 Task: Look for Airbnb properties in Dori, Burkina Faso from 12th December, 2023 to 16th December, 2023 for 8 adults.8 bedrooms having 8 beds and 8 bathrooms. Property type can be hotel. Amenities needed are: wifi, air conditioning, TV, pool, gym, breakfast. Look for 3 properties as per requirement.
Action: Mouse moved to (508, 96)
Screenshot: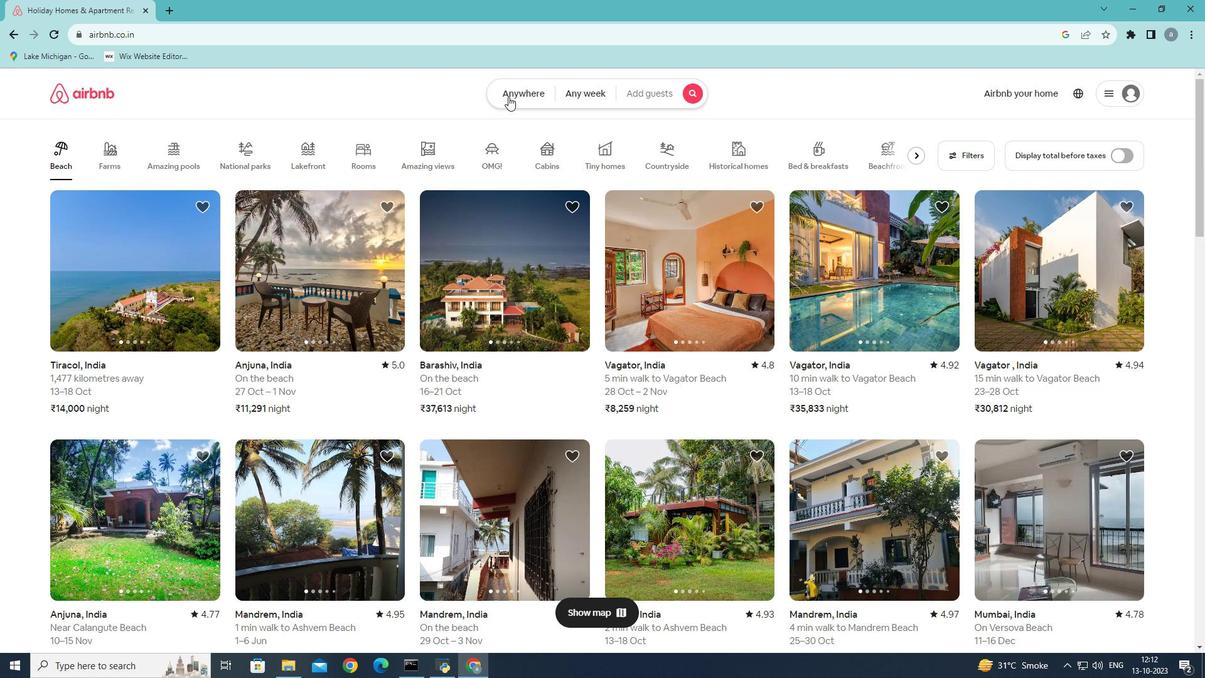 
Action: Mouse pressed left at (508, 96)
Screenshot: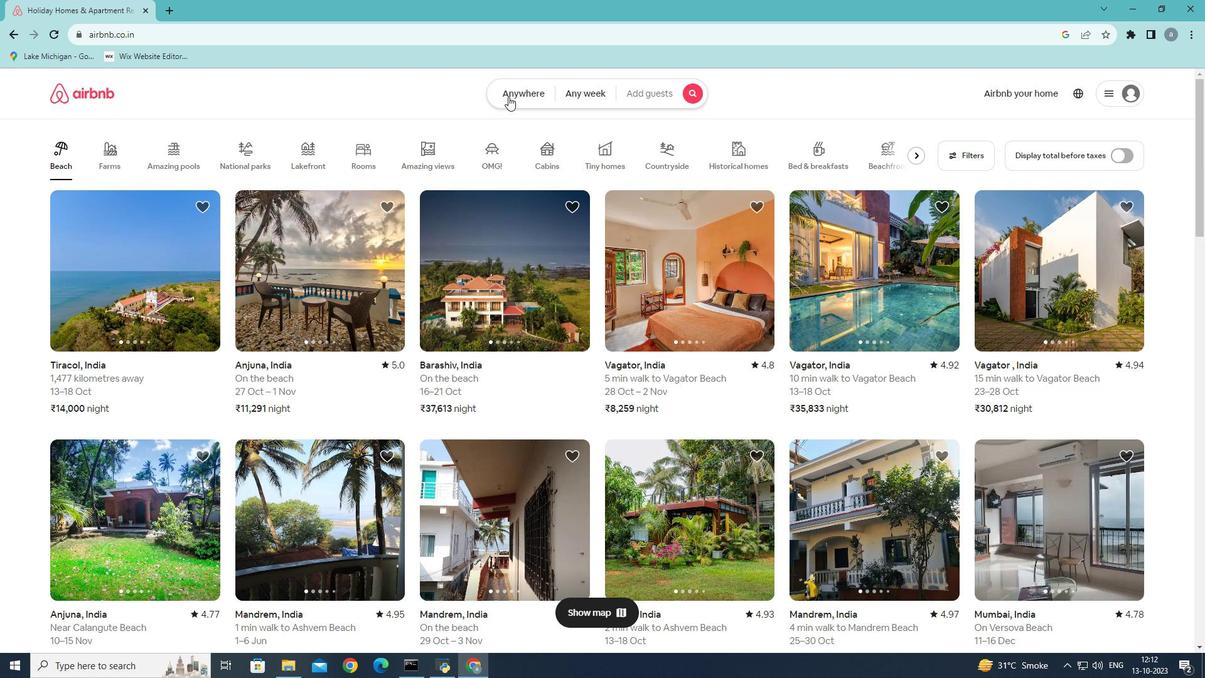 
Action: Mouse moved to (403, 139)
Screenshot: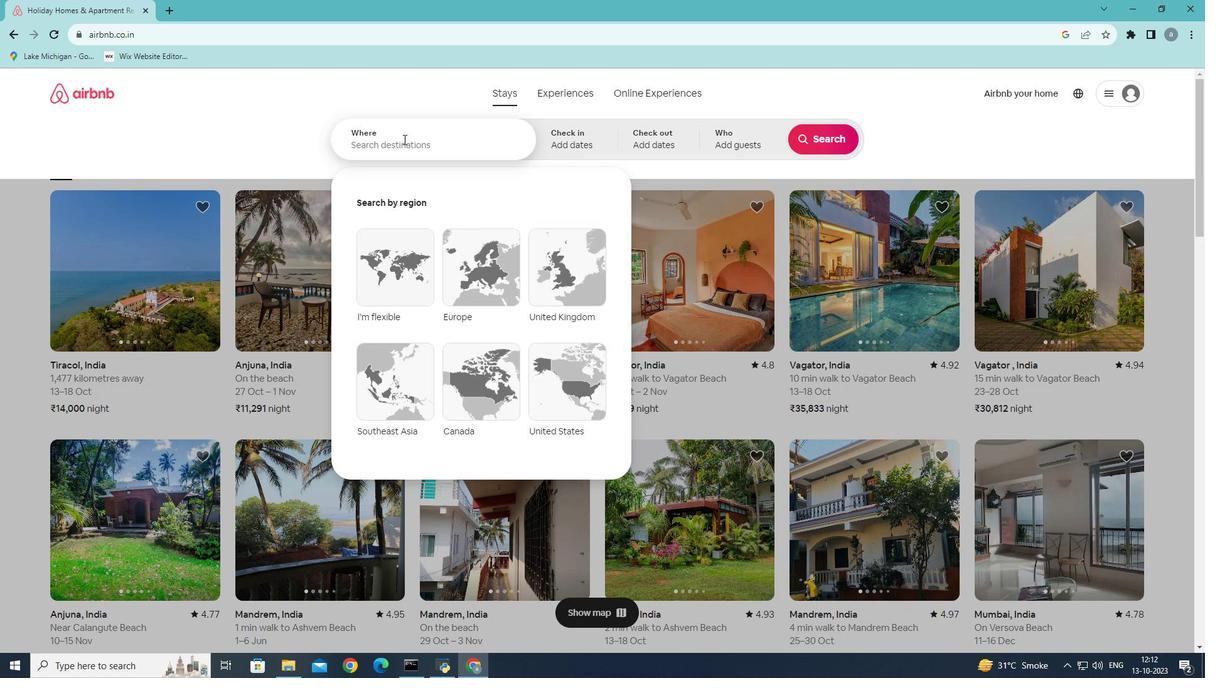 
Action: Mouse pressed left at (403, 139)
Screenshot: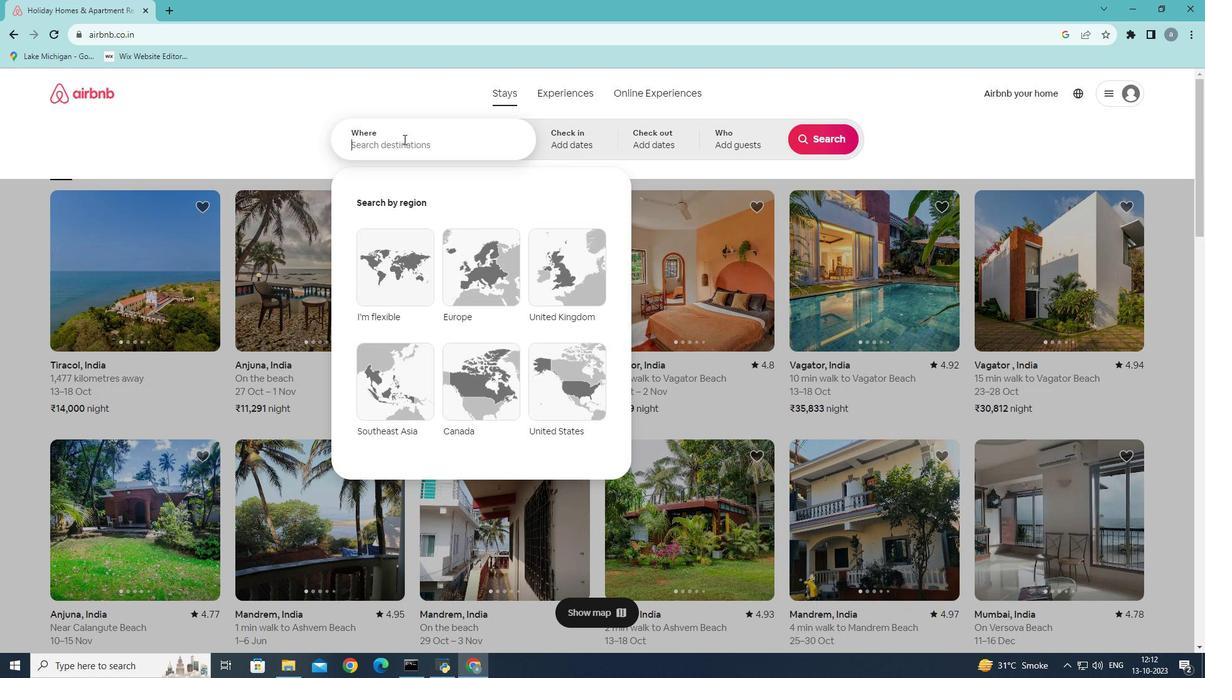 
Action: Mouse moved to (403, 140)
Screenshot: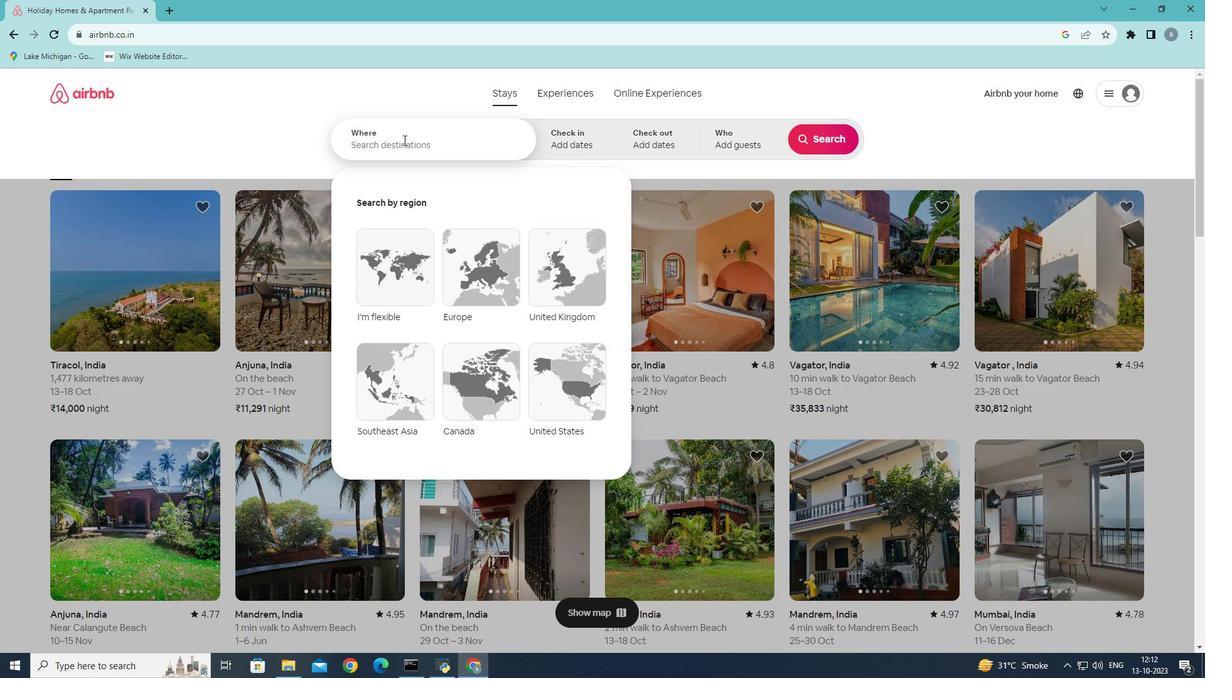 
Action: Key pressed <Key.shift>Dori,<Key.shift>Burkina<Key.space><Key.shift>faso
Screenshot: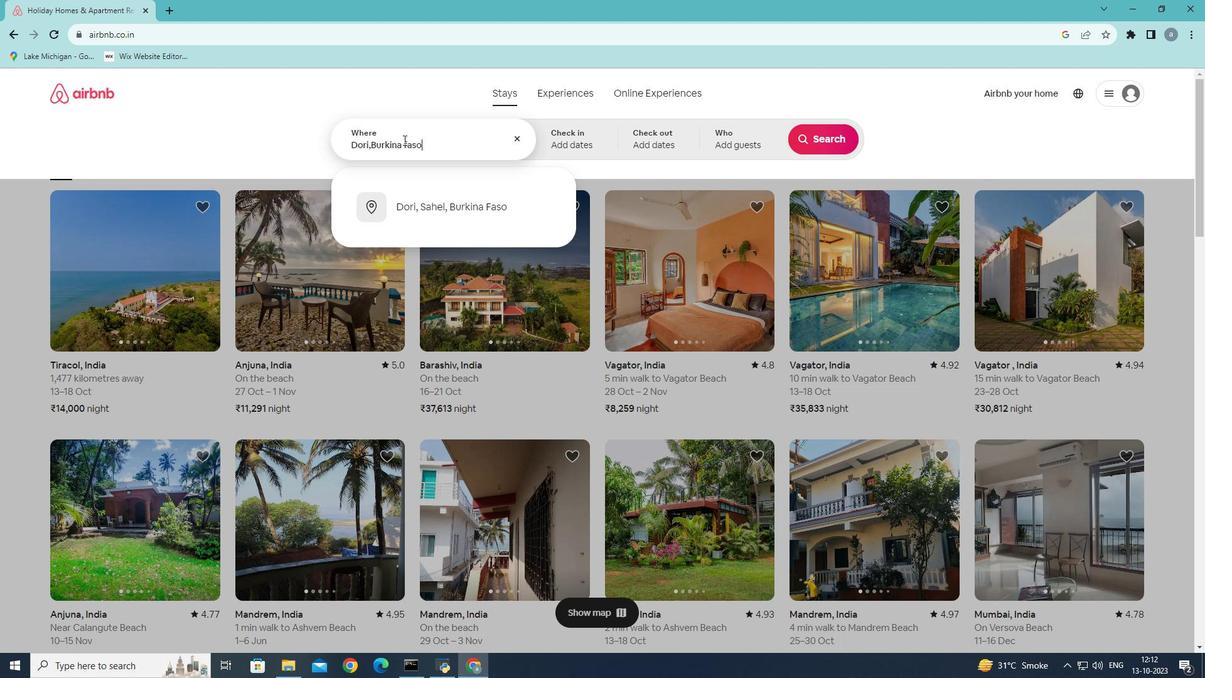 
Action: Mouse moved to (511, 213)
Screenshot: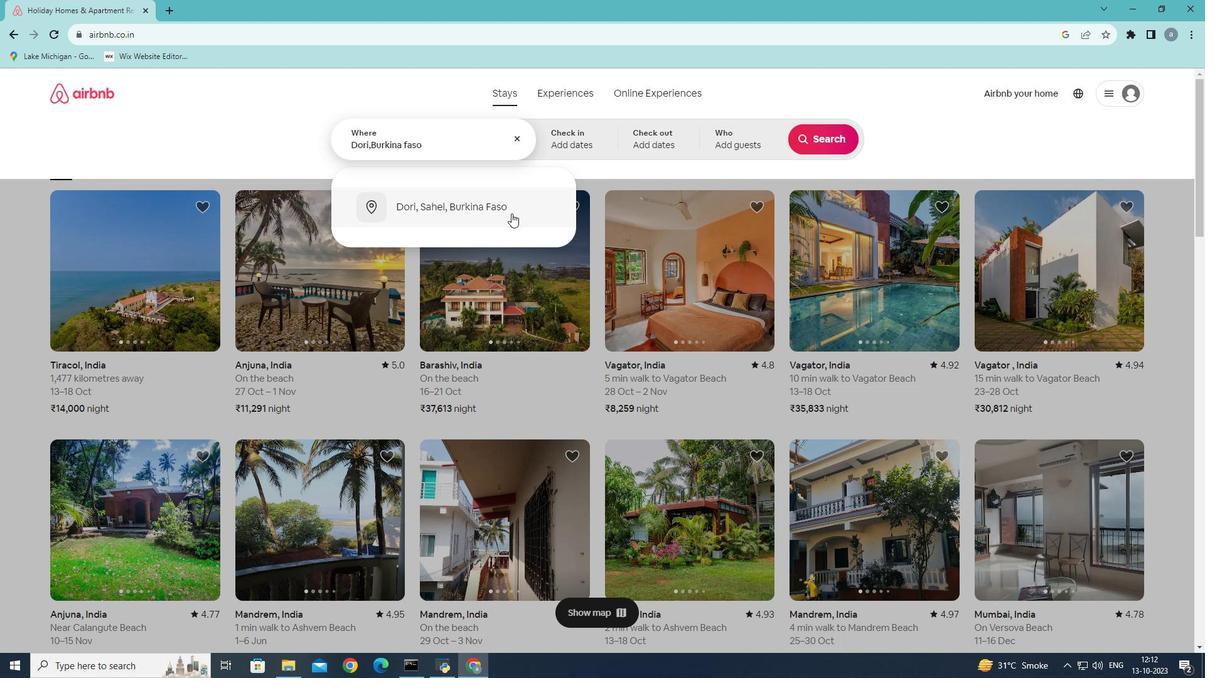 
Action: Mouse pressed left at (511, 213)
Screenshot: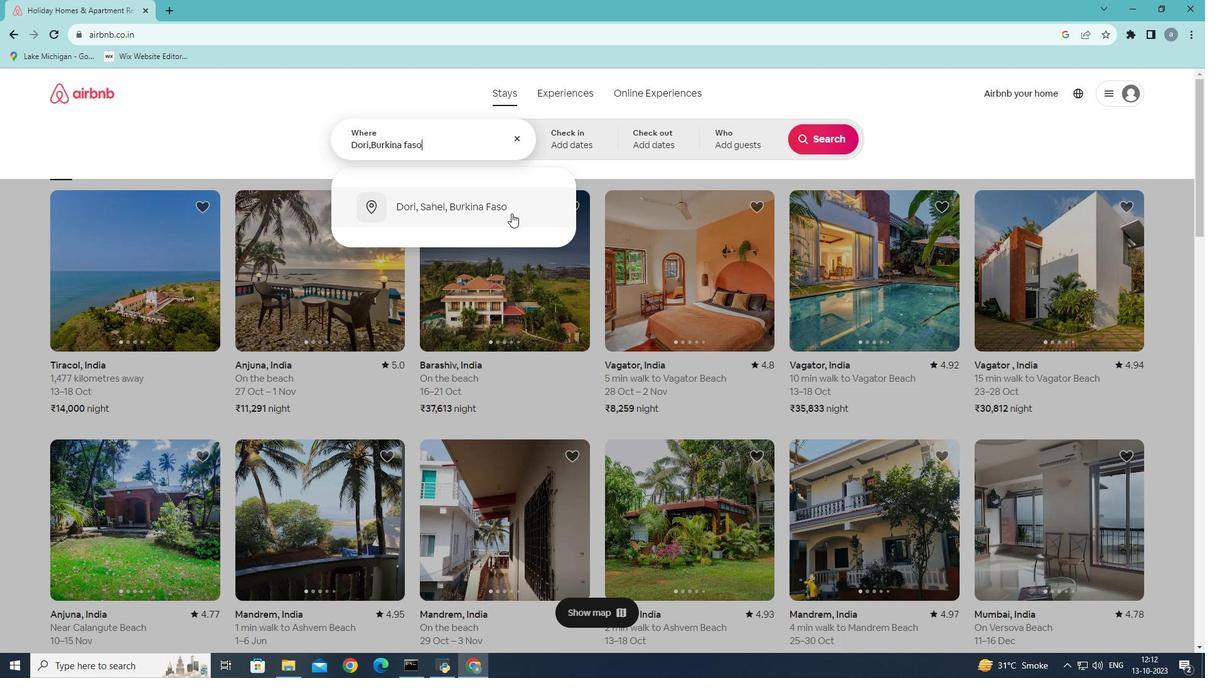 
Action: Mouse moved to (805, 239)
Screenshot: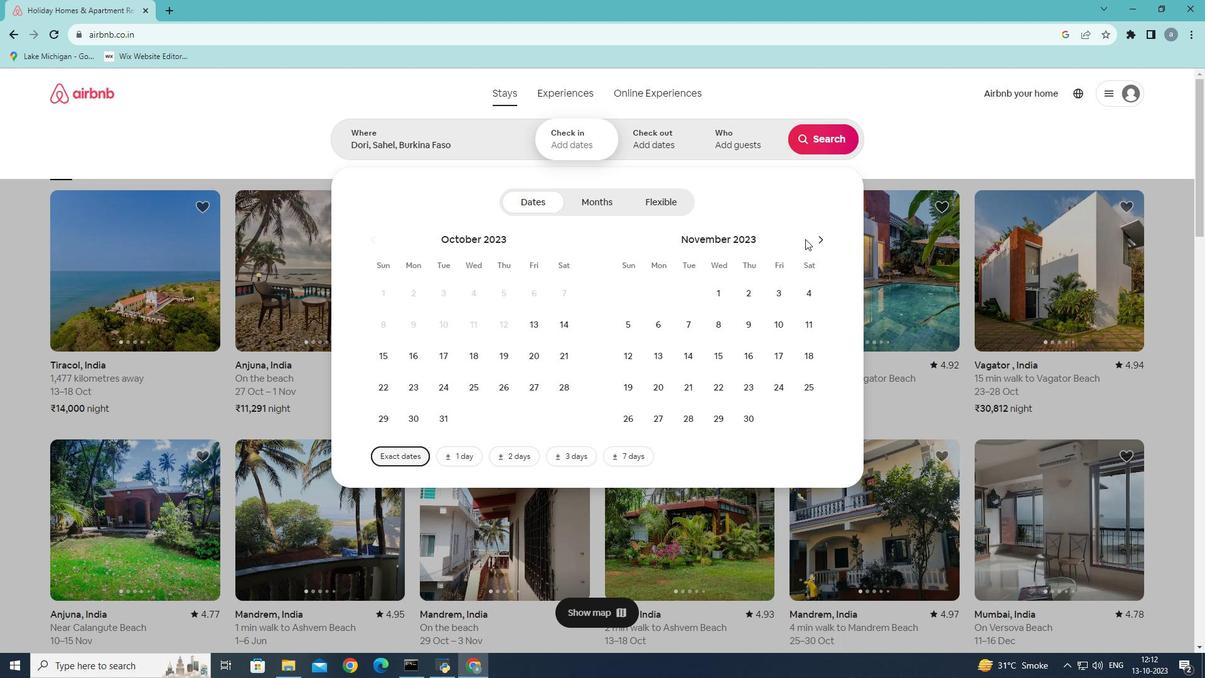 
Action: Mouse pressed left at (805, 239)
Screenshot: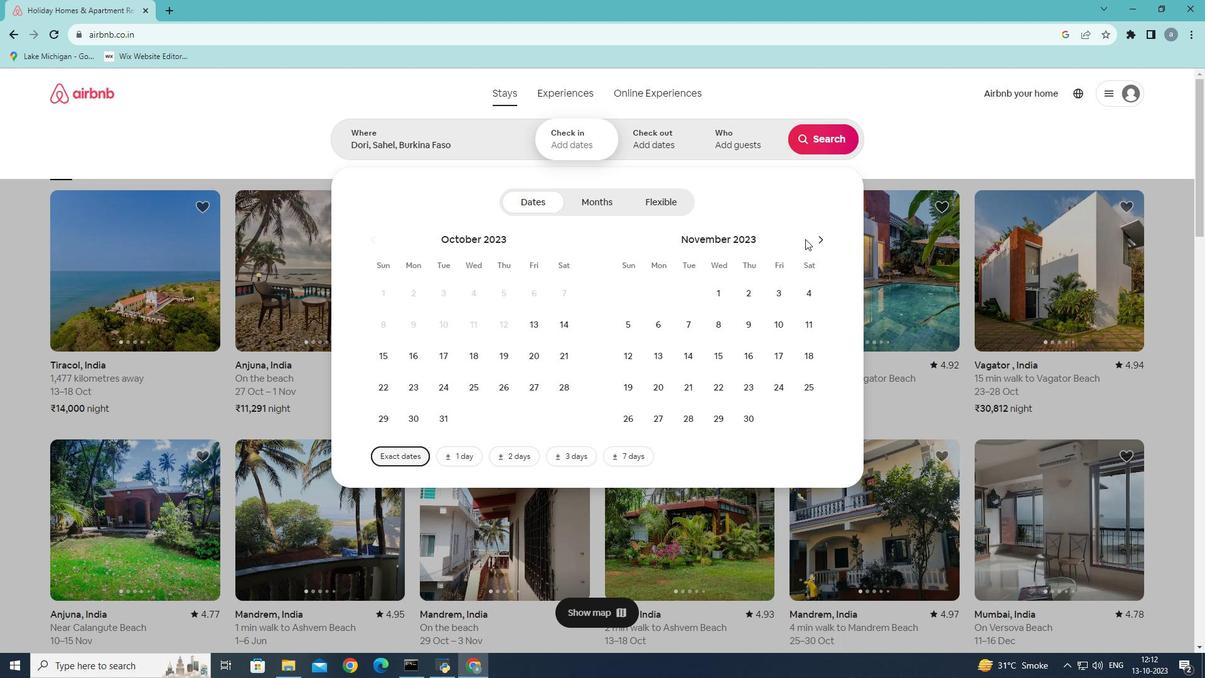 
Action: Mouse moved to (824, 243)
Screenshot: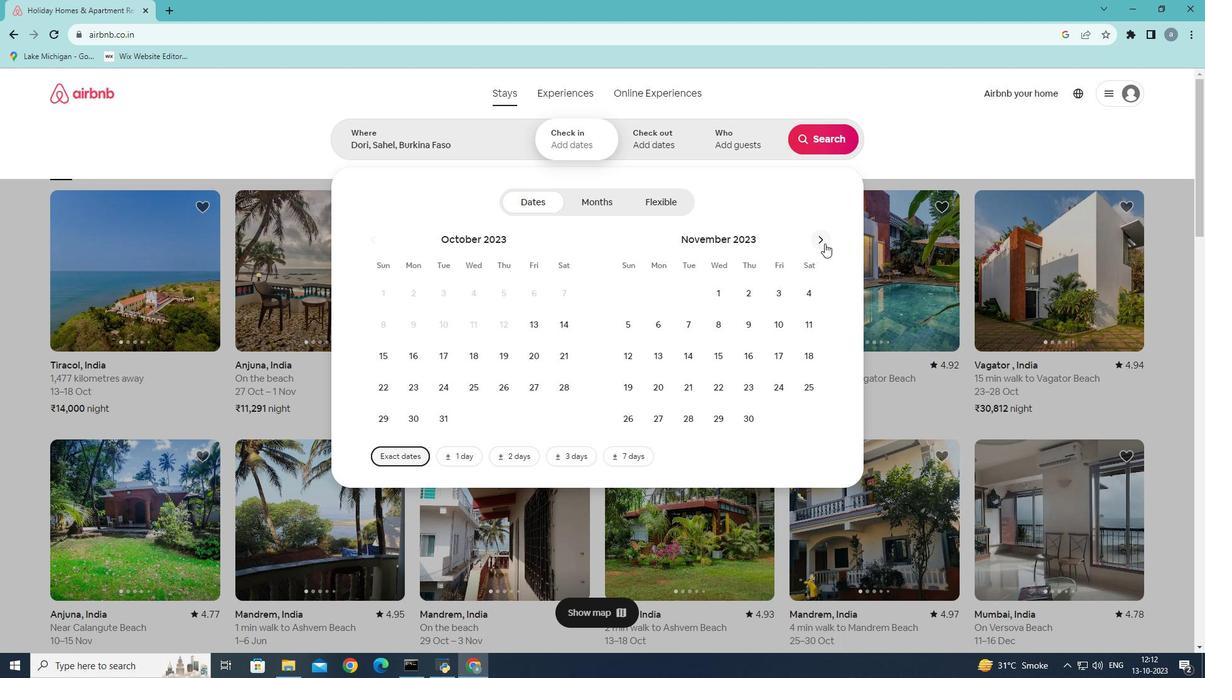 
Action: Mouse pressed left at (824, 243)
Screenshot: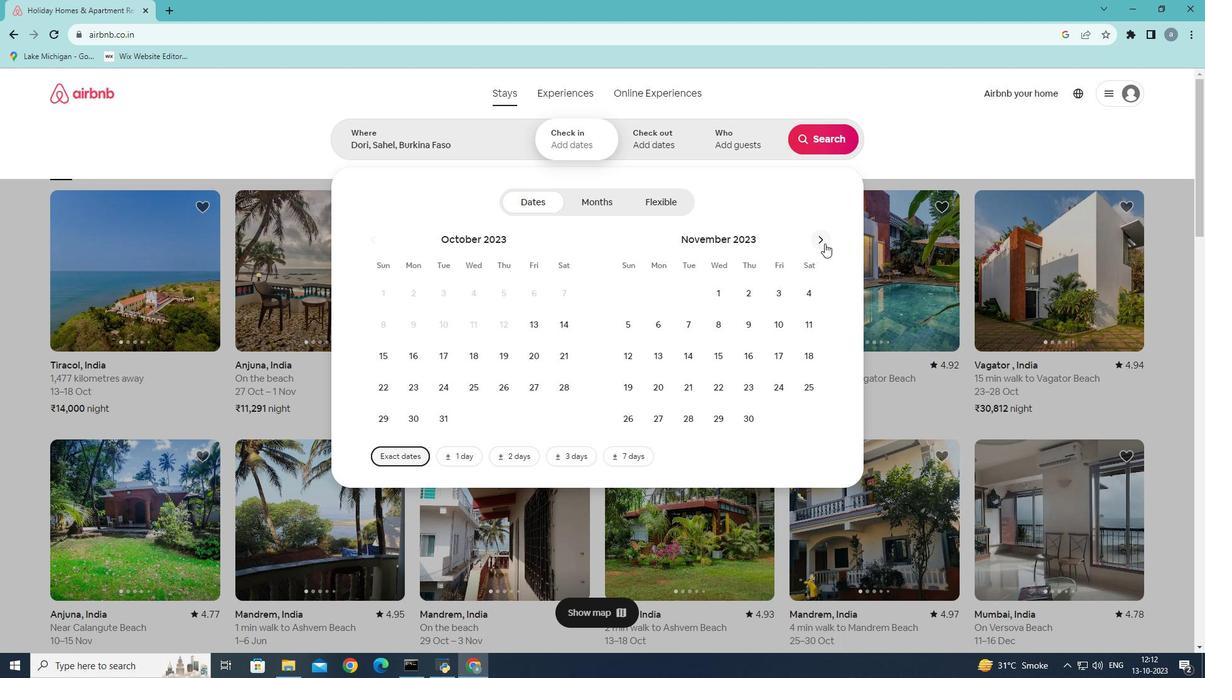 
Action: Mouse moved to (693, 355)
Screenshot: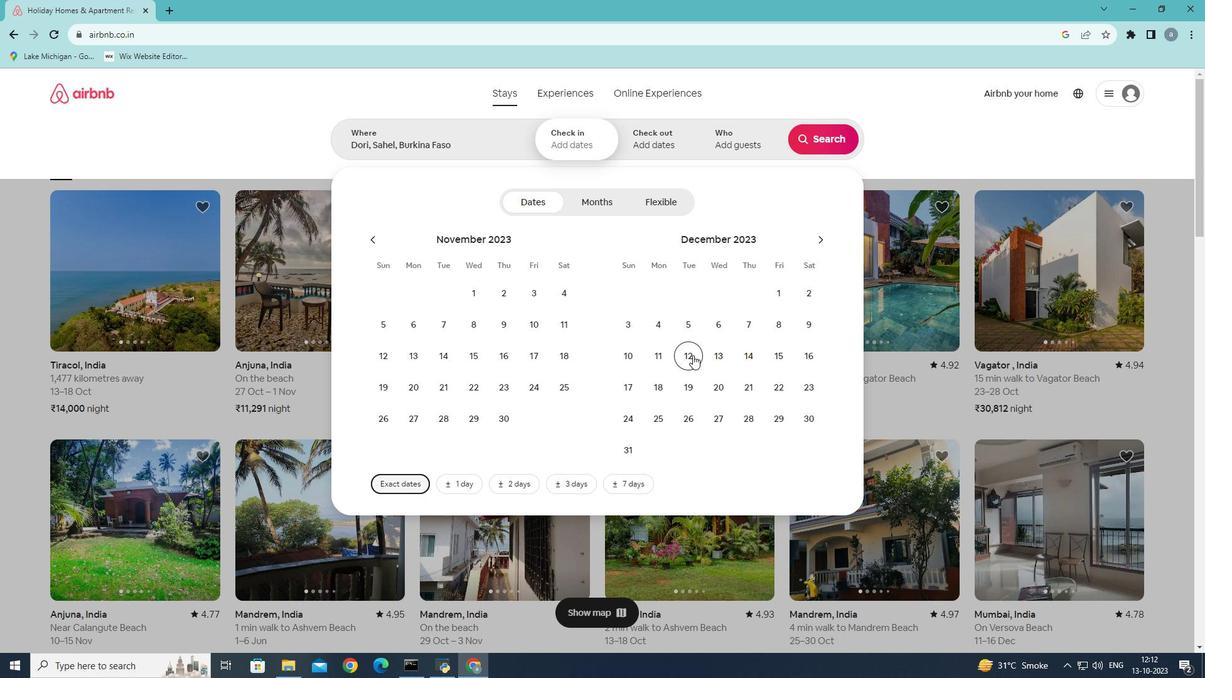 
Action: Mouse pressed left at (693, 355)
Screenshot: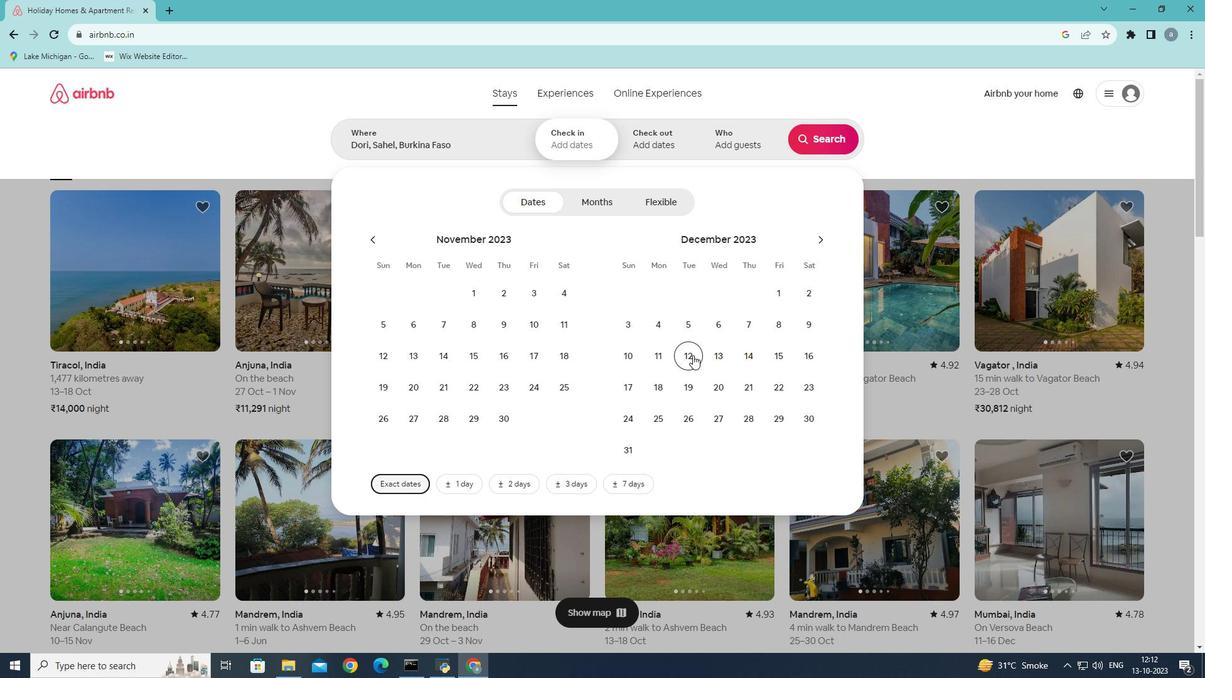 
Action: Mouse moved to (813, 357)
Screenshot: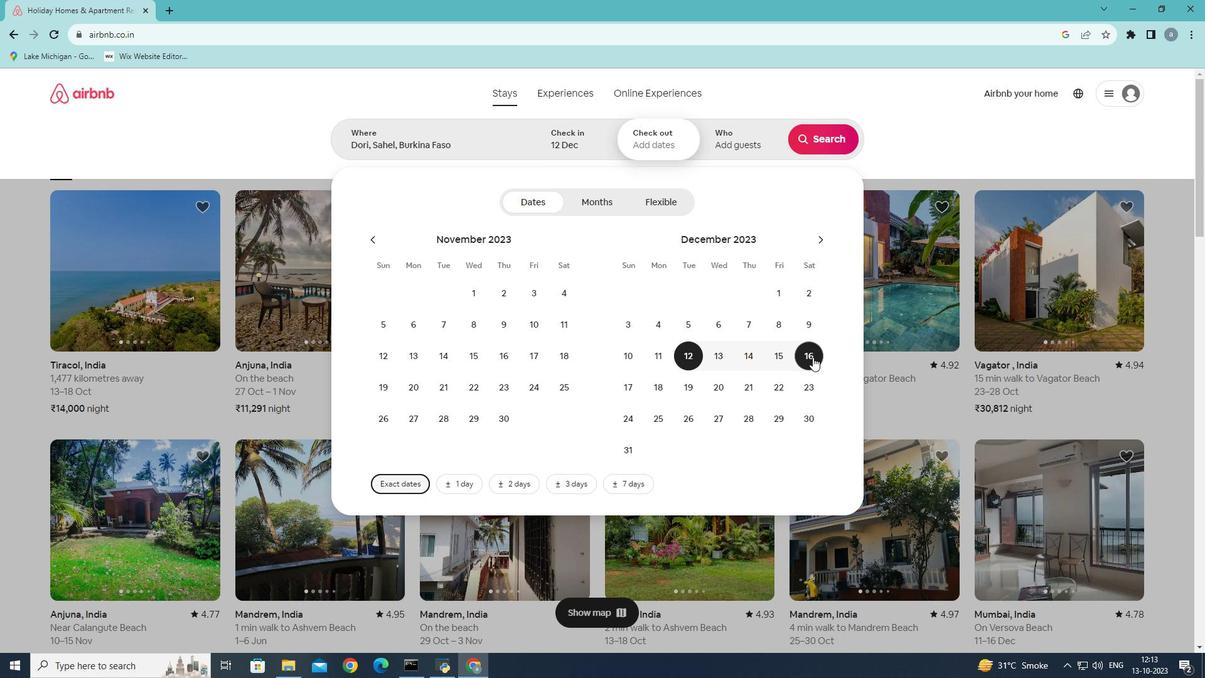 
Action: Mouse pressed left at (813, 357)
Screenshot: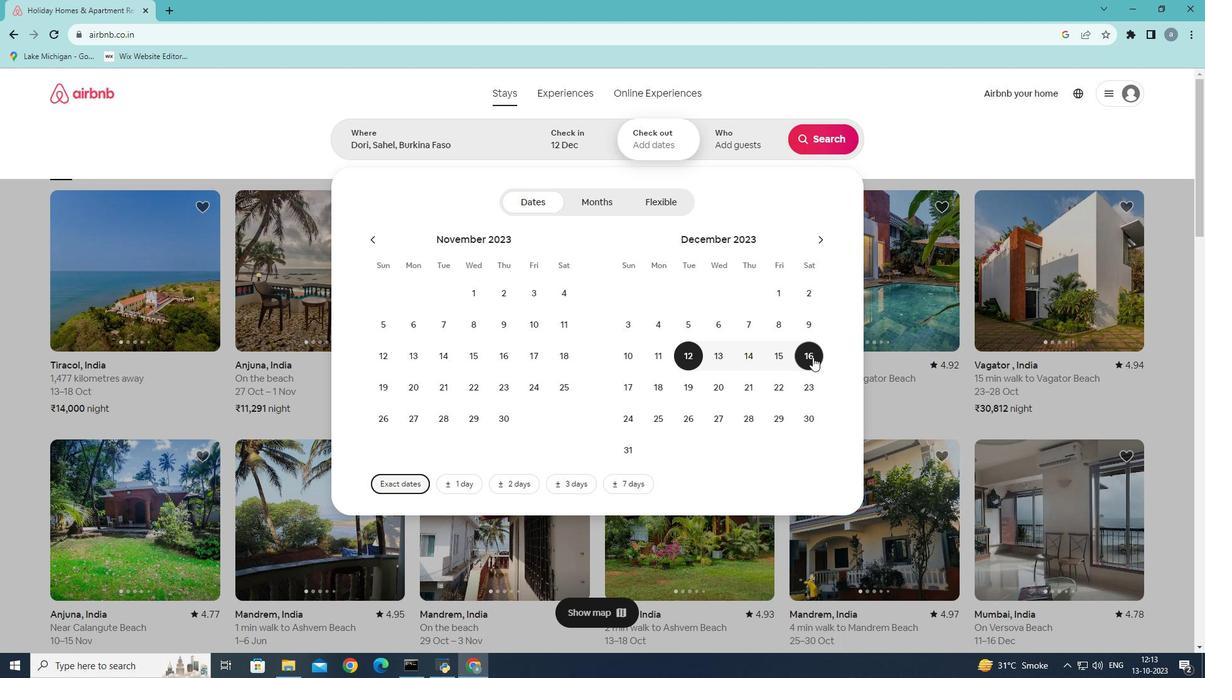 
Action: Mouse moved to (747, 146)
Screenshot: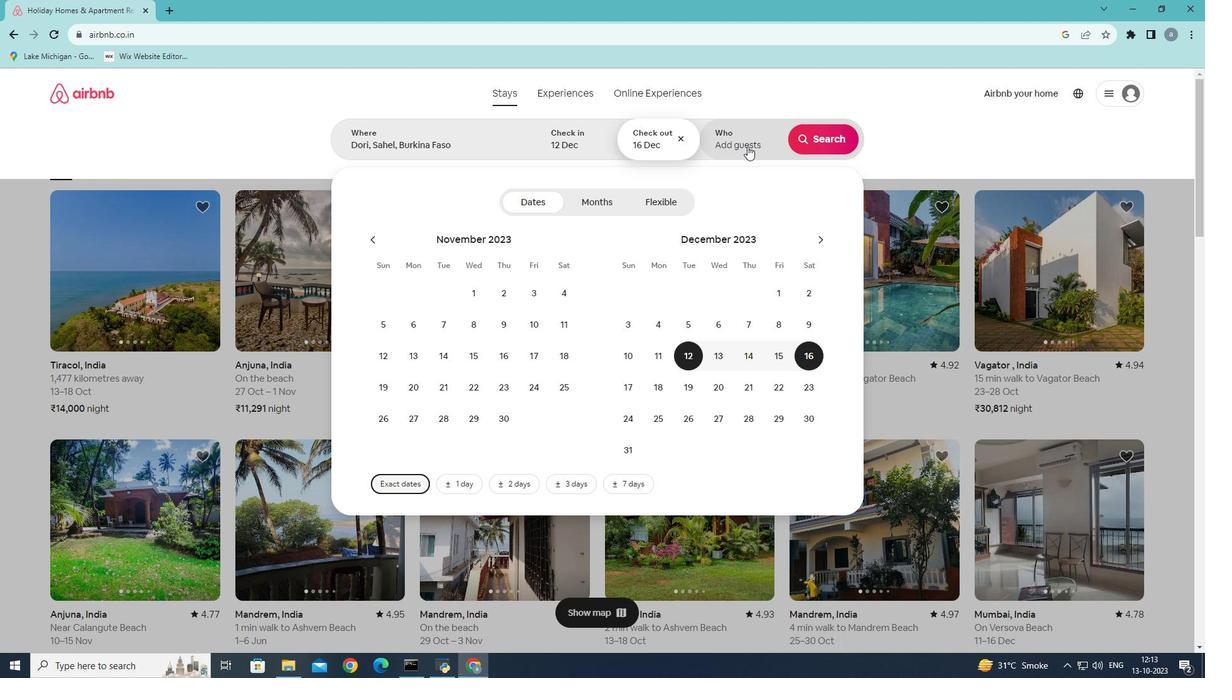 
Action: Mouse pressed left at (747, 146)
Screenshot: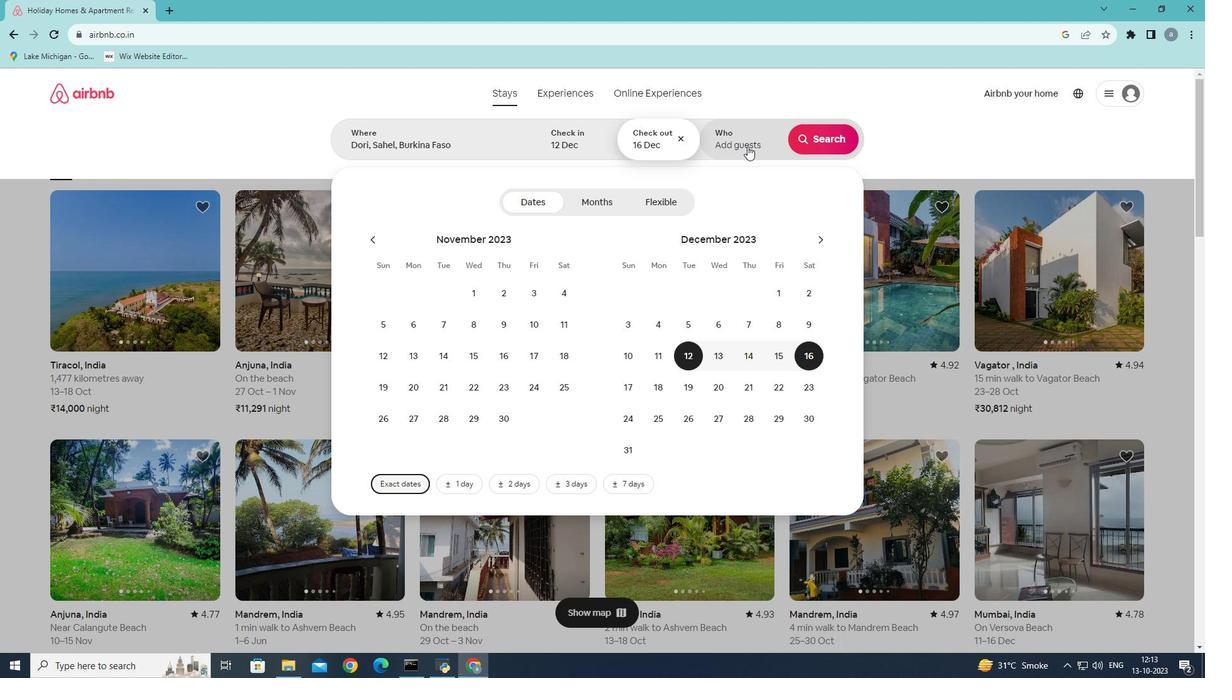 
Action: Mouse moved to (826, 205)
Screenshot: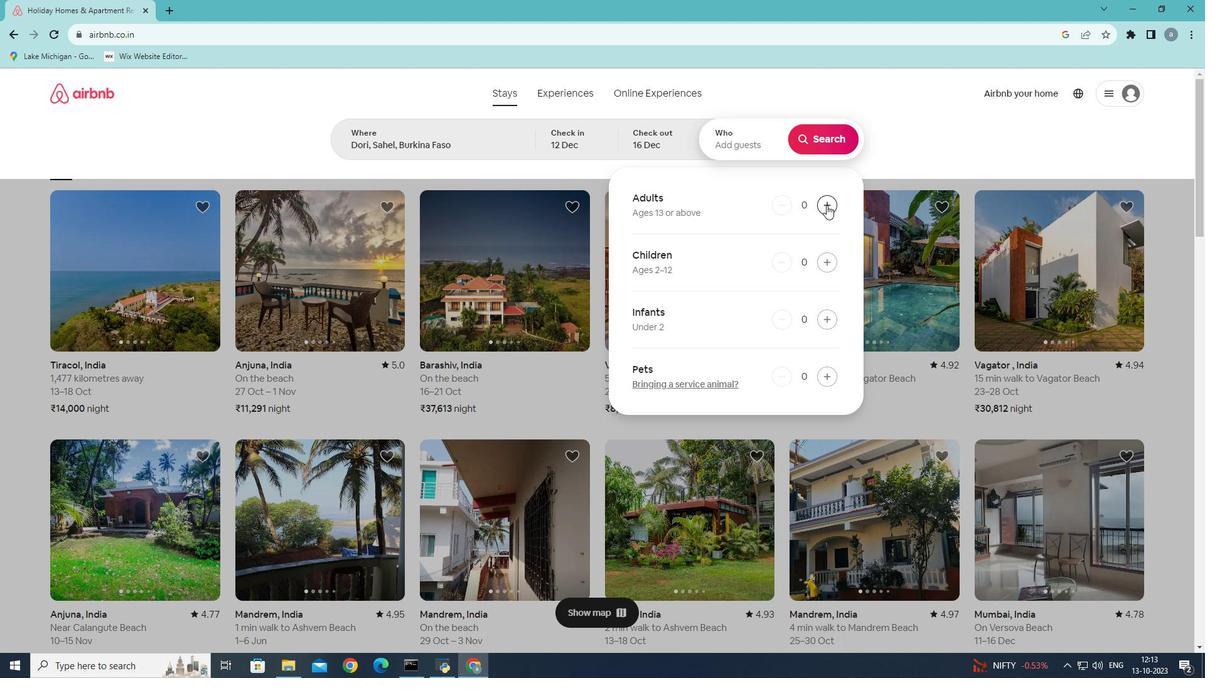 
Action: Mouse pressed left at (826, 205)
Screenshot: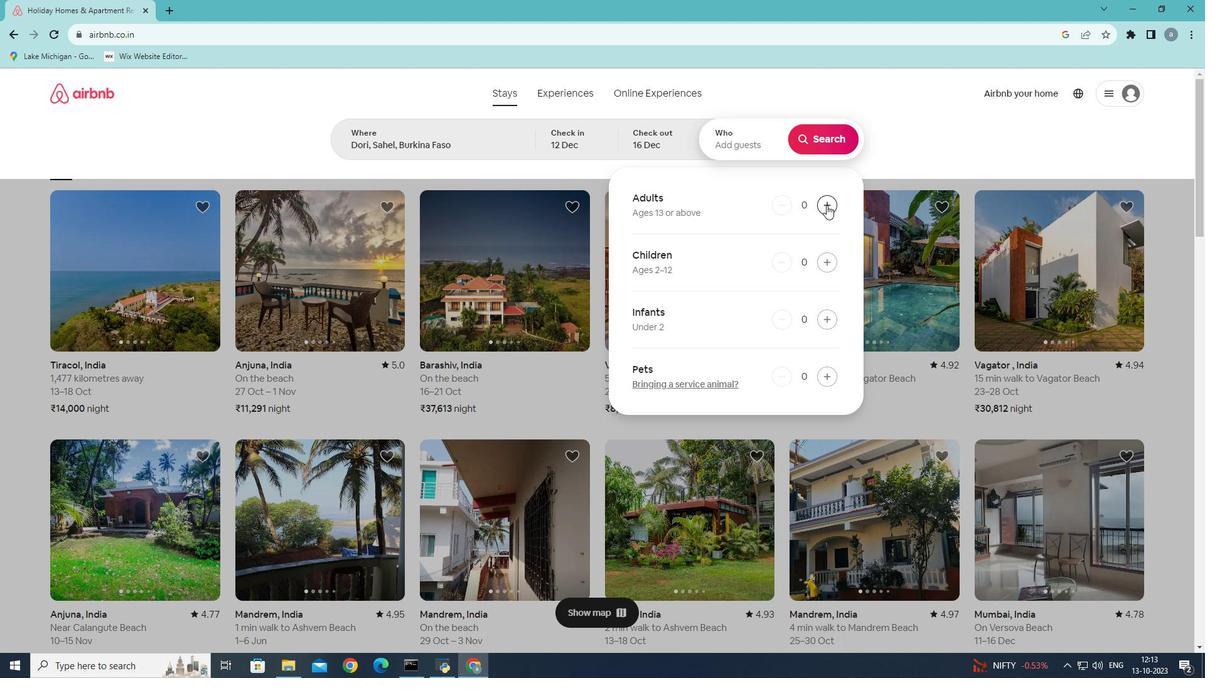 
Action: Mouse pressed left at (826, 205)
Screenshot: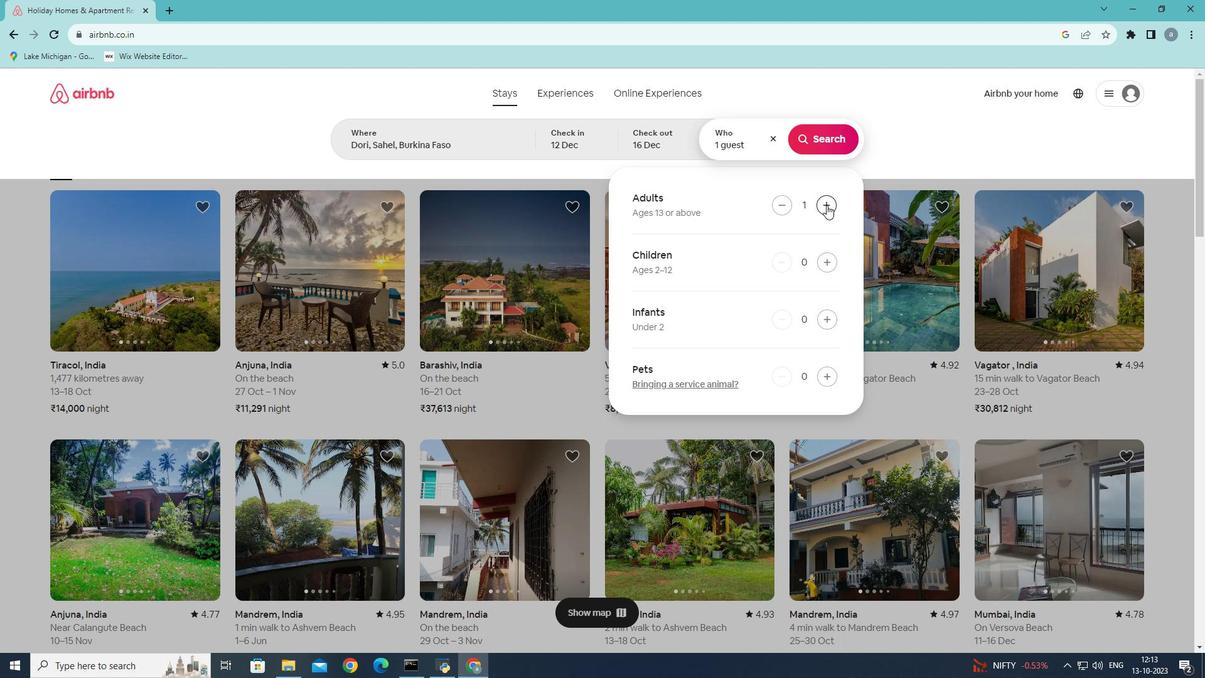 
Action: Mouse pressed left at (826, 205)
Screenshot: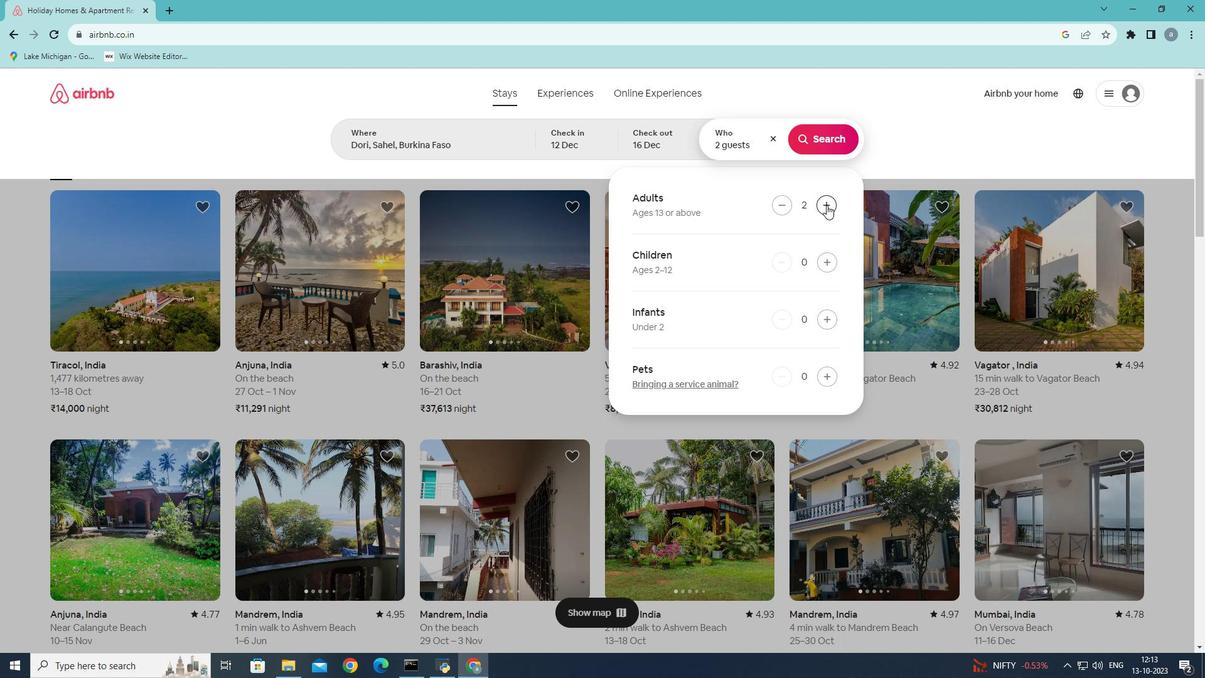 
Action: Mouse pressed left at (826, 205)
Screenshot: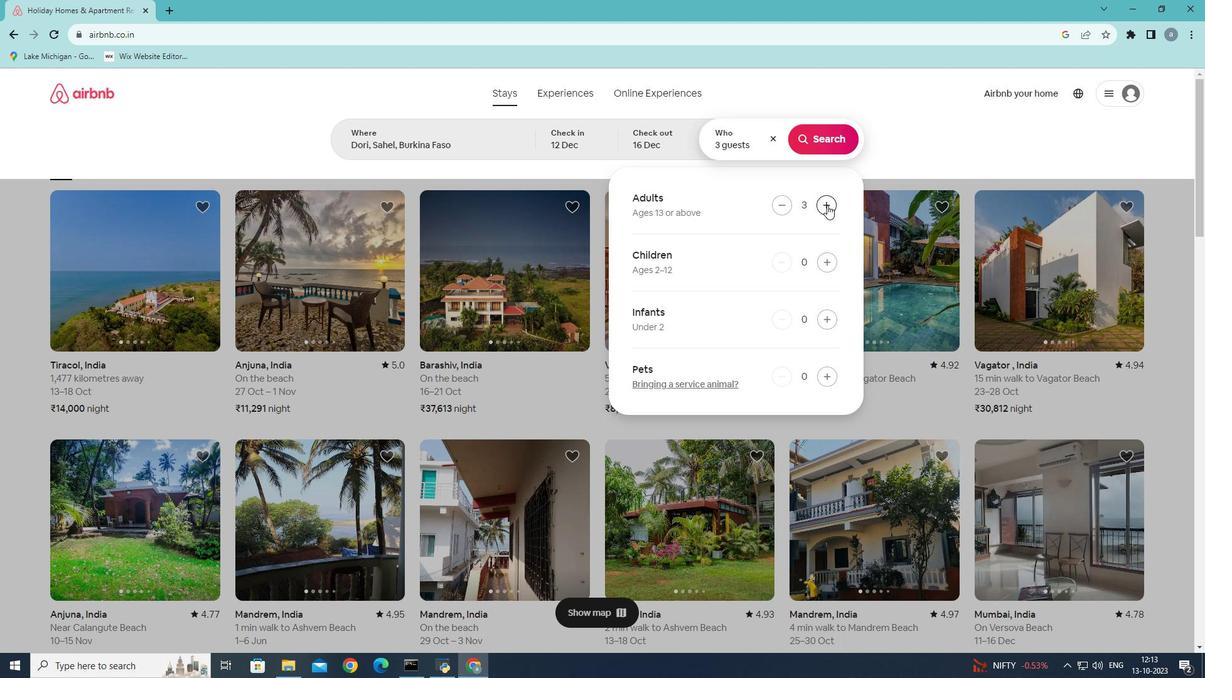
Action: Mouse moved to (827, 205)
Screenshot: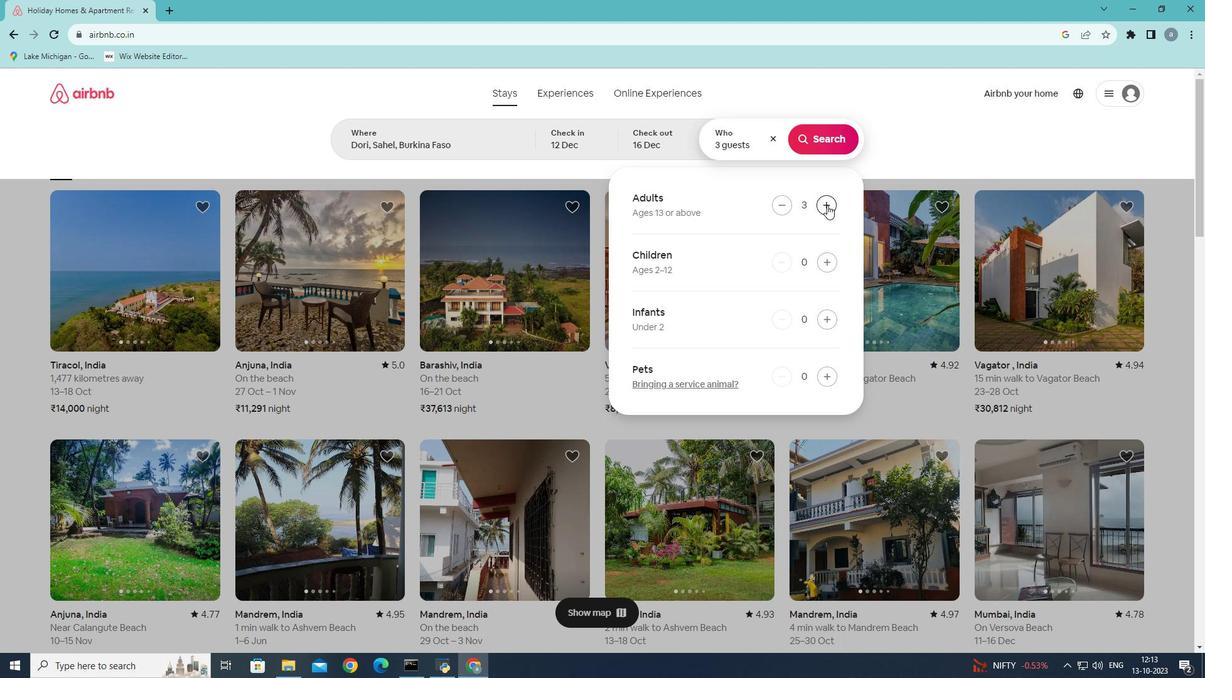 
Action: Mouse pressed left at (827, 205)
Screenshot: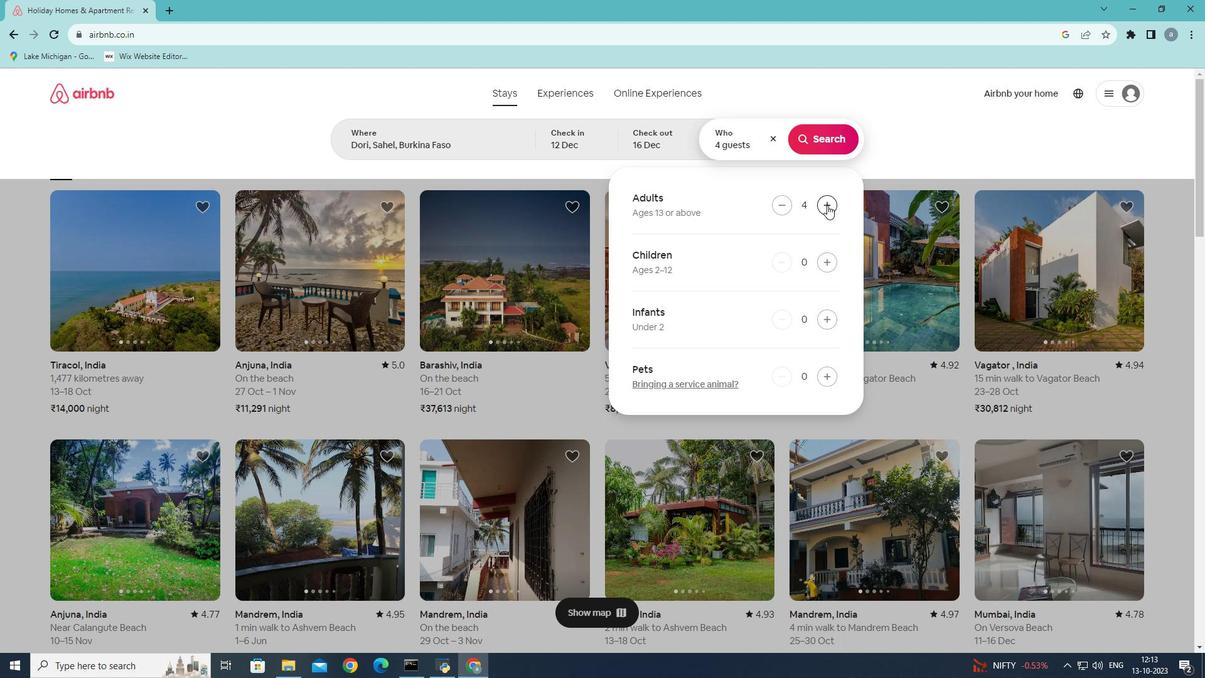 
Action: Mouse pressed left at (827, 205)
Screenshot: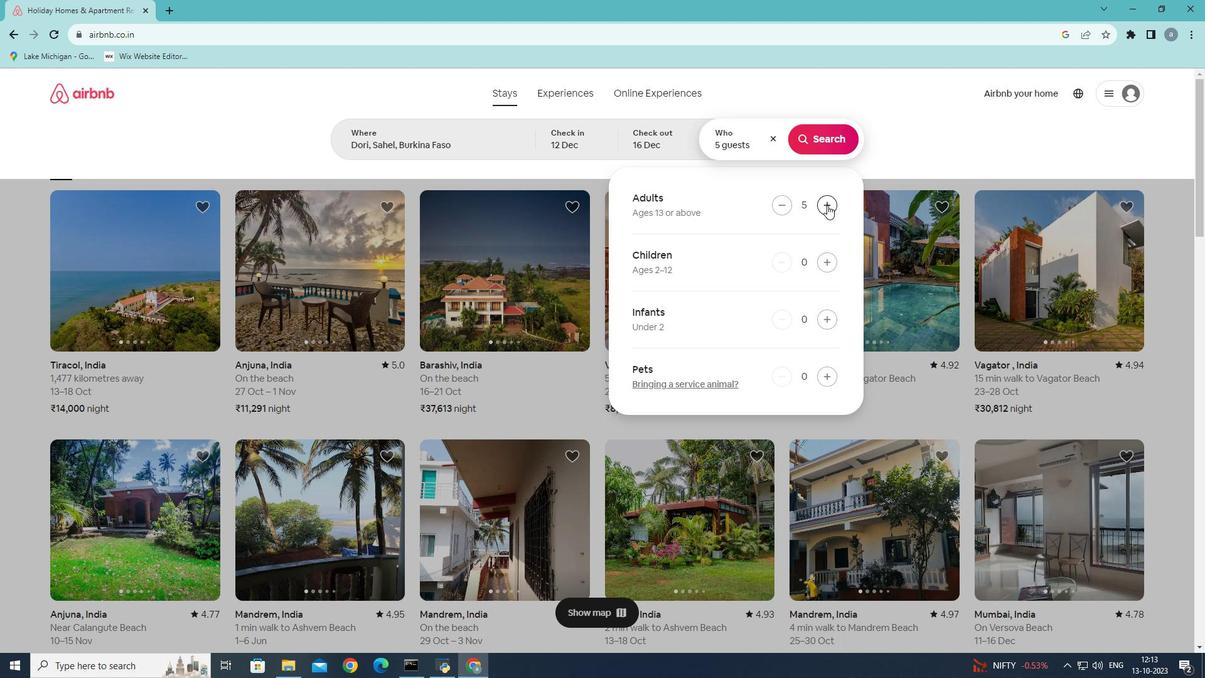 
Action: Mouse pressed left at (827, 205)
Screenshot: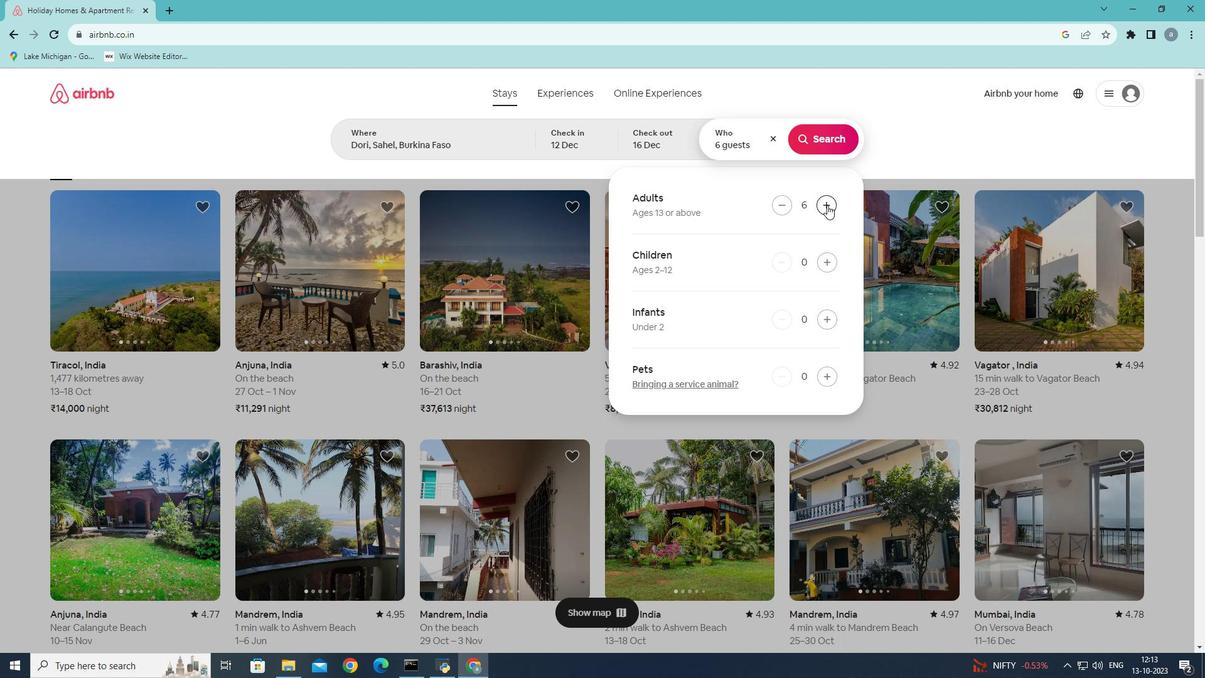 
Action: Mouse pressed left at (827, 205)
Screenshot: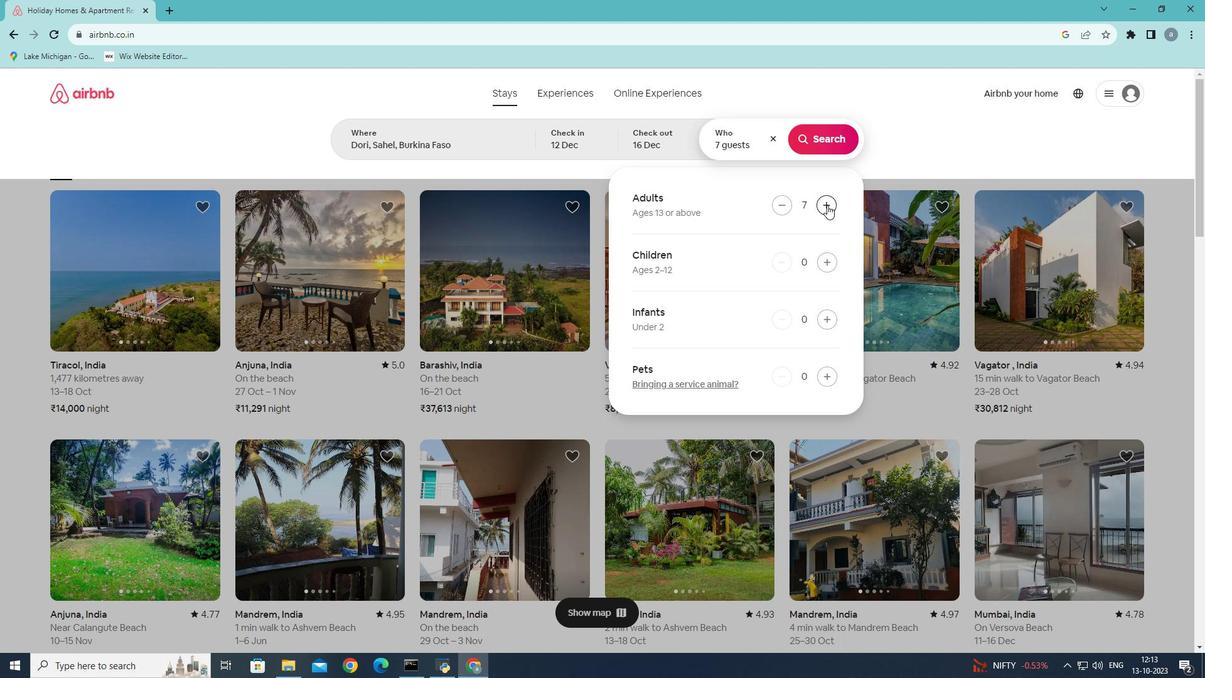 
Action: Mouse moved to (831, 140)
Screenshot: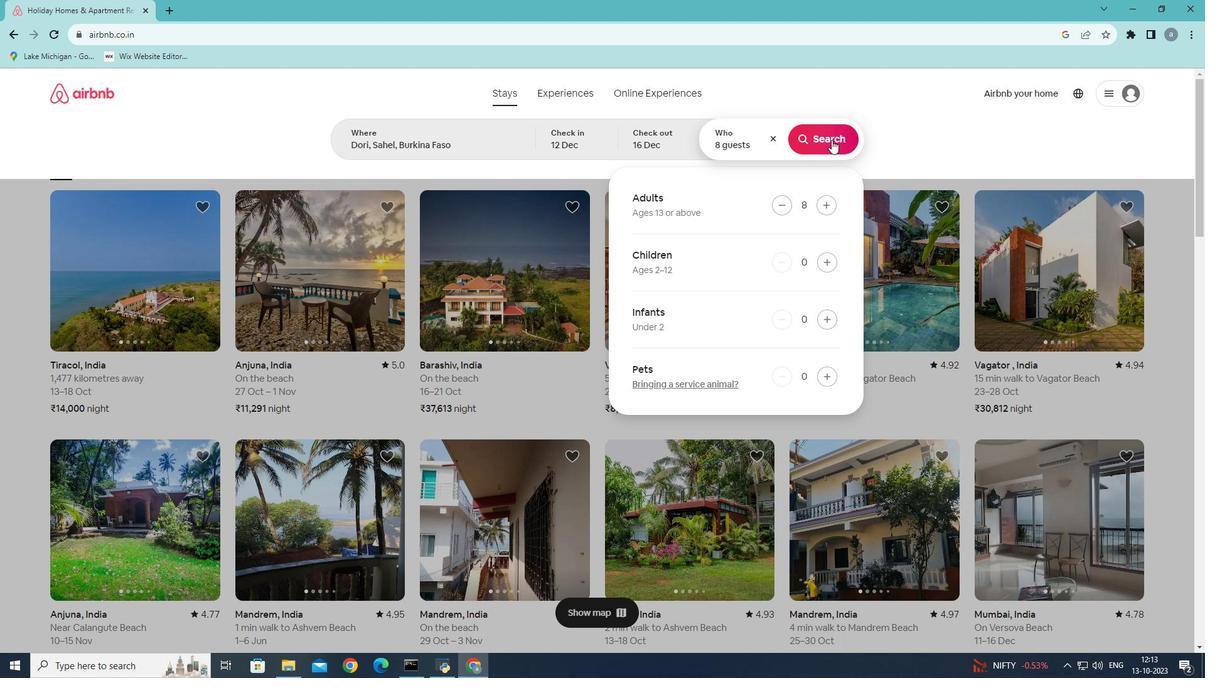 
Action: Mouse pressed left at (831, 140)
Screenshot: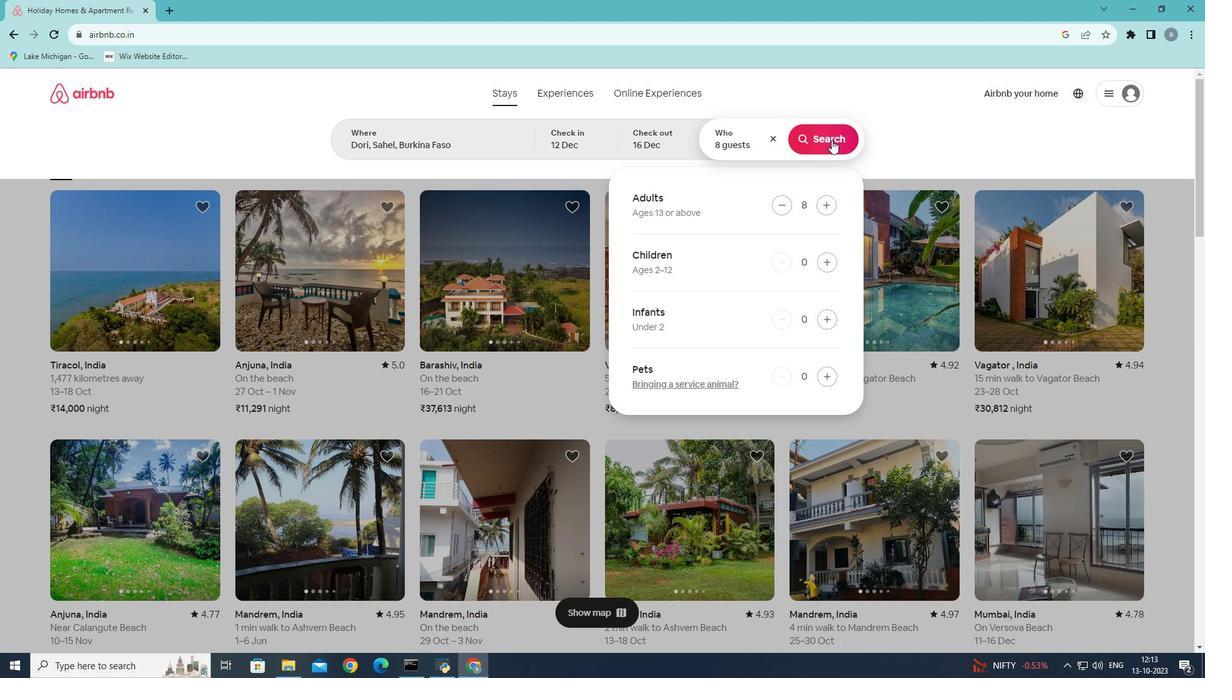 
Action: Mouse moved to (1002, 143)
Screenshot: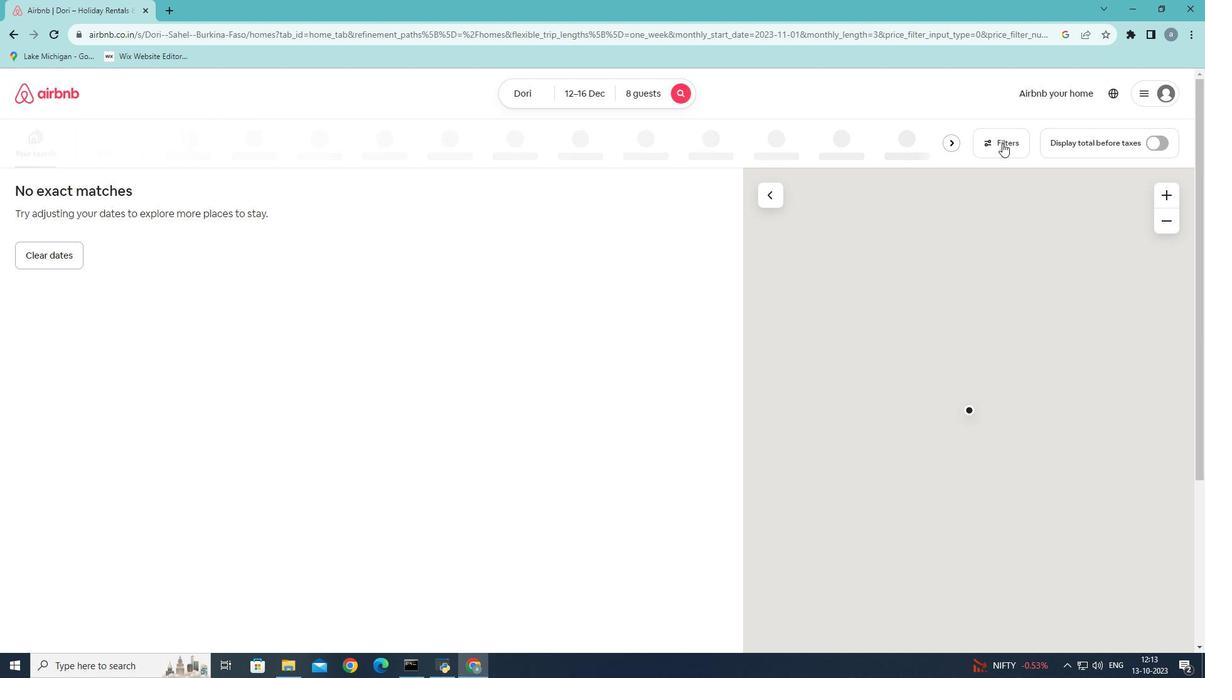 
Action: Mouse pressed left at (1002, 143)
Screenshot: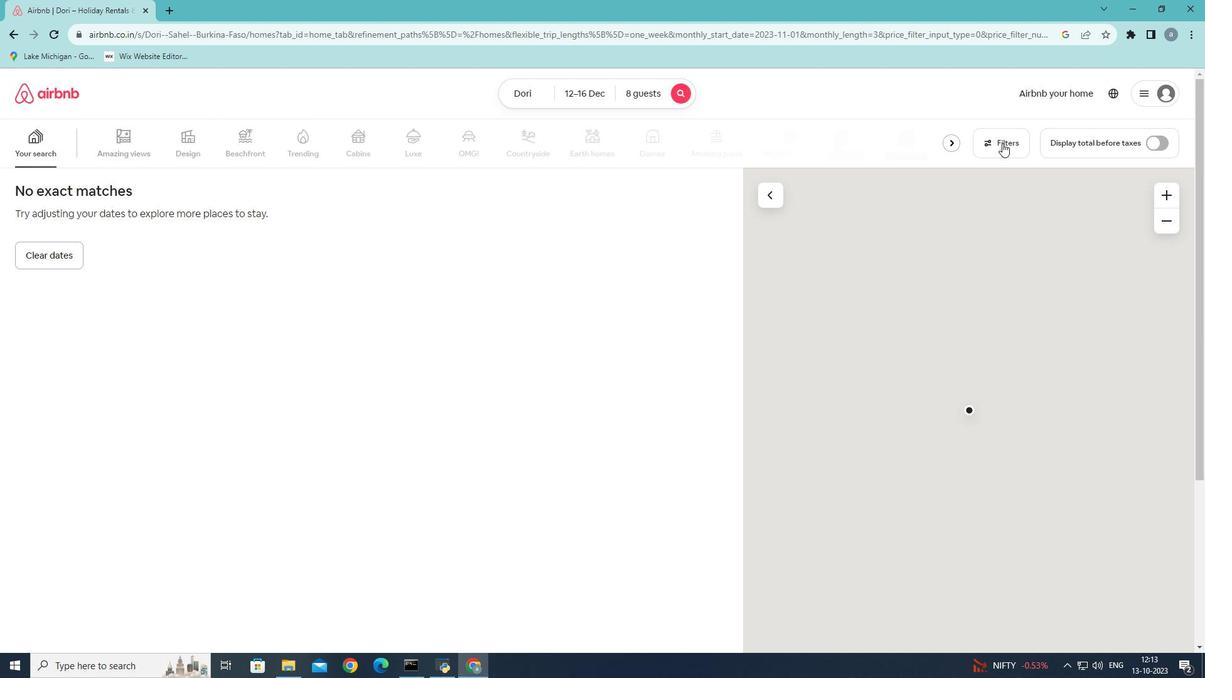 
Action: Mouse moved to (552, 369)
Screenshot: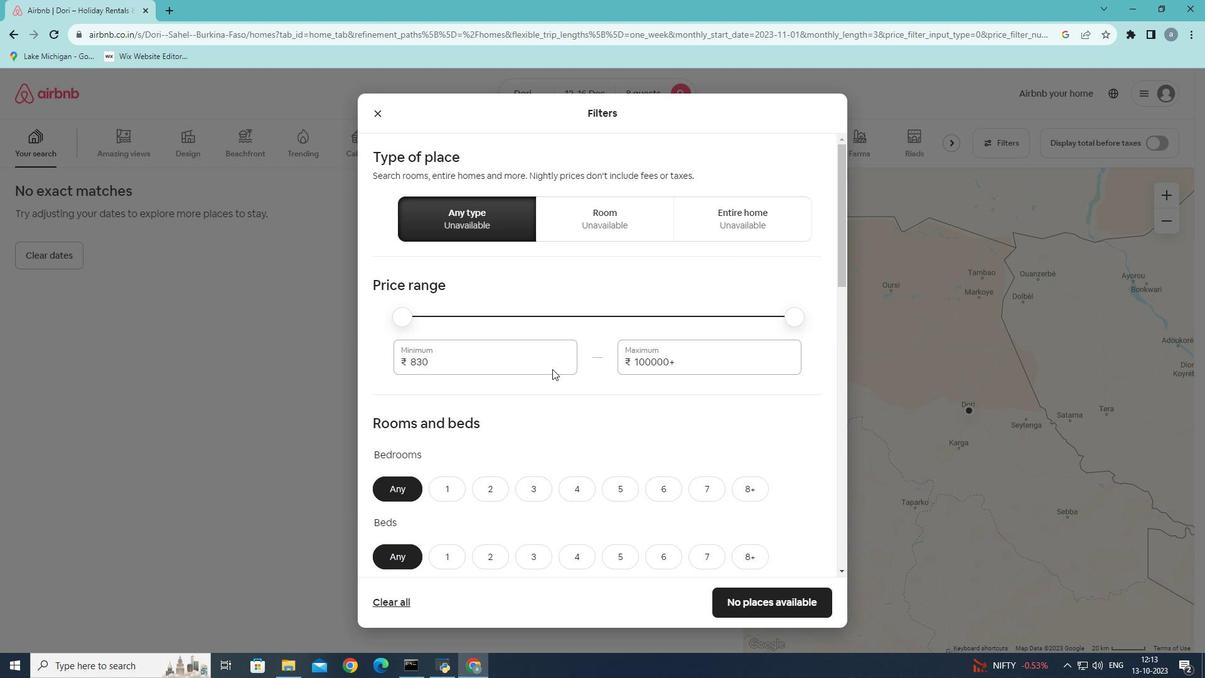 
Action: Mouse scrolled (552, 368) with delta (0, 0)
Screenshot: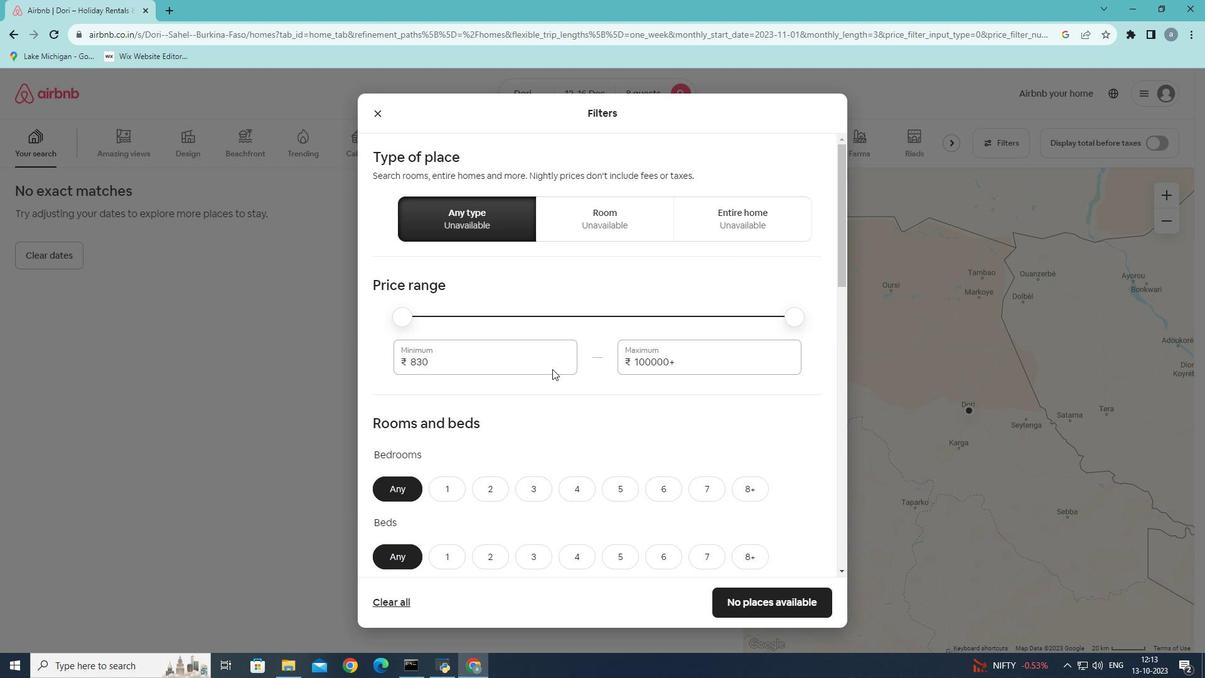 
Action: Mouse scrolled (552, 368) with delta (0, 0)
Screenshot: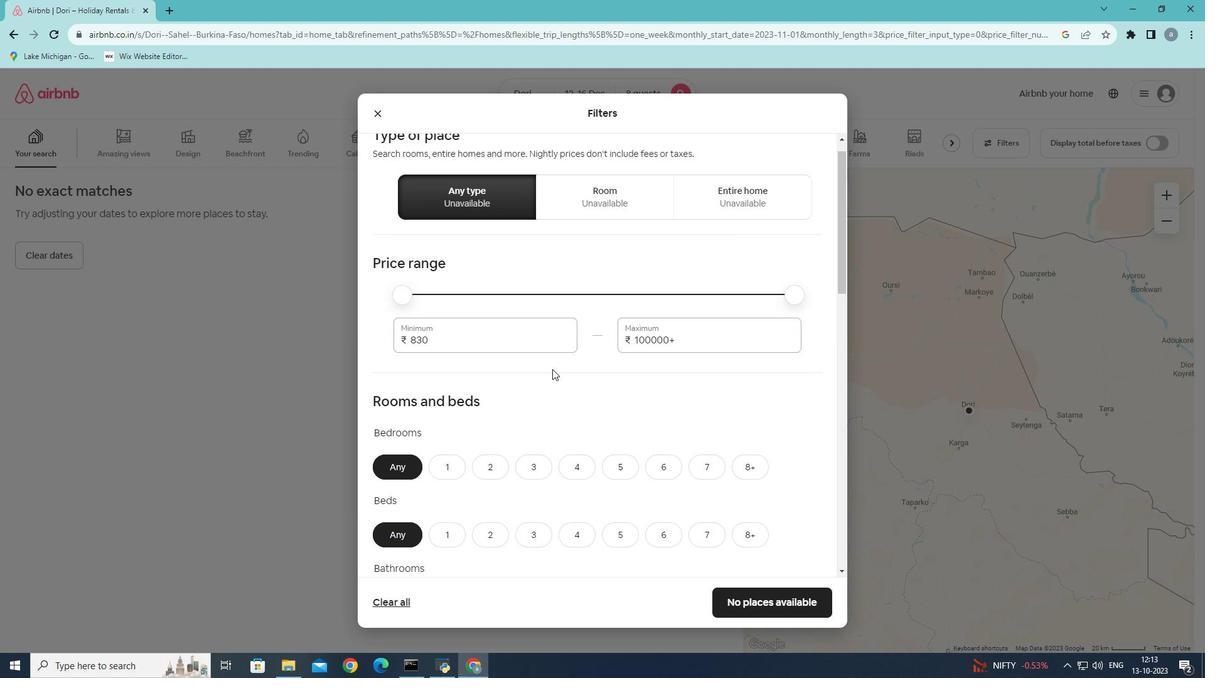 
Action: Mouse moved to (552, 369)
Screenshot: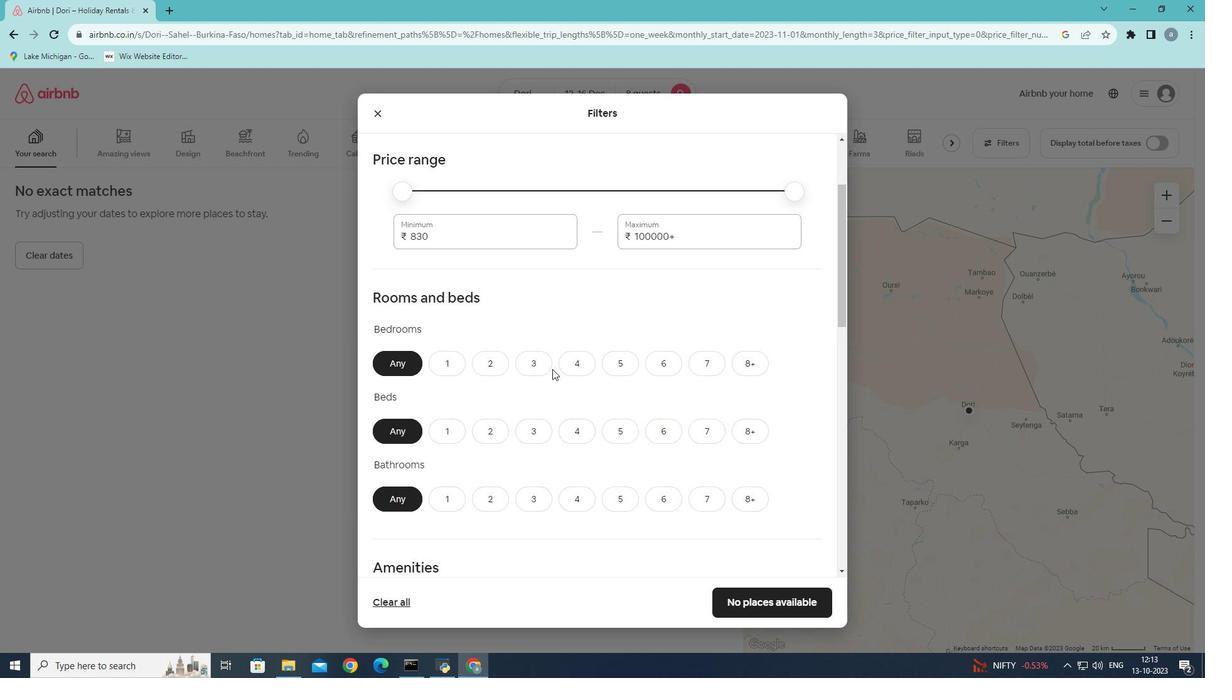 
Action: Mouse scrolled (552, 368) with delta (0, 0)
Screenshot: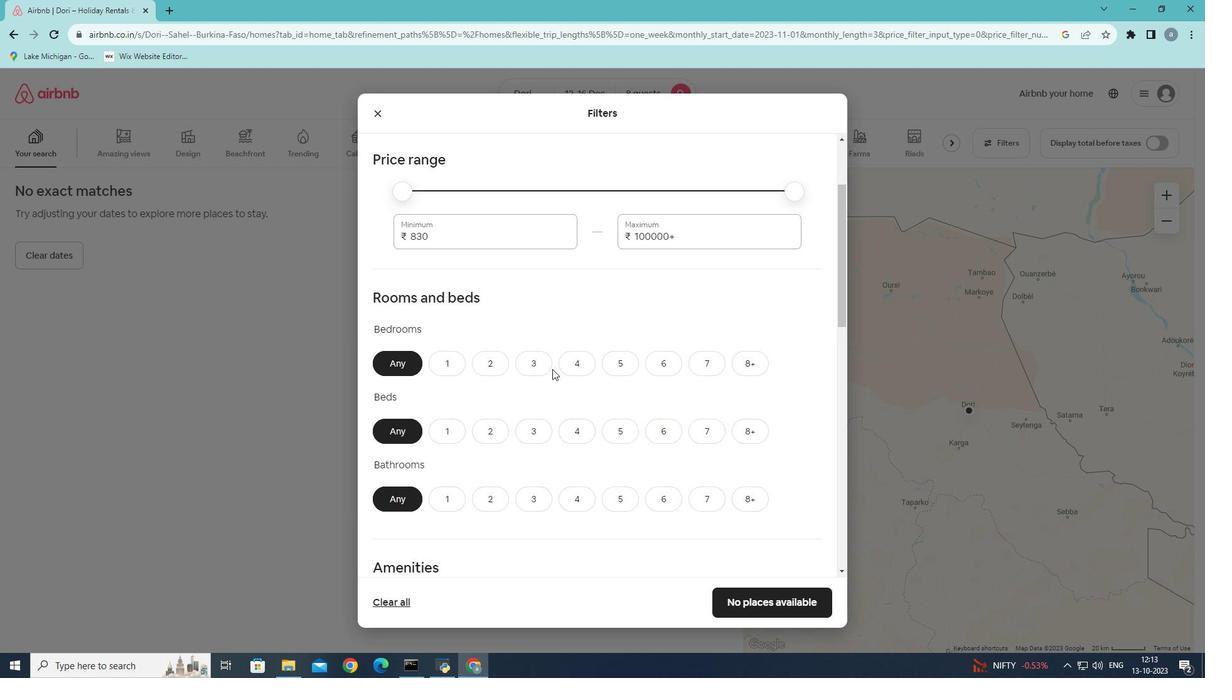 
Action: Mouse scrolled (552, 368) with delta (0, 0)
Screenshot: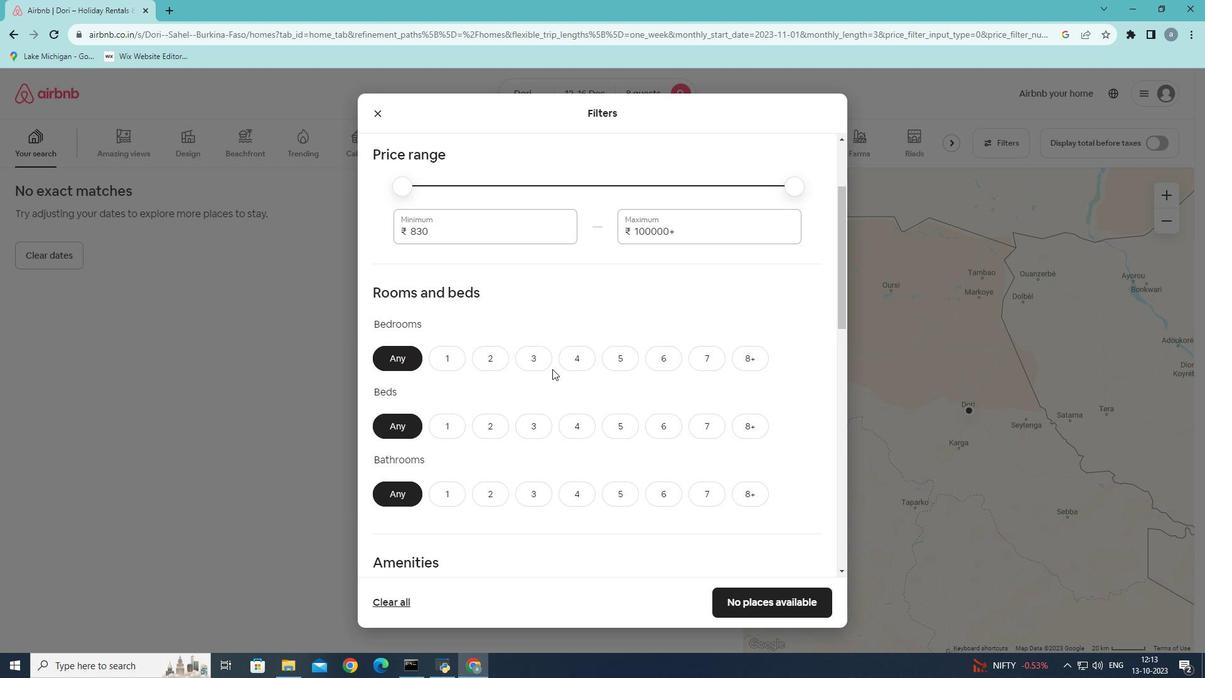 
Action: Mouse moved to (755, 235)
Screenshot: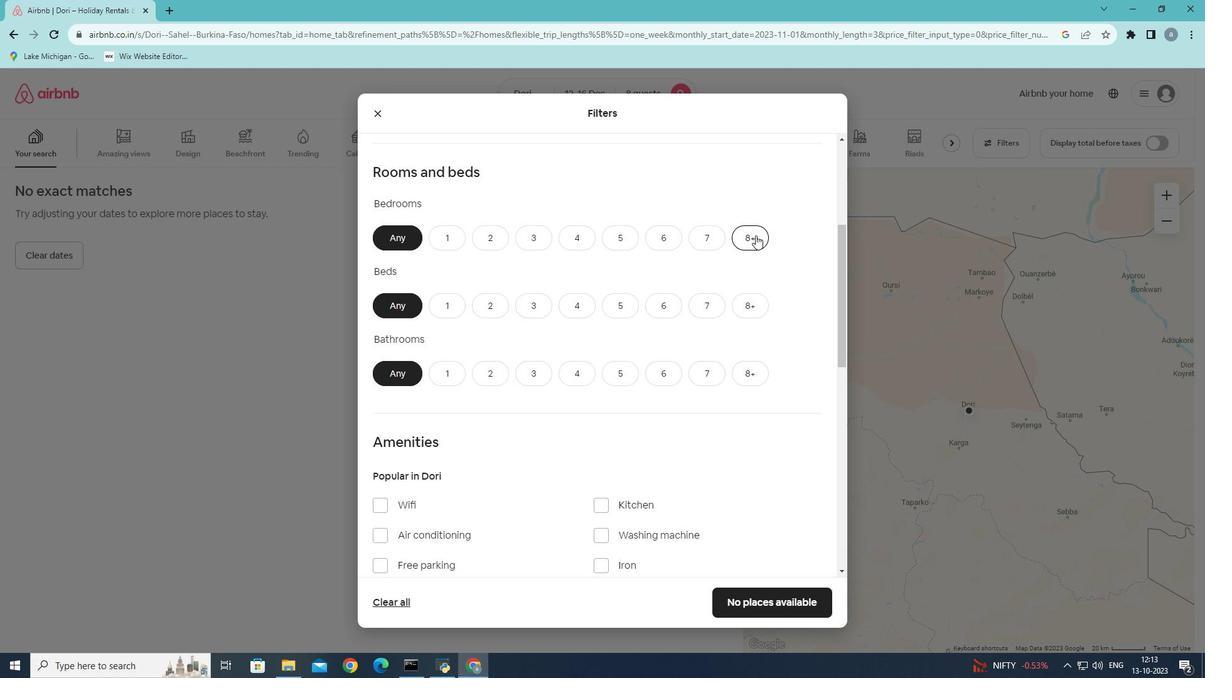
Action: Mouse pressed left at (755, 235)
Screenshot: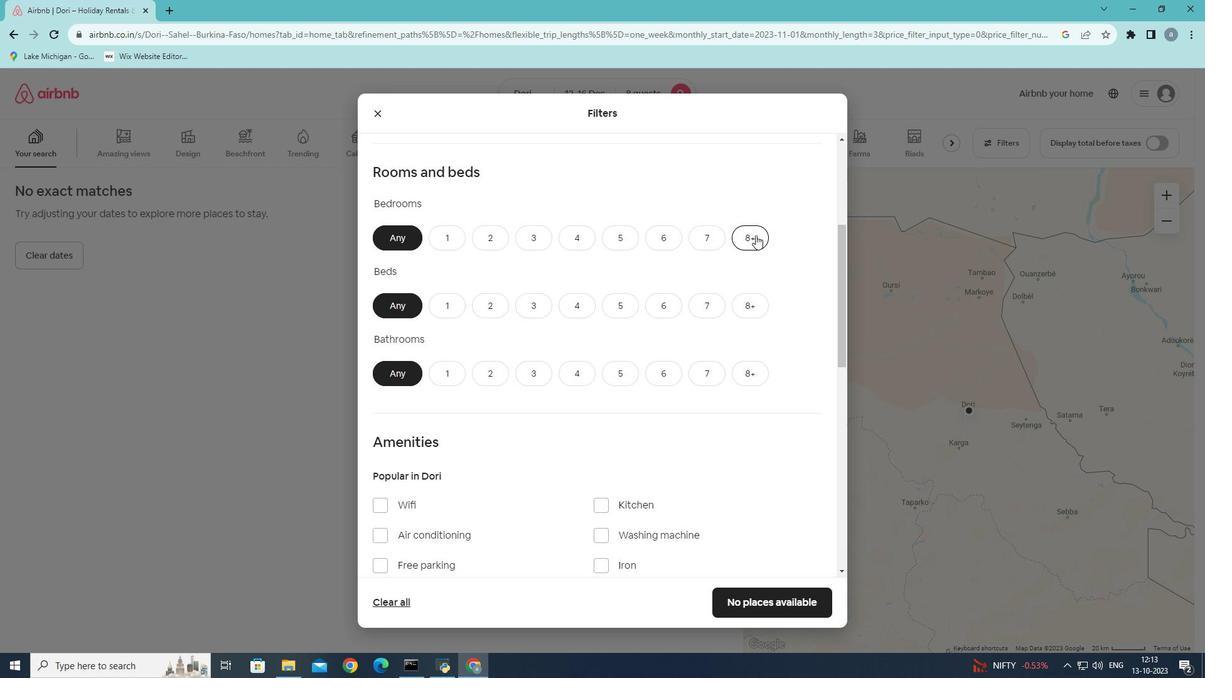
Action: Mouse moved to (750, 310)
Screenshot: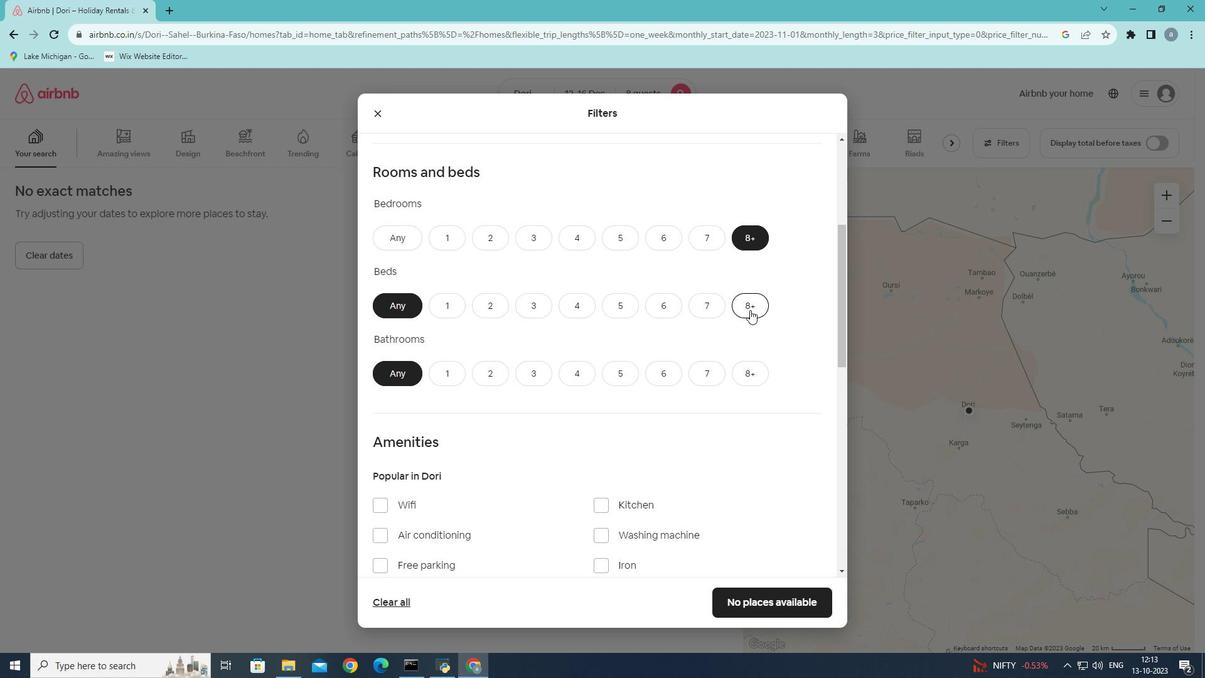 
Action: Mouse pressed left at (750, 310)
Screenshot: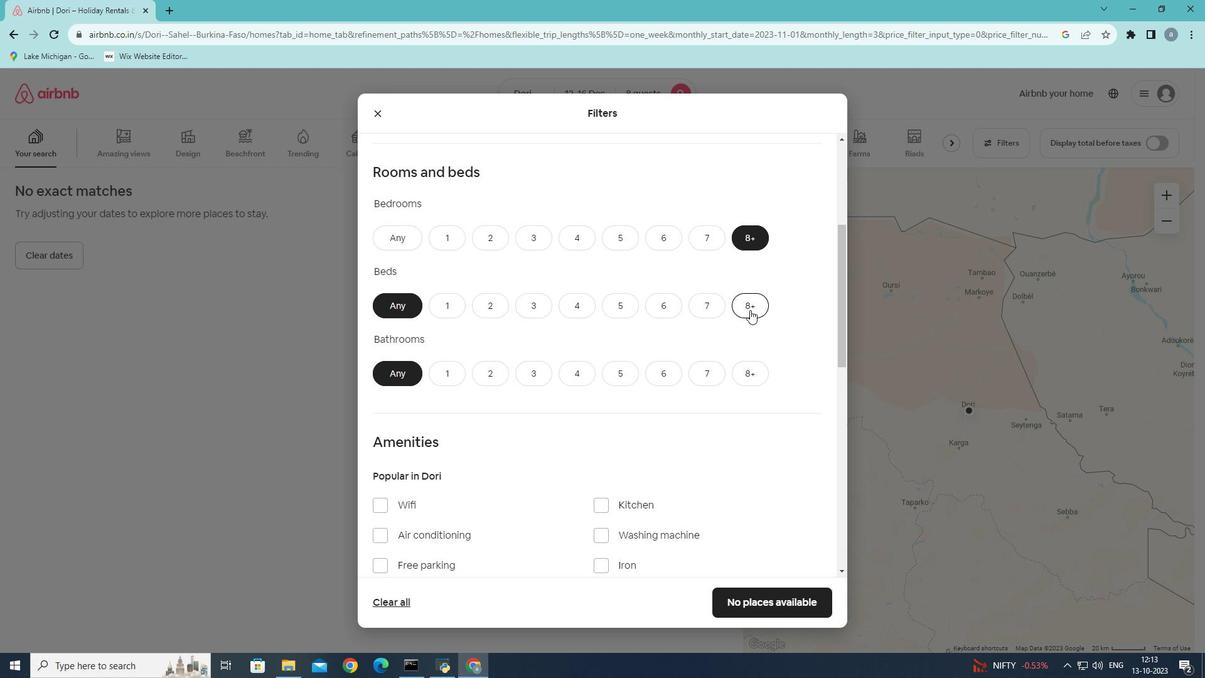 
Action: Mouse moved to (752, 366)
Screenshot: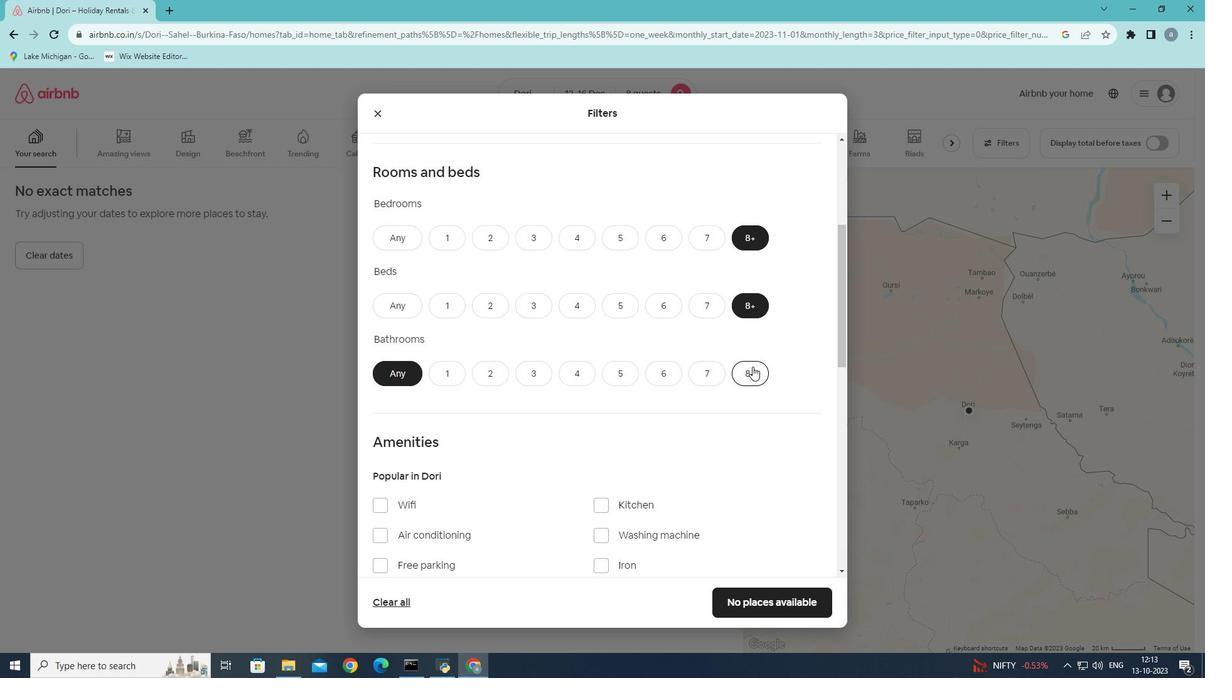 
Action: Mouse pressed left at (752, 366)
Screenshot: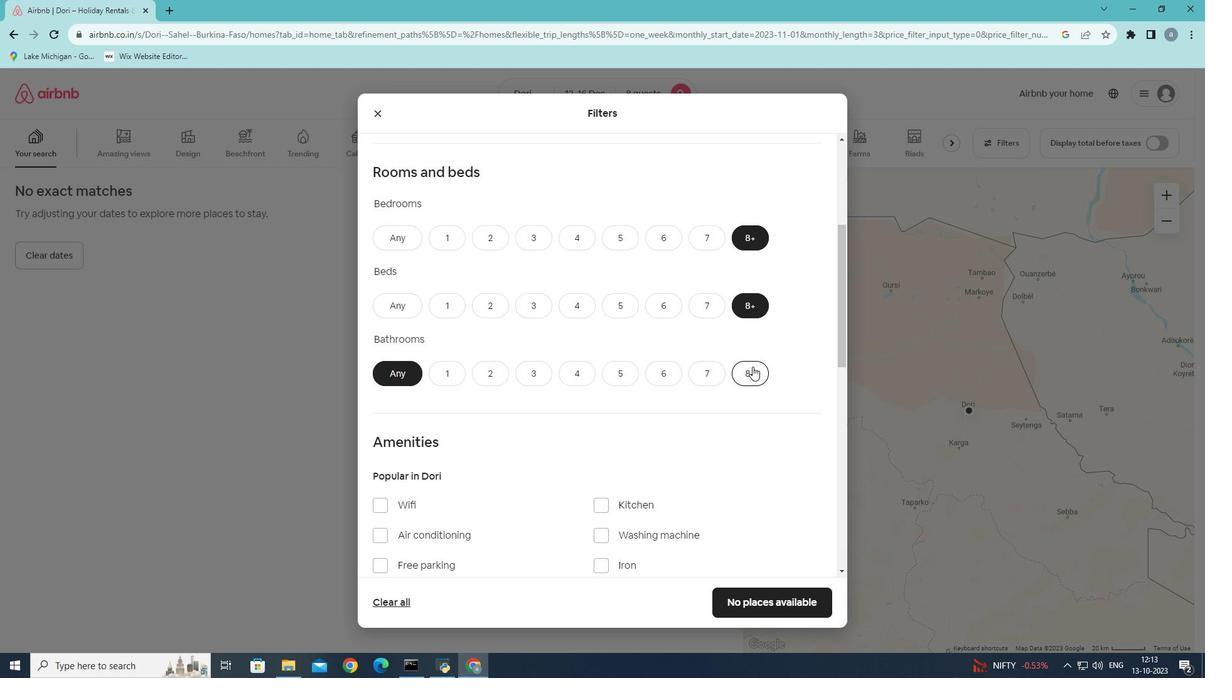 
Action: Mouse moved to (764, 259)
Screenshot: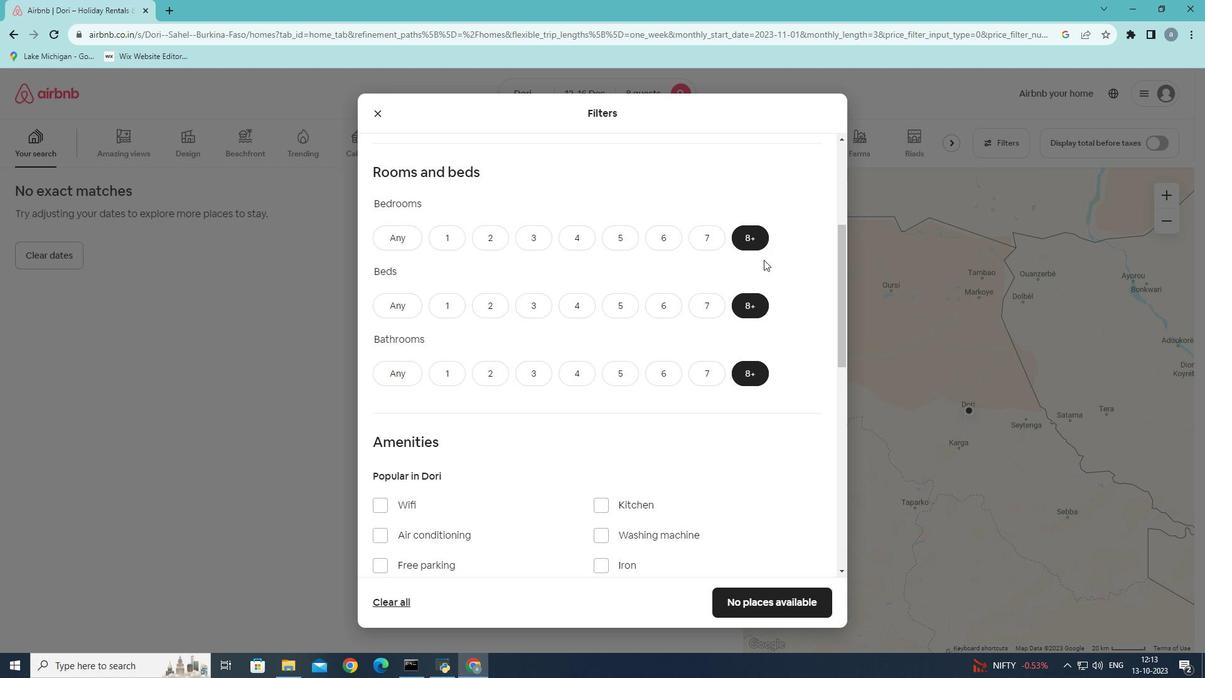 
Action: Mouse scrolled (764, 259) with delta (0, 0)
Screenshot: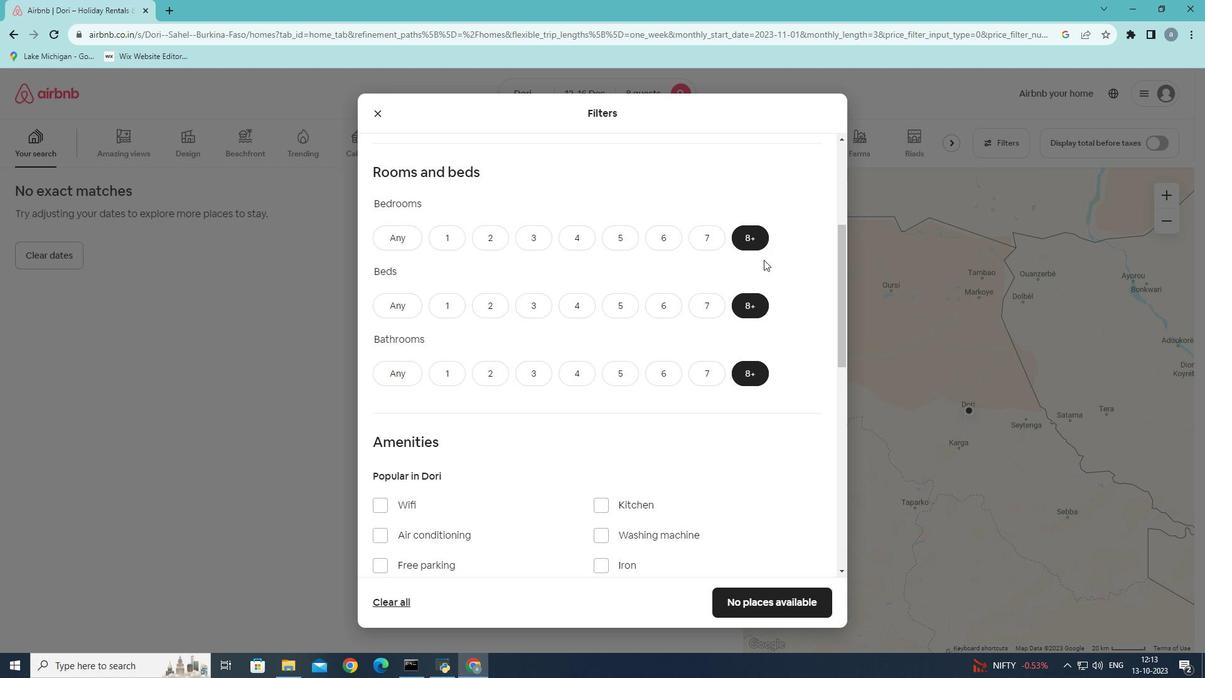 
Action: Mouse moved to (764, 261)
Screenshot: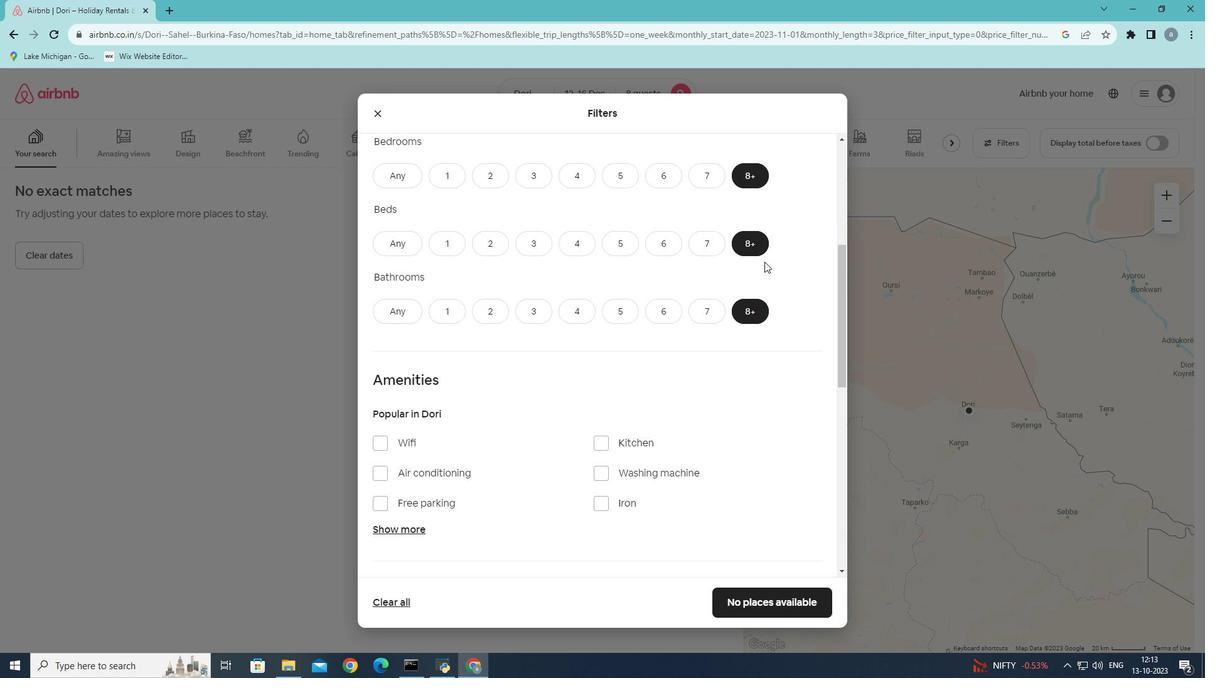 
Action: Mouse scrolled (764, 261) with delta (0, 0)
Screenshot: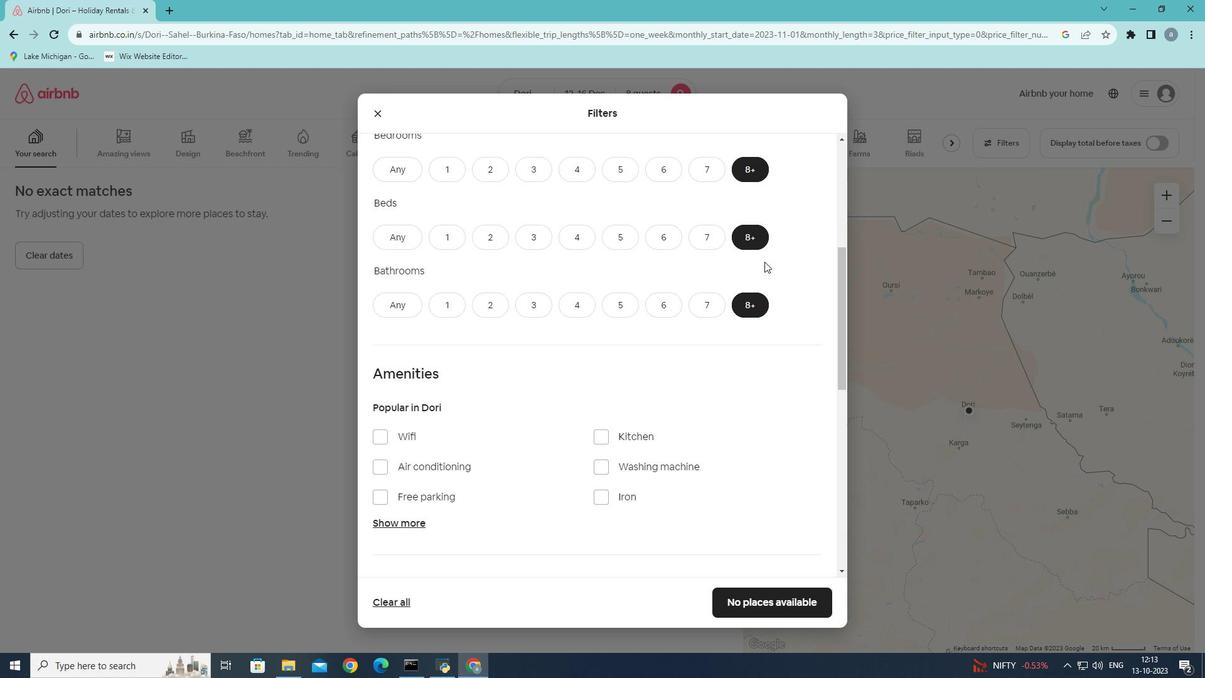 
Action: Mouse moved to (765, 263)
Screenshot: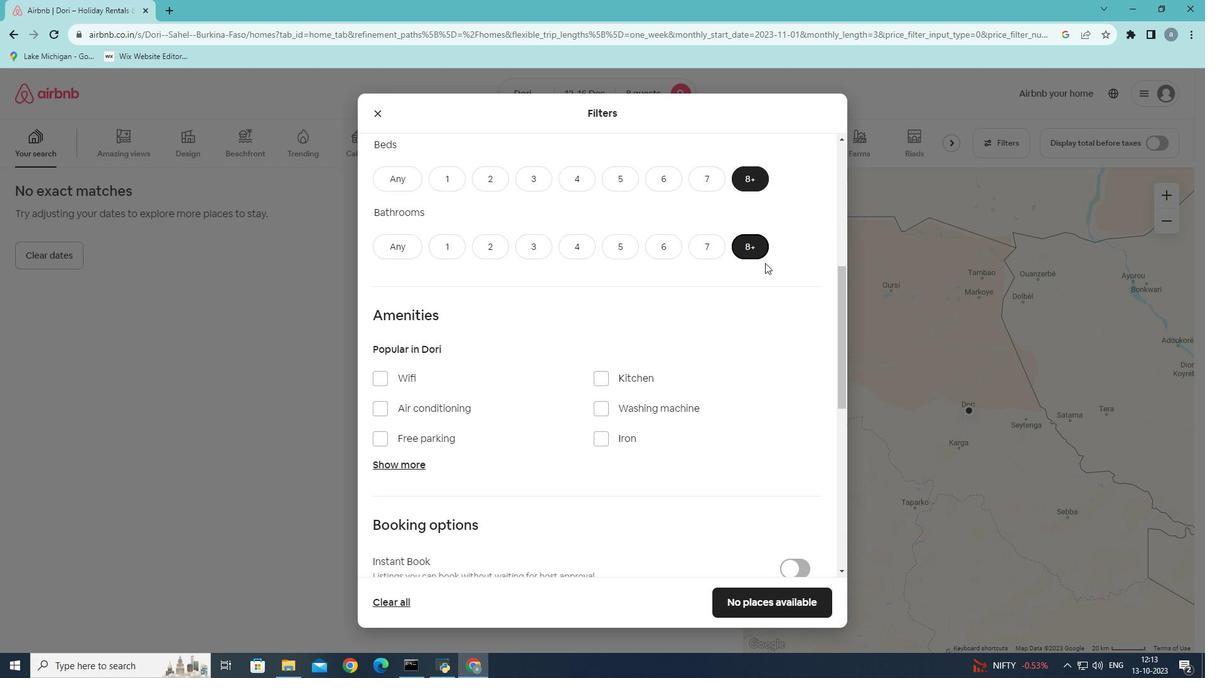 
Action: Mouse scrolled (765, 262) with delta (0, 0)
Screenshot: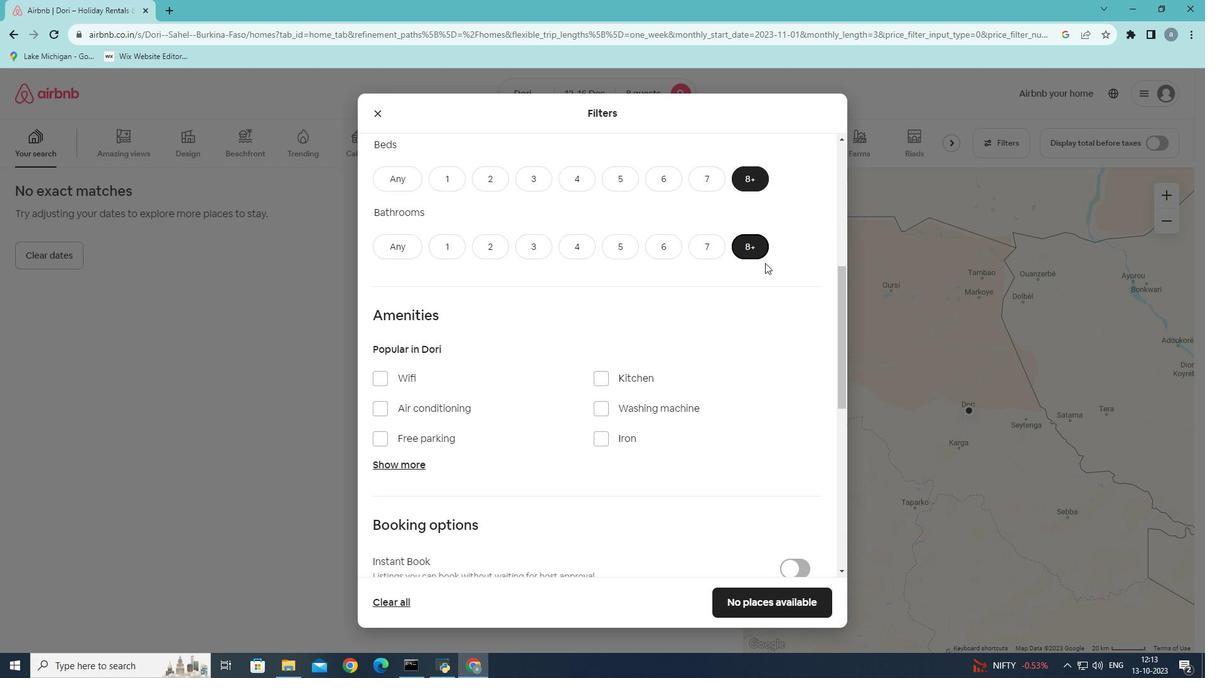 
Action: Mouse scrolled (765, 262) with delta (0, 0)
Screenshot: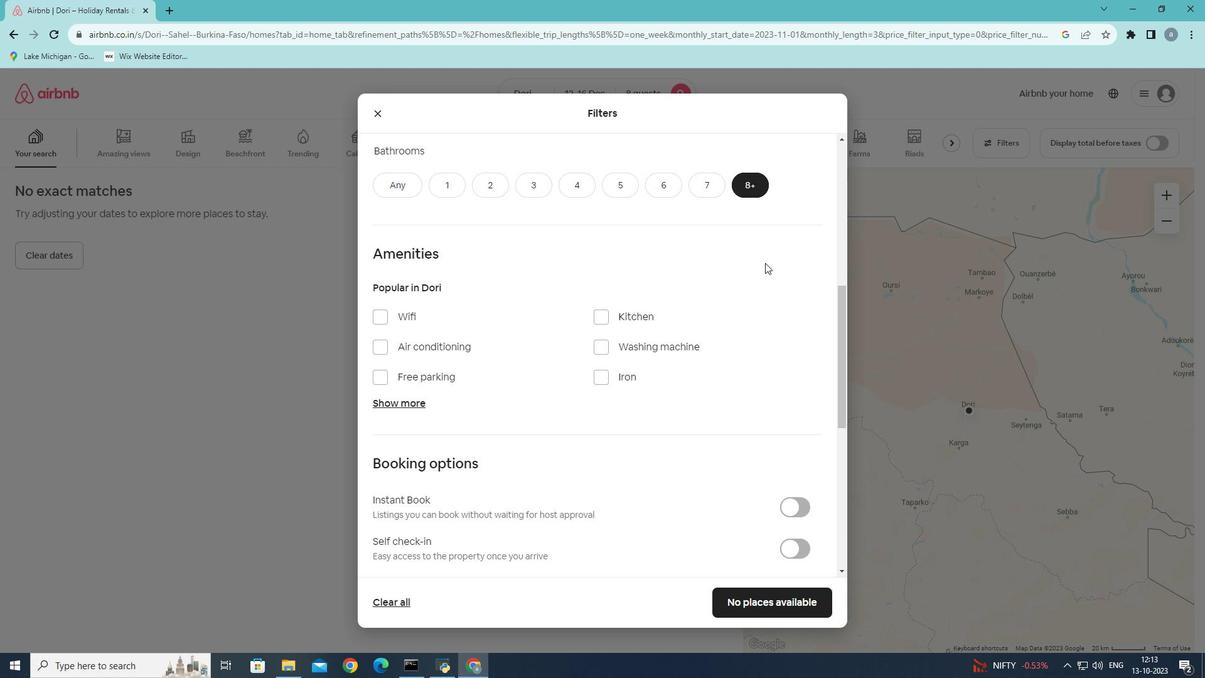 
Action: Mouse scrolled (765, 262) with delta (0, 0)
Screenshot: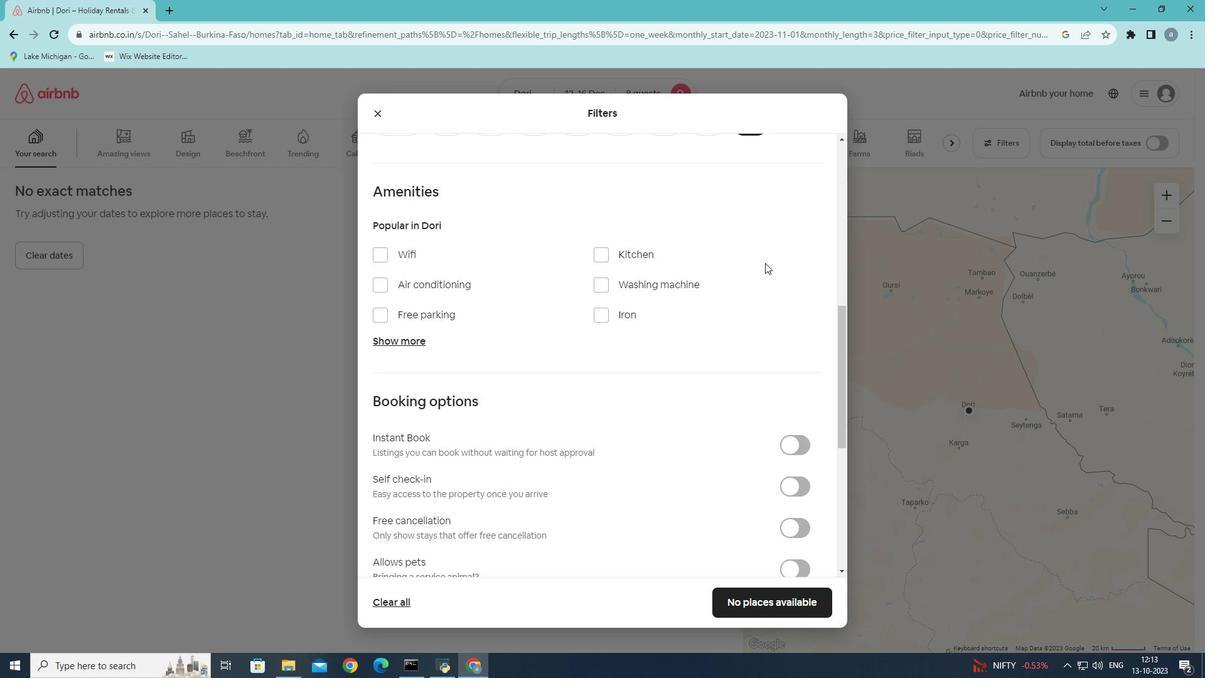 
Action: Mouse moved to (752, 291)
Screenshot: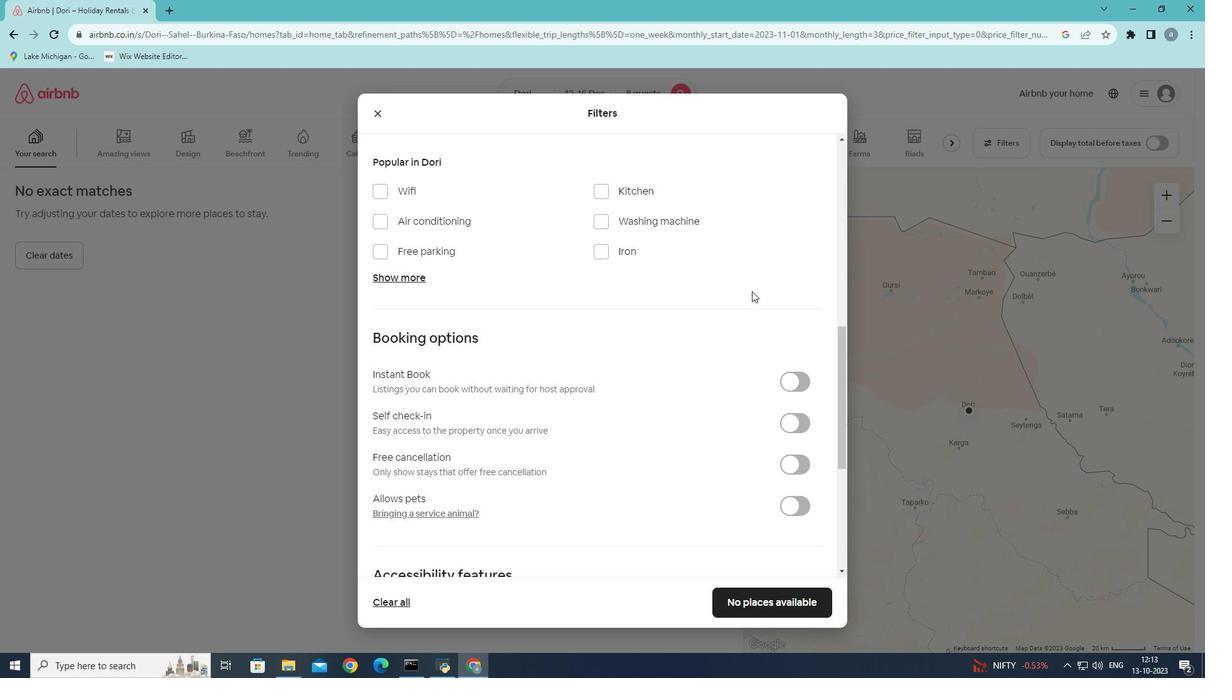 
Action: Mouse scrolled (752, 290) with delta (0, 0)
Screenshot: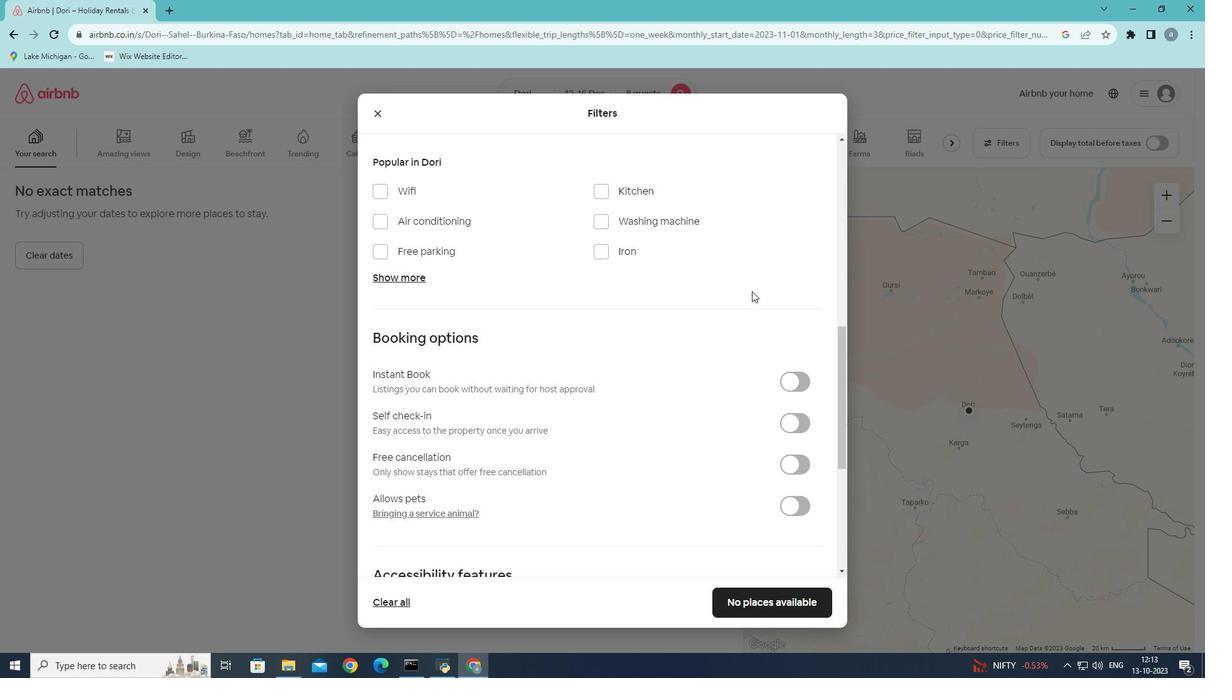 
Action: Mouse scrolled (752, 290) with delta (0, 0)
Screenshot: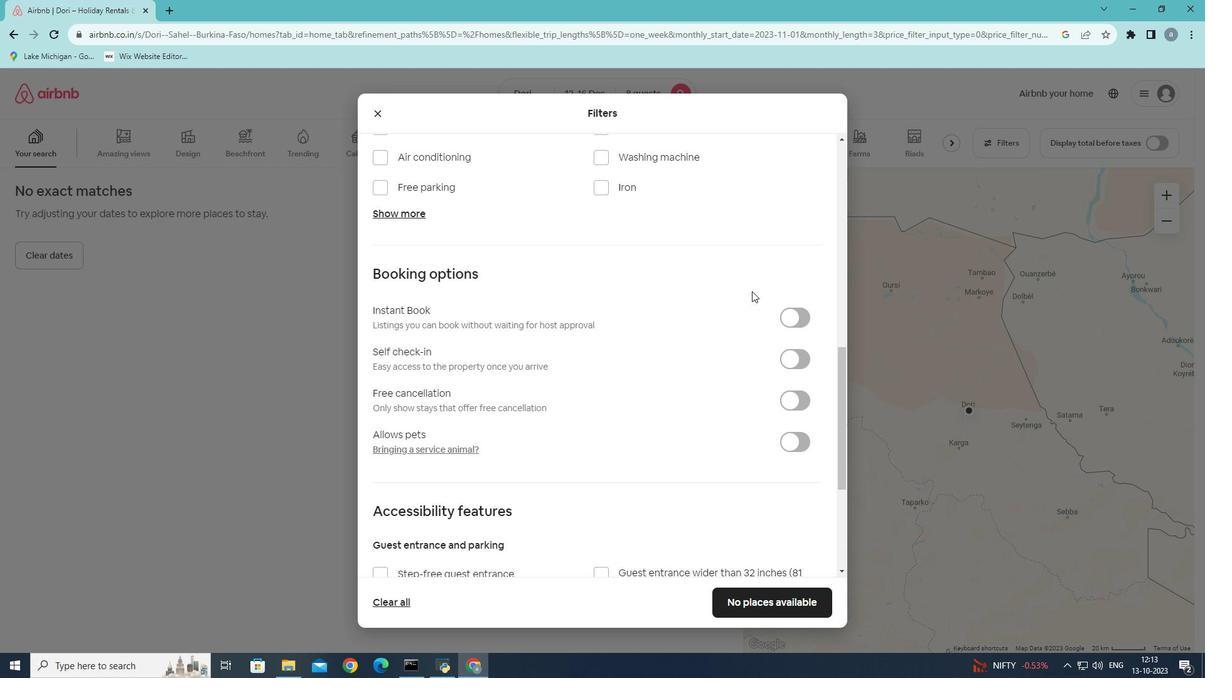 
Action: Mouse moved to (729, 309)
Screenshot: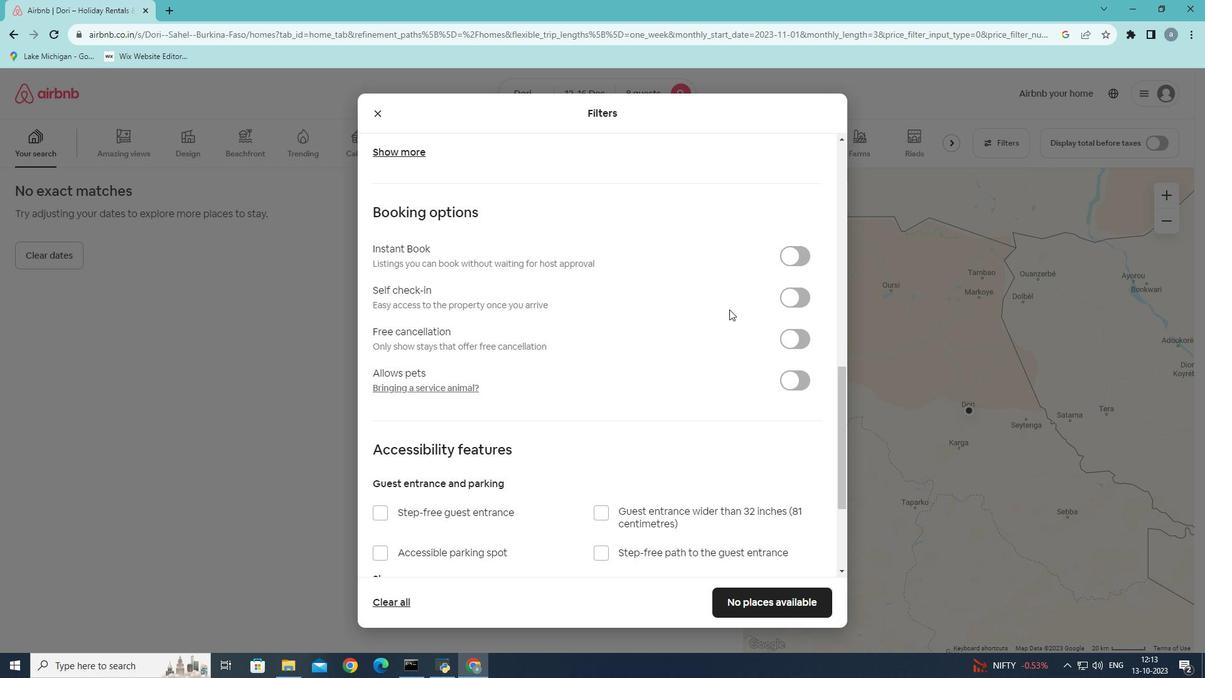 
Action: Mouse scrolled (729, 310) with delta (0, 0)
Screenshot: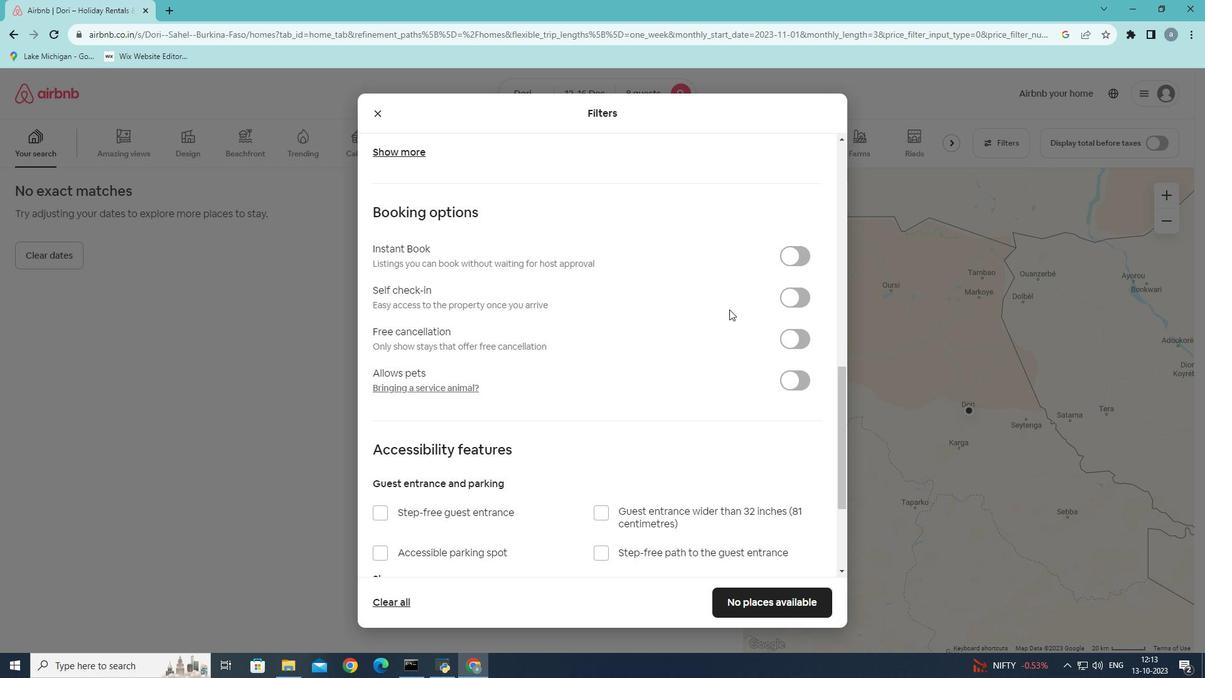 
Action: Mouse scrolled (729, 310) with delta (0, 0)
Screenshot: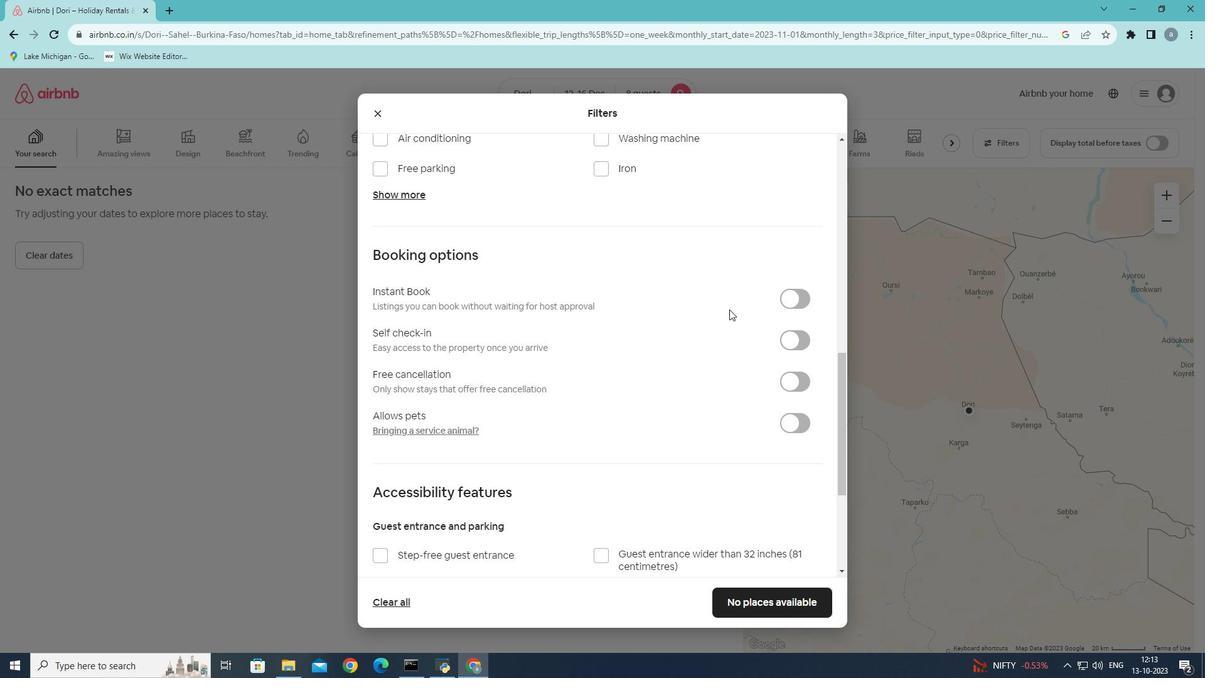 
Action: Mouse scrolled (729, 310) with delta (0, 0)
Screenshot: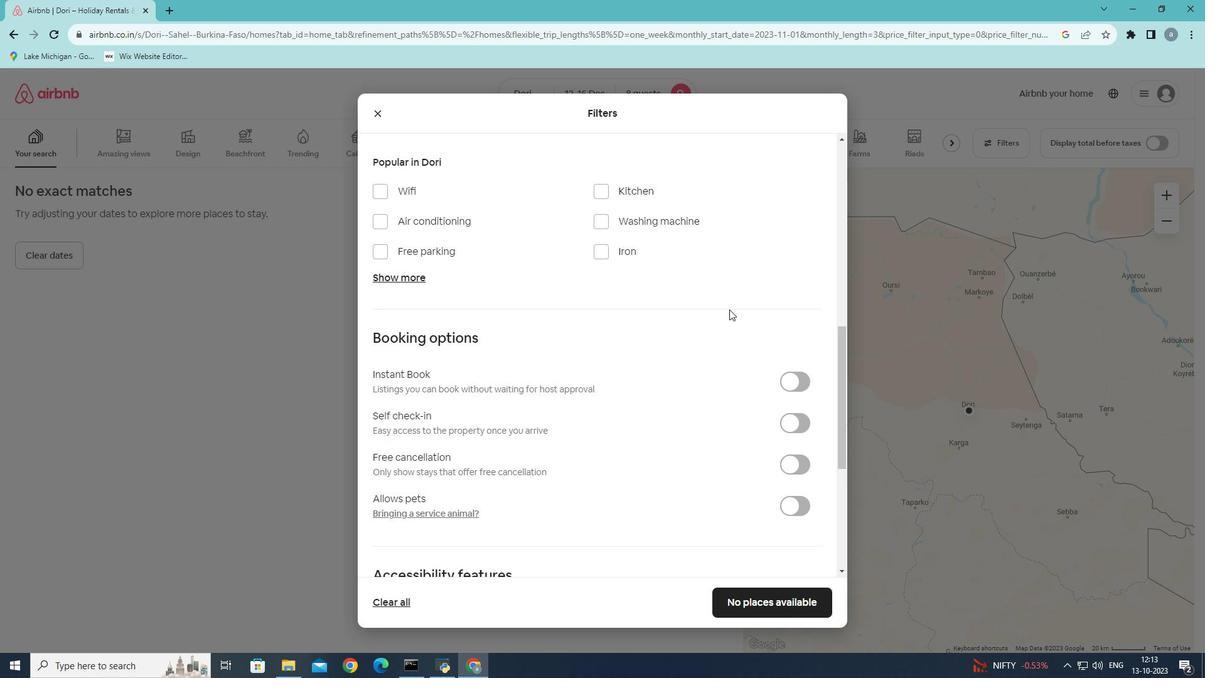 
Action: Mouse scrolled (729, 310) with delta (0, 0)
Screenshot: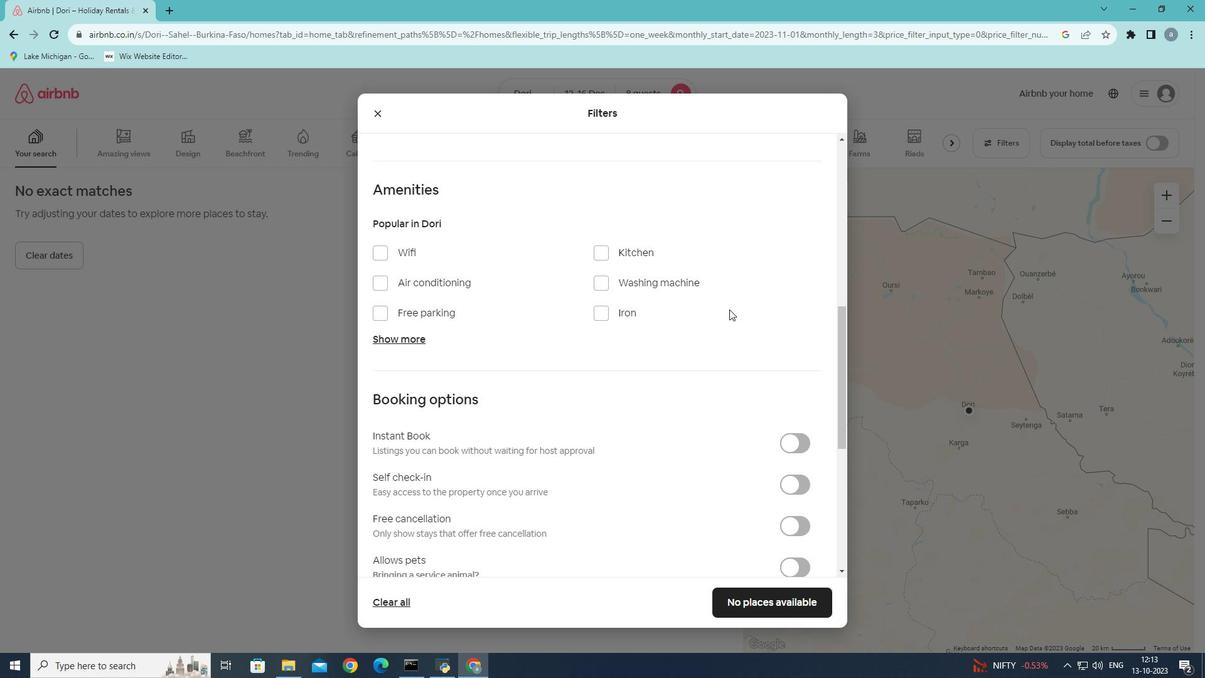 
Action: Mouse scrolled (729, 308) with delta (0, 0)
Screenshot: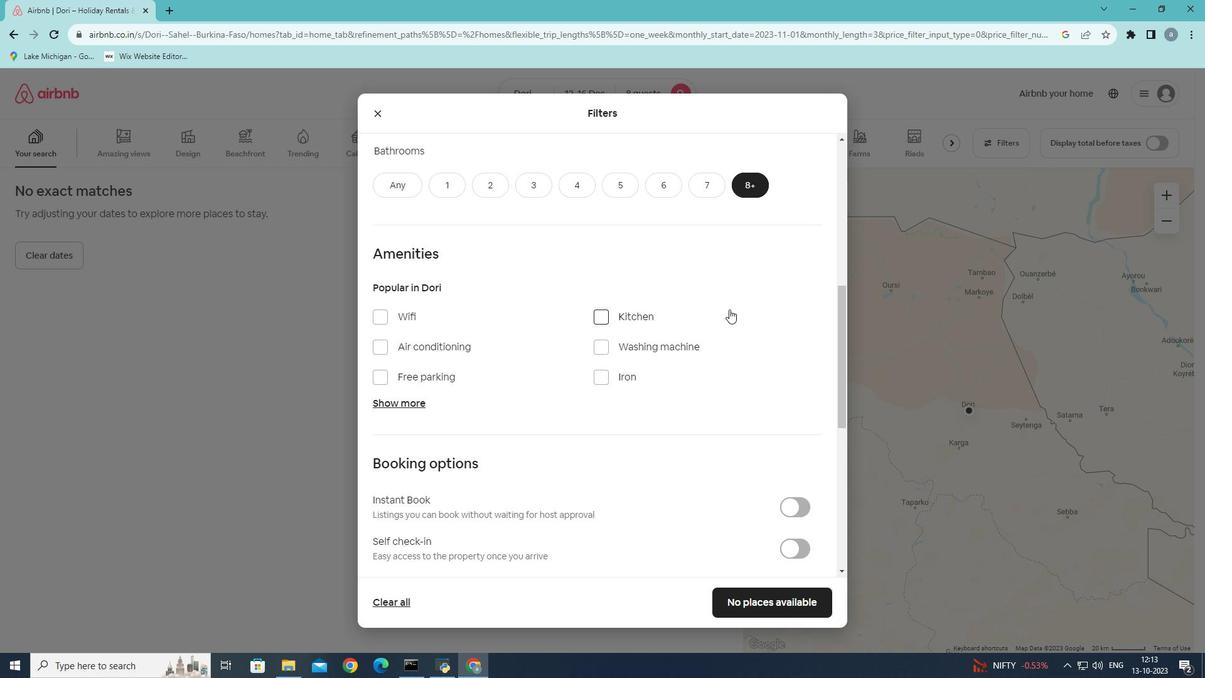 
Action: Mouse scrolled (729, 308) with delta (0, 0)
Screenshot: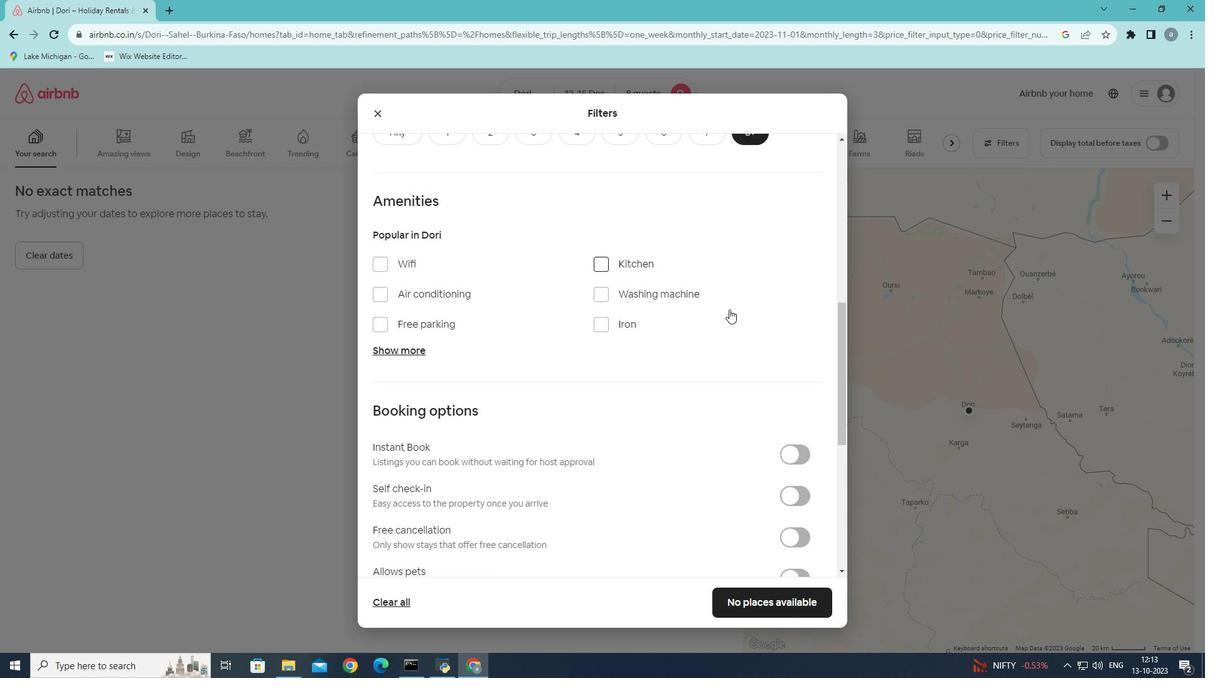 
Action: Mouse scrolled (729, 308) with delta (0, 0)
Screenshot: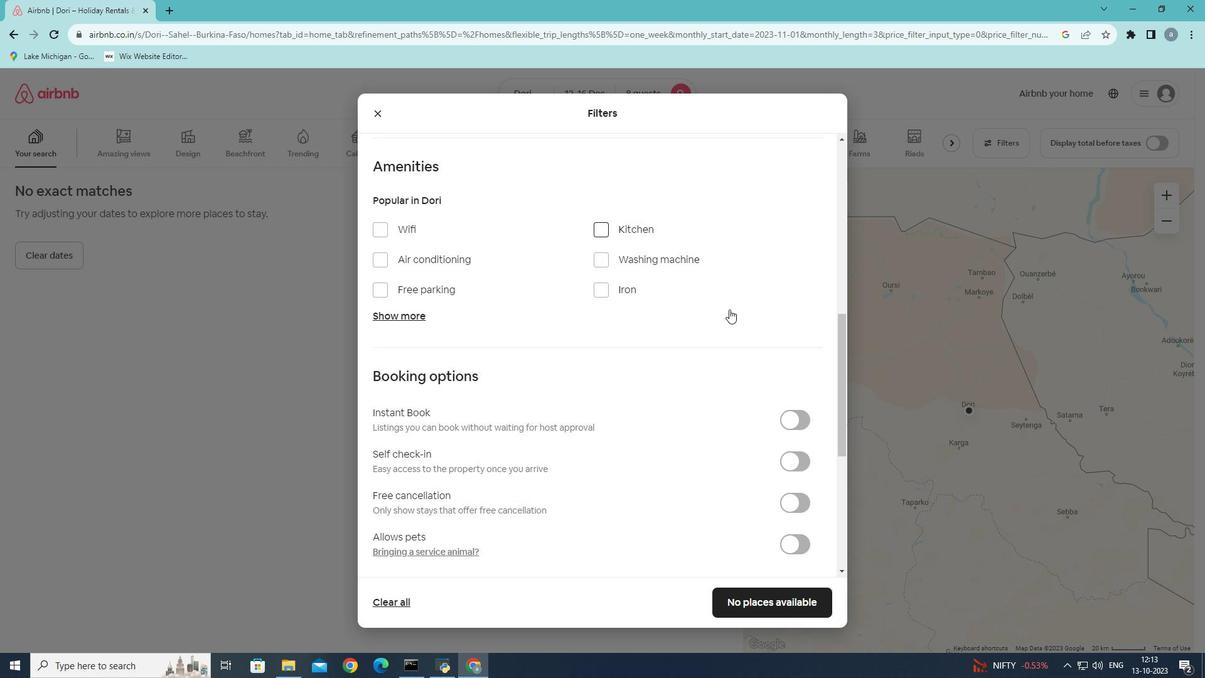 
Action: Mouse moved to (728, 333)
Screenshot: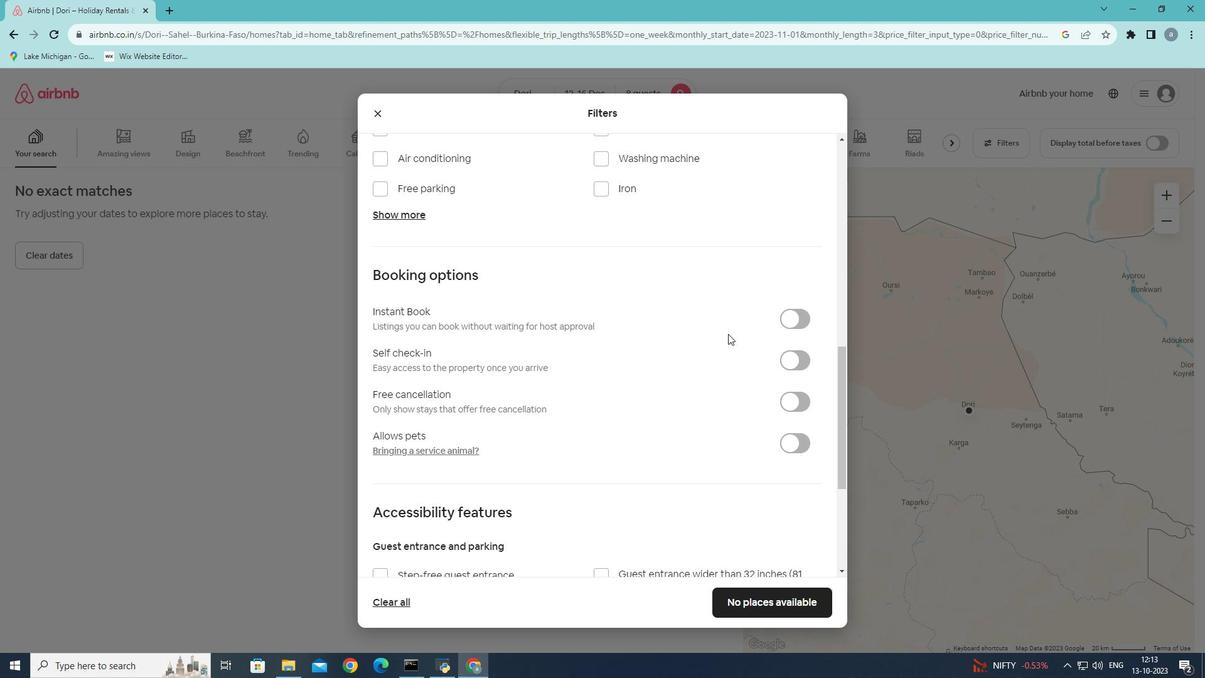 
Action: Mouse scrolled (728, 333) with delta (0, 0)
Screenshot: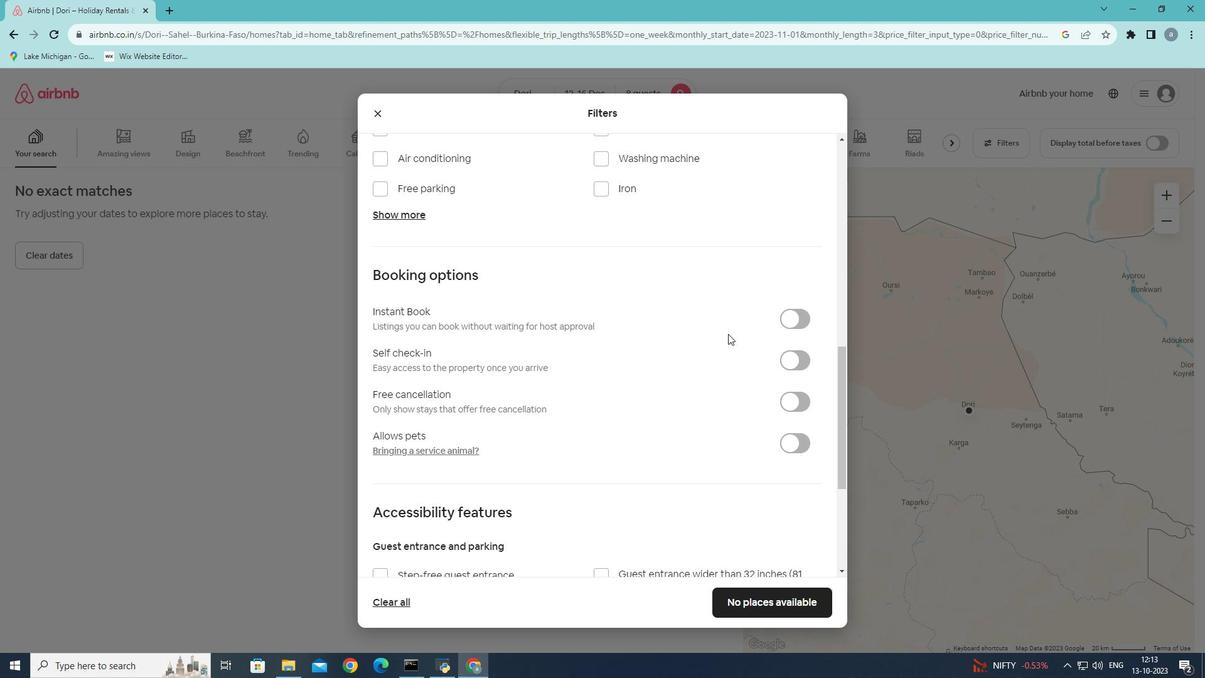 
Action: Mouse scrolled (728, 333) with delta (0, 0)
Screenshot: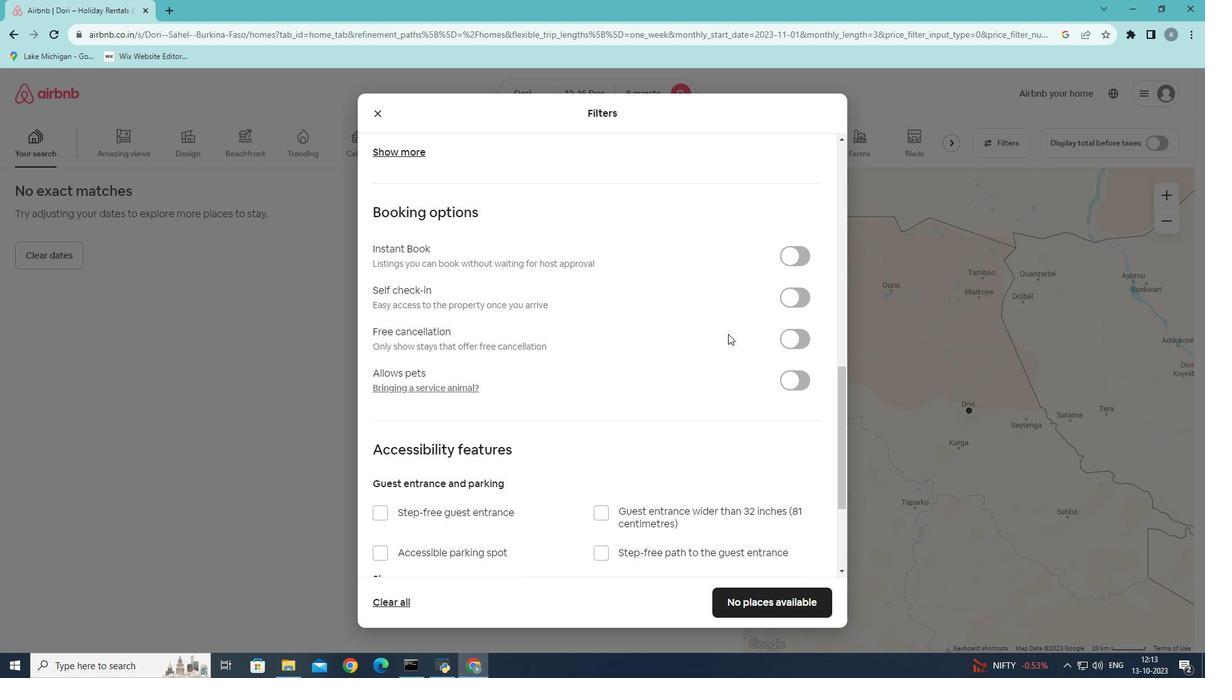 
Action: Mouse moved to (785, 291)
Screenshot: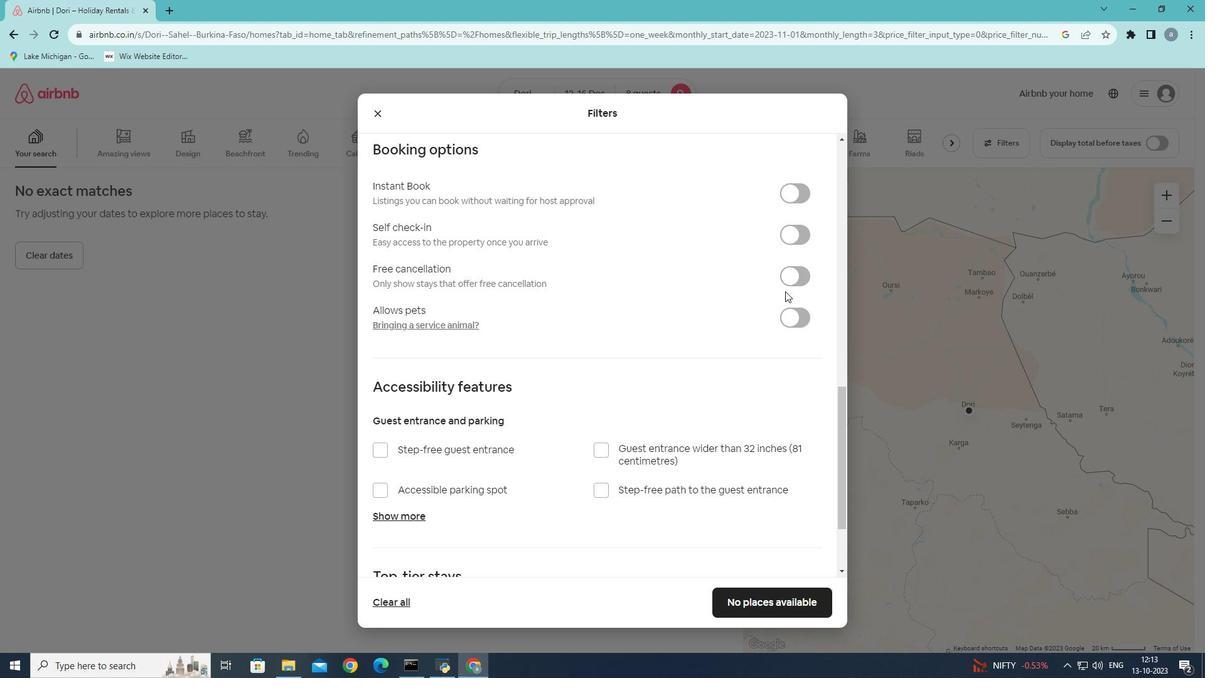 
Action: Mouse scrolled (785, 290) with delta (0, 0)
Screenshot: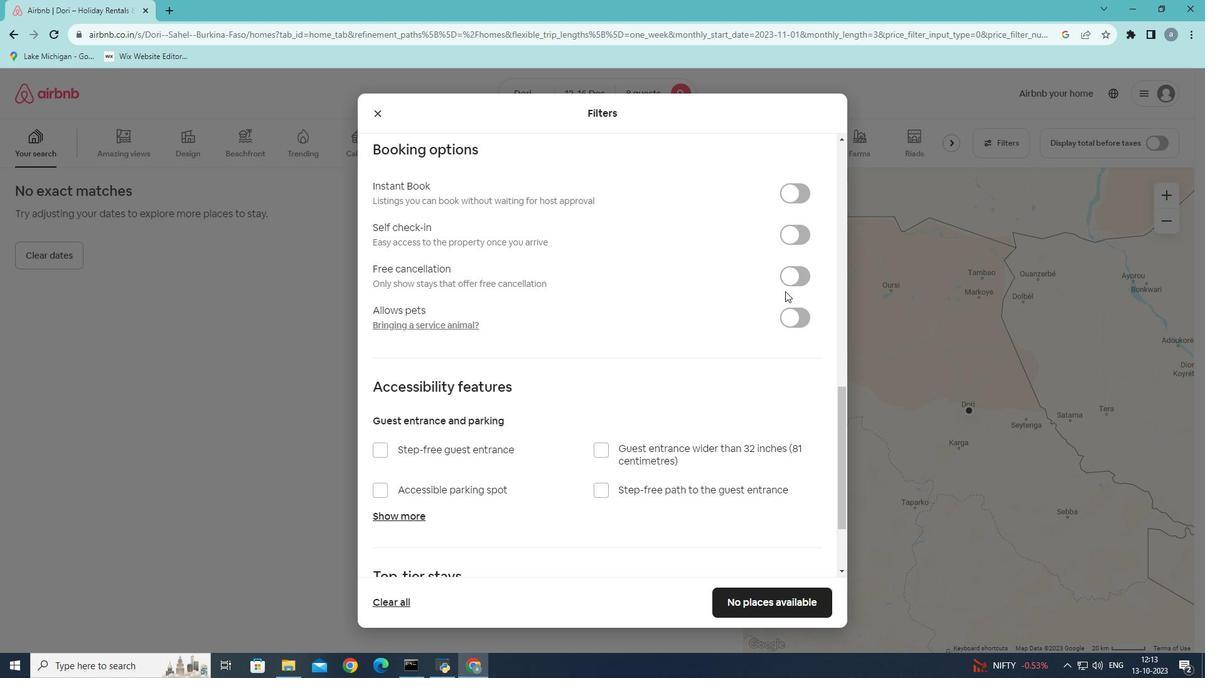 
Action: Mouse scrolled (785, 290) with delta (0, 0)
Screenshot: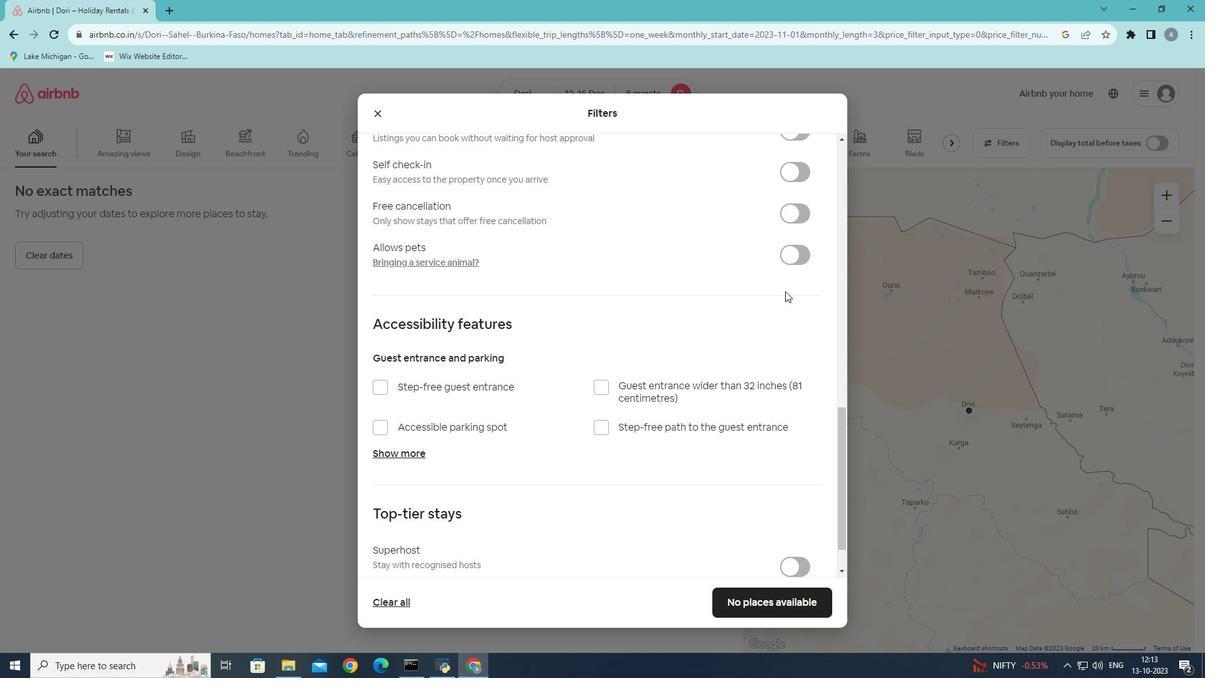 
Action: Mouse scrolled (785, 290) with delta (0, 0)
Screenshot: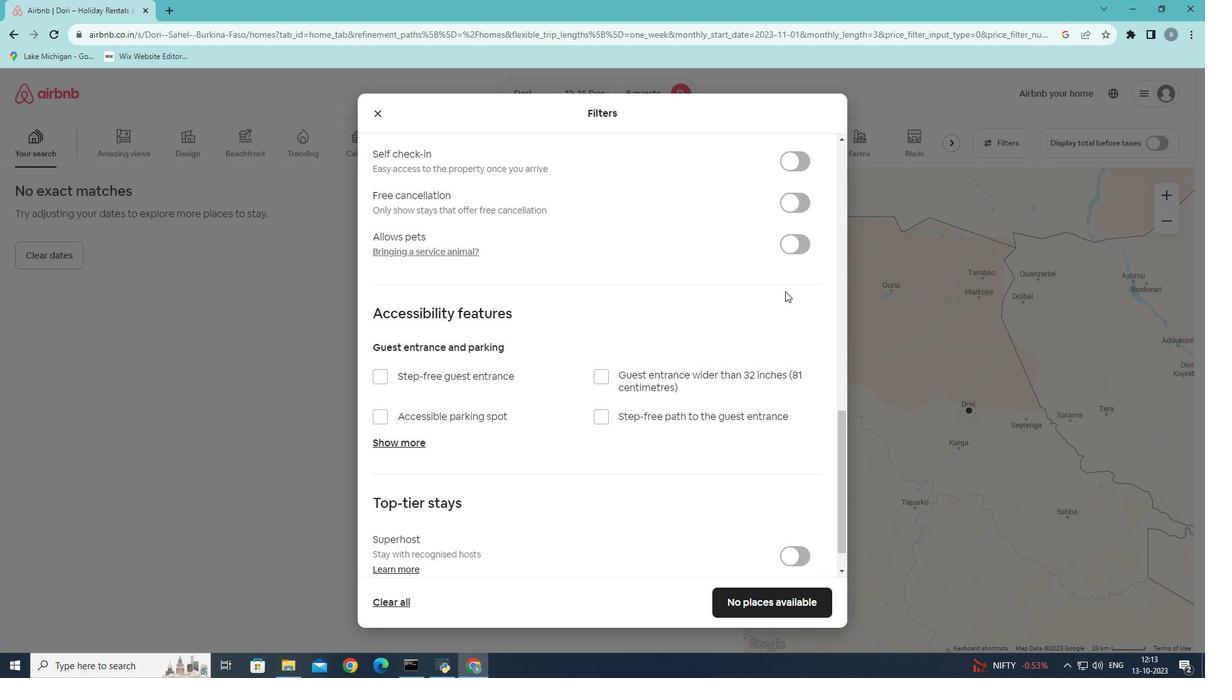 
Action: Mouse moved to (688, 321)
Screenshot: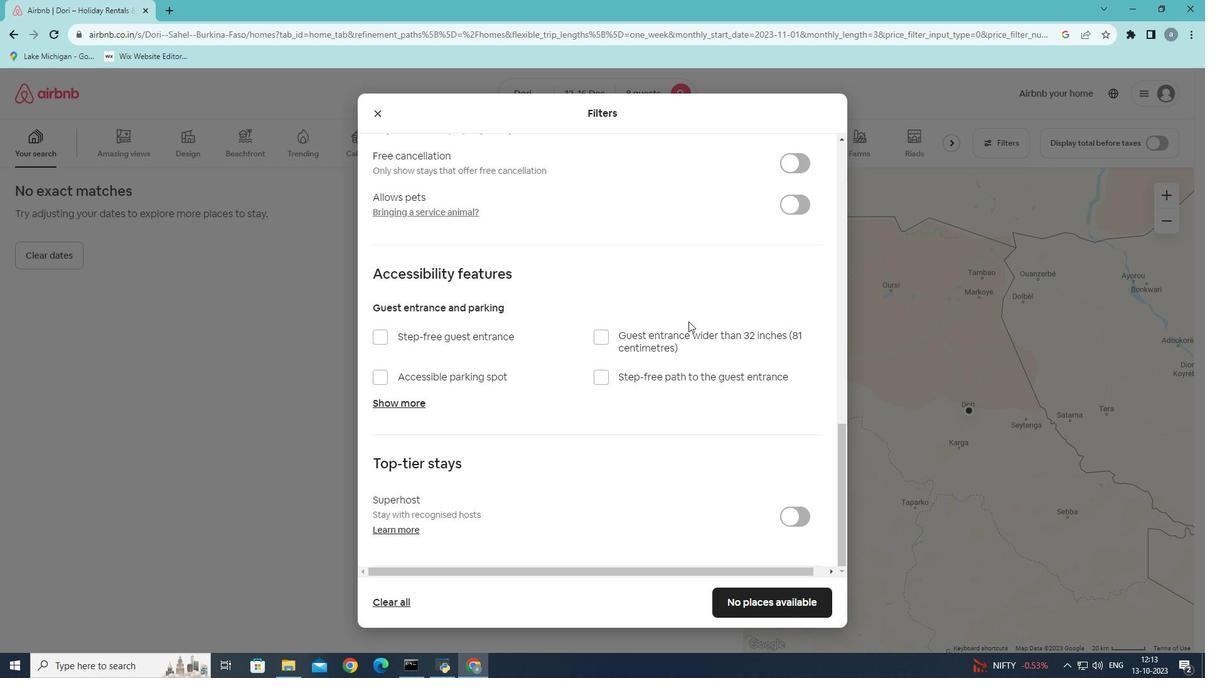 
Action: Mouse scrolled (688, 322) with delta (0, 0)
Screenshot: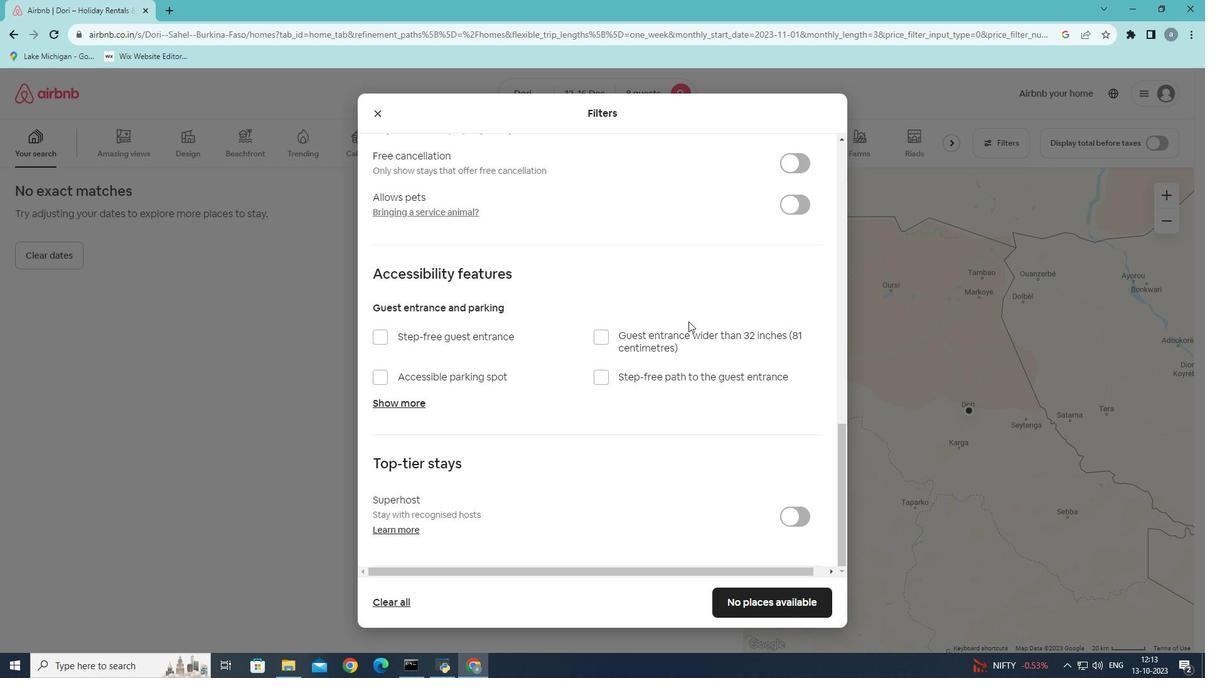 
Action: Mouse scrolled (688, 322) with delta (0, 0)
Screenshot: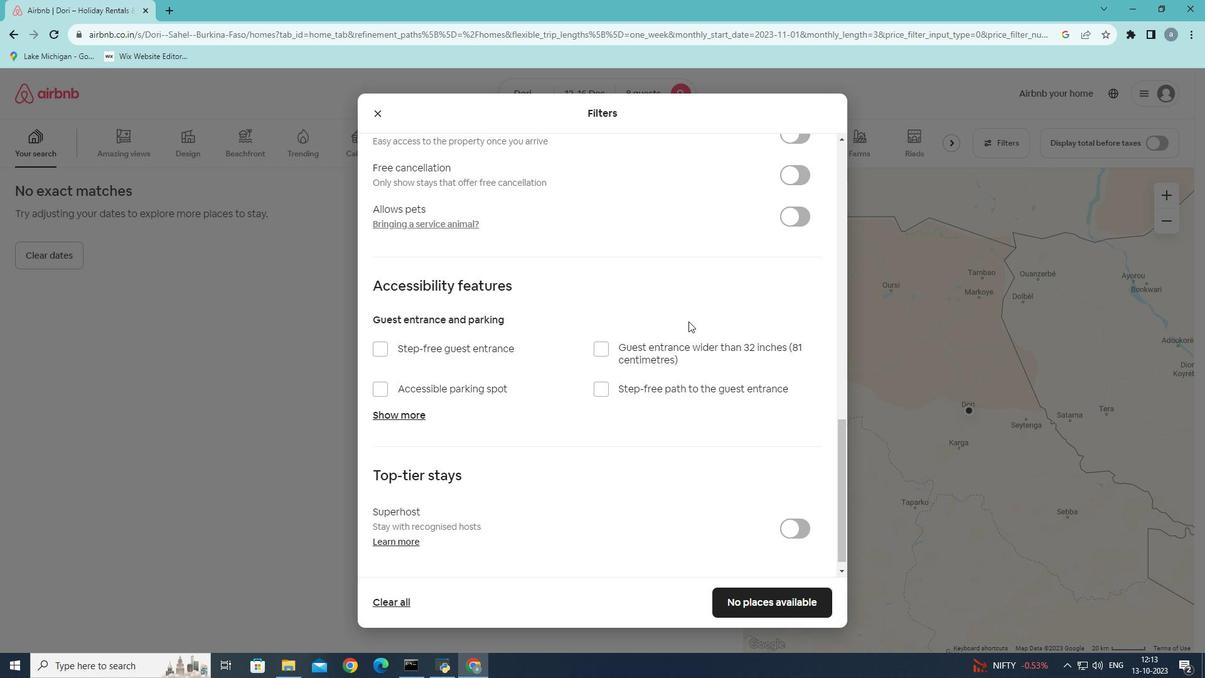 
Action: Mouse scrolled (688, 322) with delta (0, 0)
Screenshot: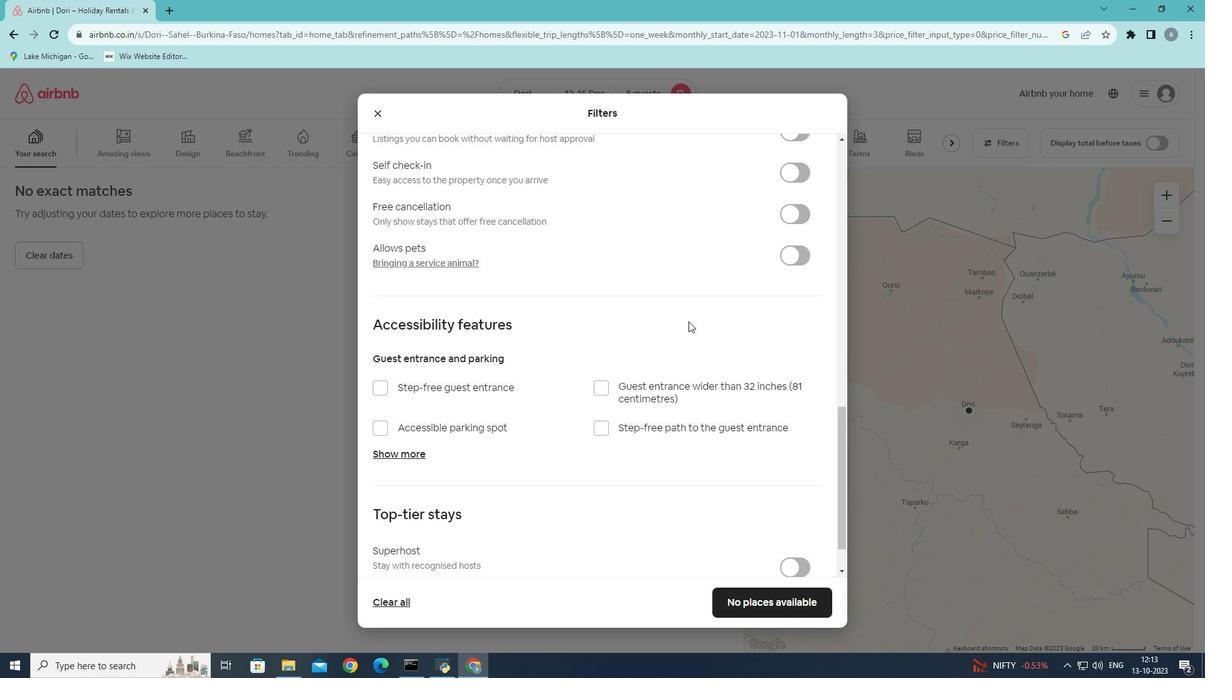
Action: Mouse scrolled (688, 322) with delta (0, 0)
Screenshot: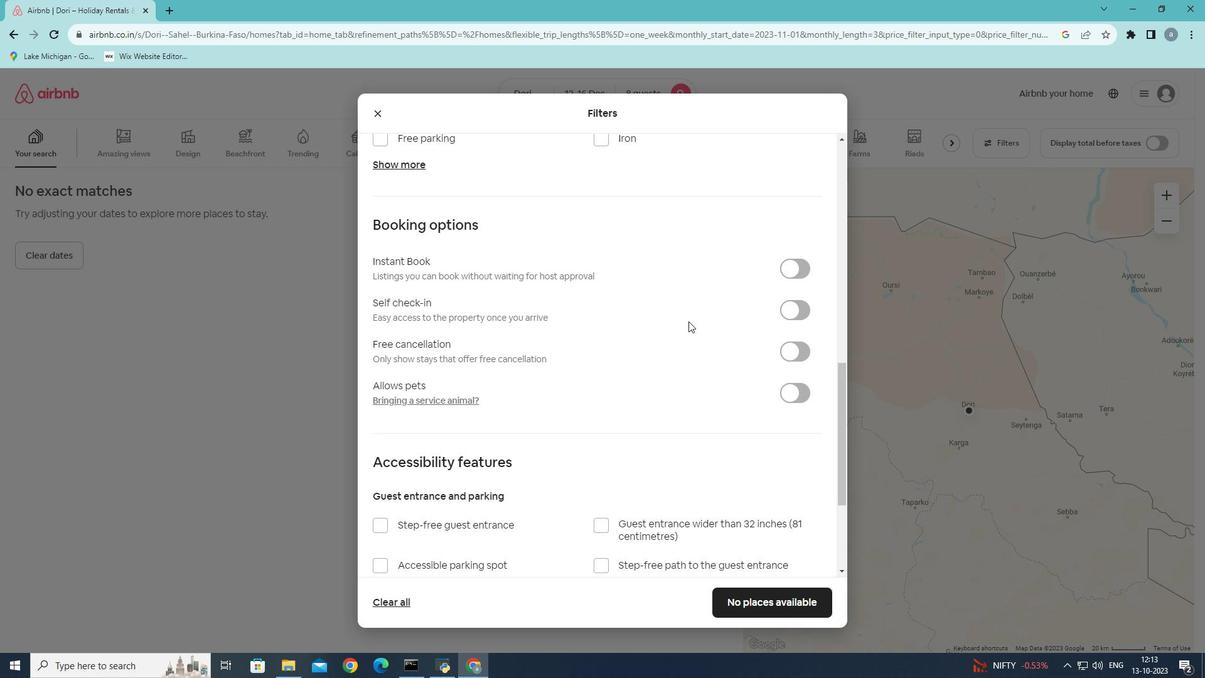 
Action: Mouse scrolled (688, 322) with delta (0, 0)
Screenshot: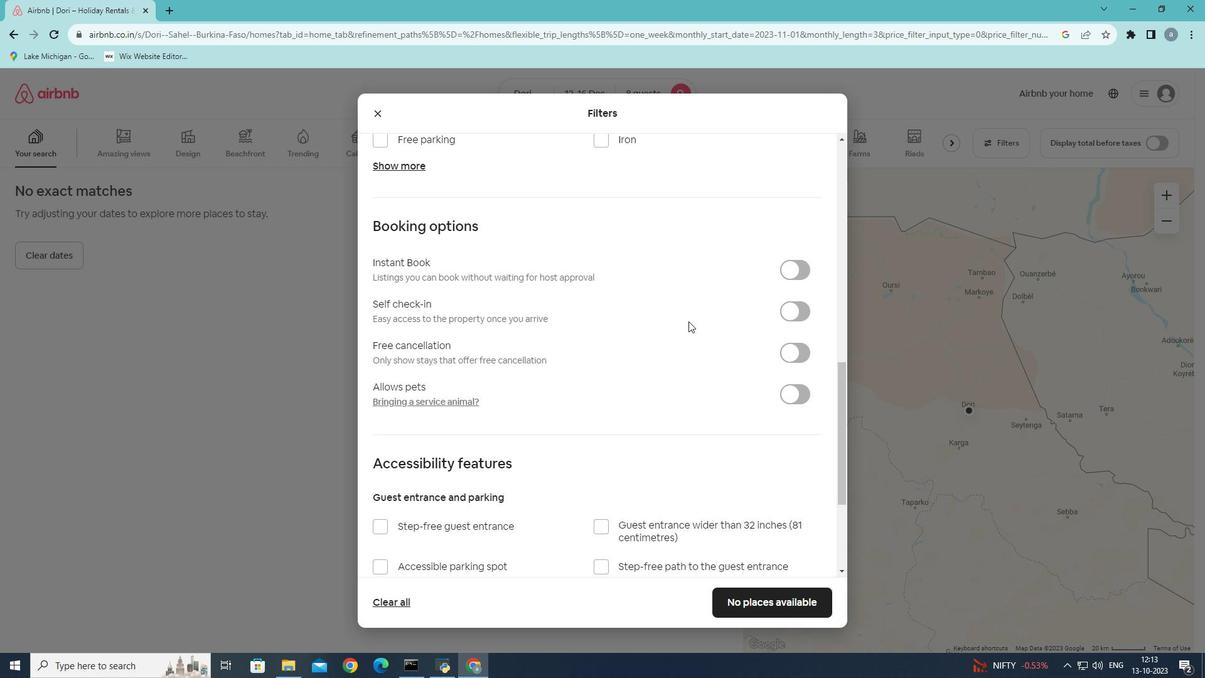 
Action: Mouse scrolled (688, 322) with delta (0, 0)
Screenshot: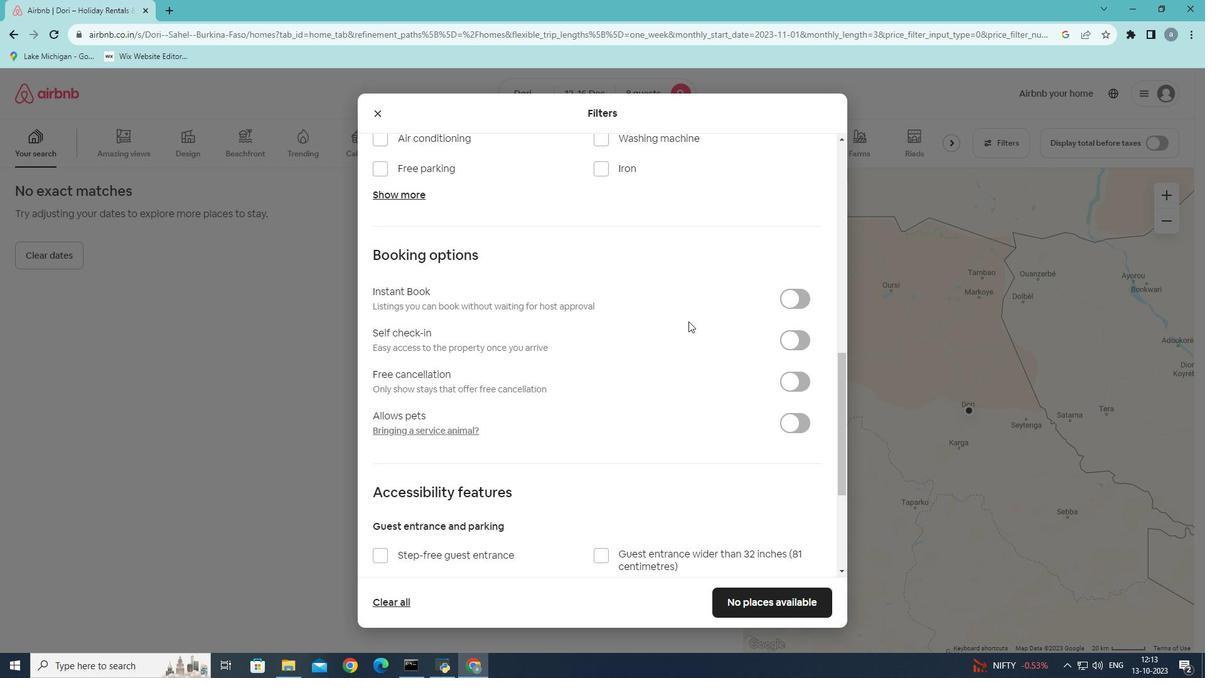 
Action: Mouse scrolled (688, 322) with delta (0, 0)
Screenshot: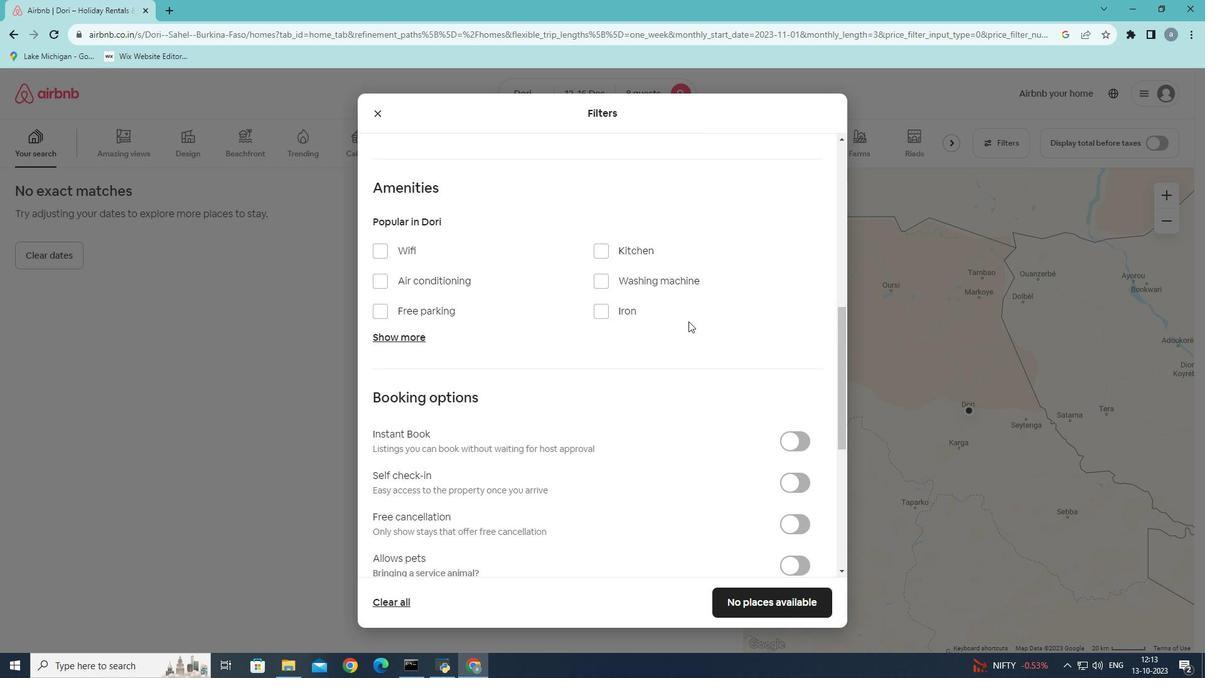 
Action: Mouse moved to (379, 331)
Screenshot: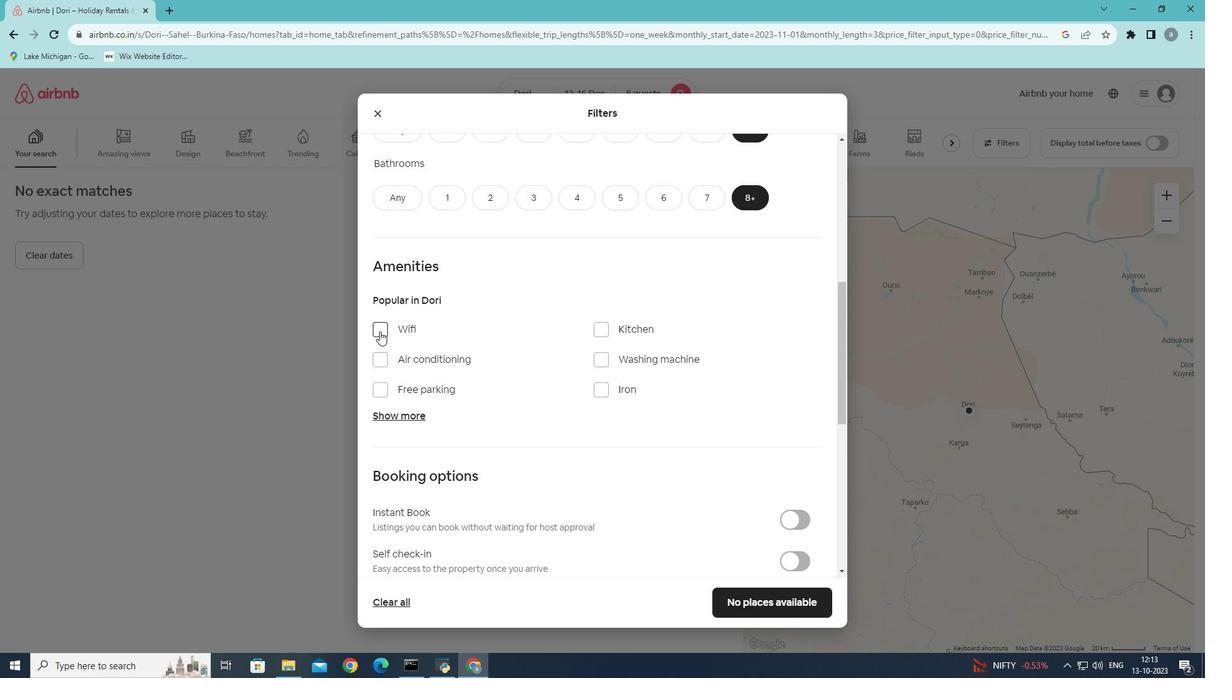 
Action: Mouse pressed left at (379, 331)
Screenshot: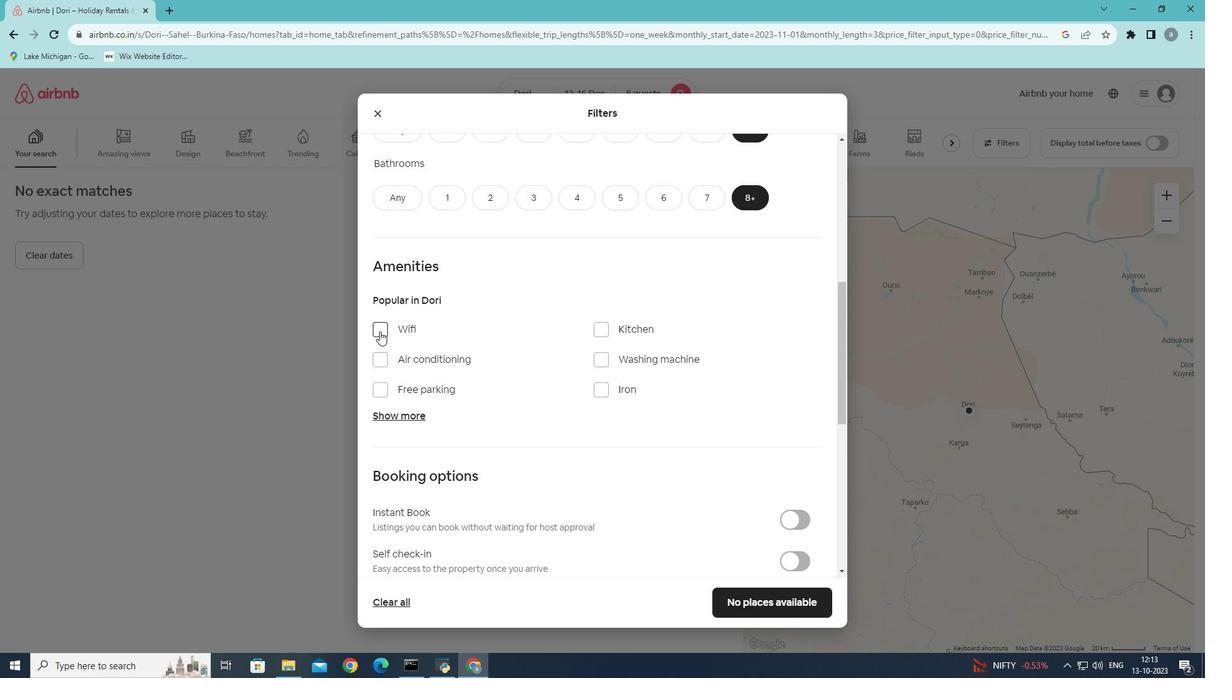 
Action: Mouse moved to (381, 365)
Screenshot: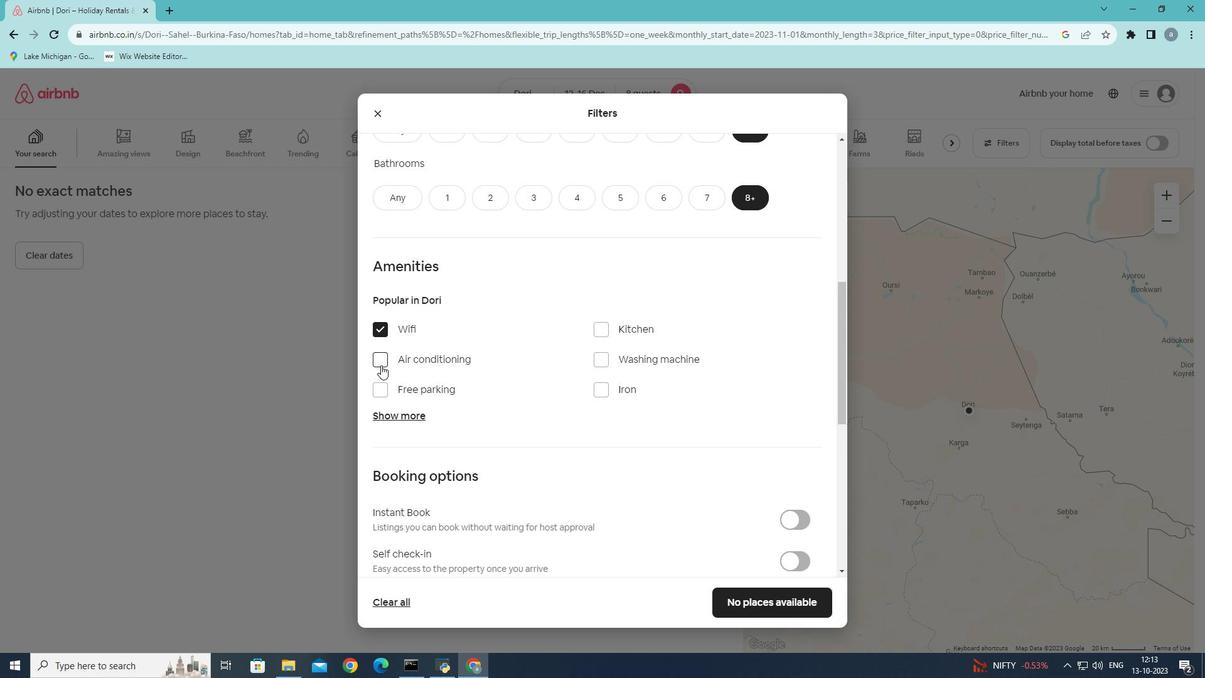 
Action: Mouse pressed left at (381, 365)
Screenshot: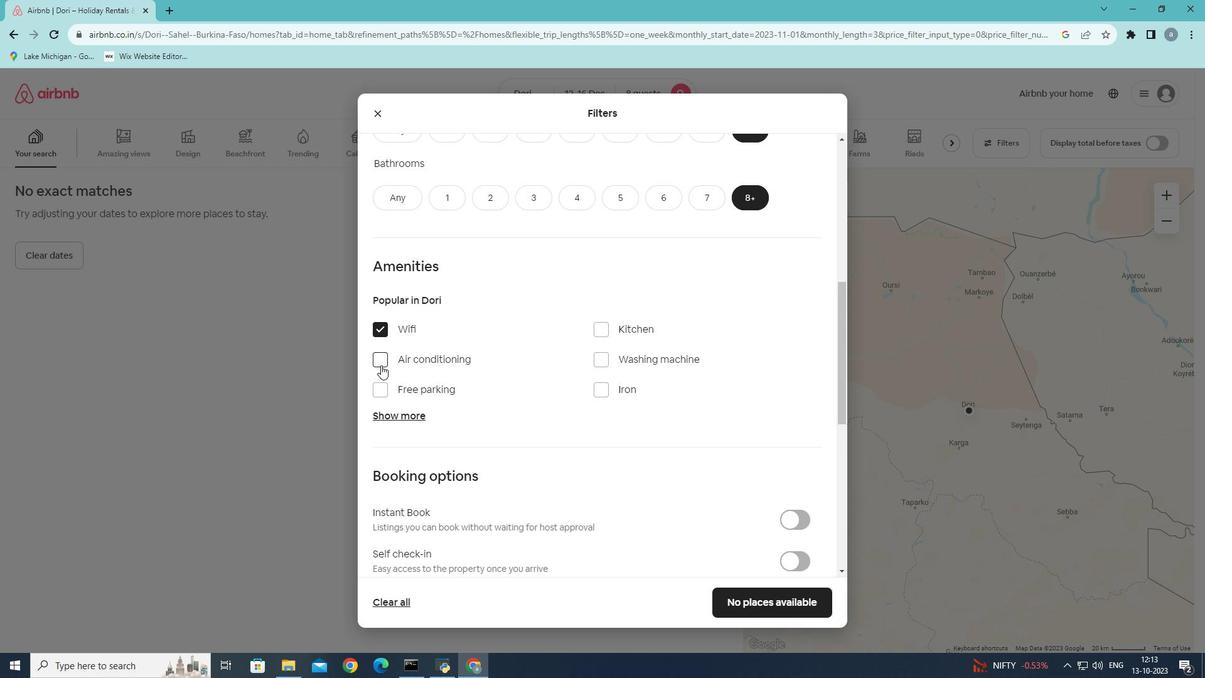 
Action: Mouse moved to (394, 413)
Screenshot: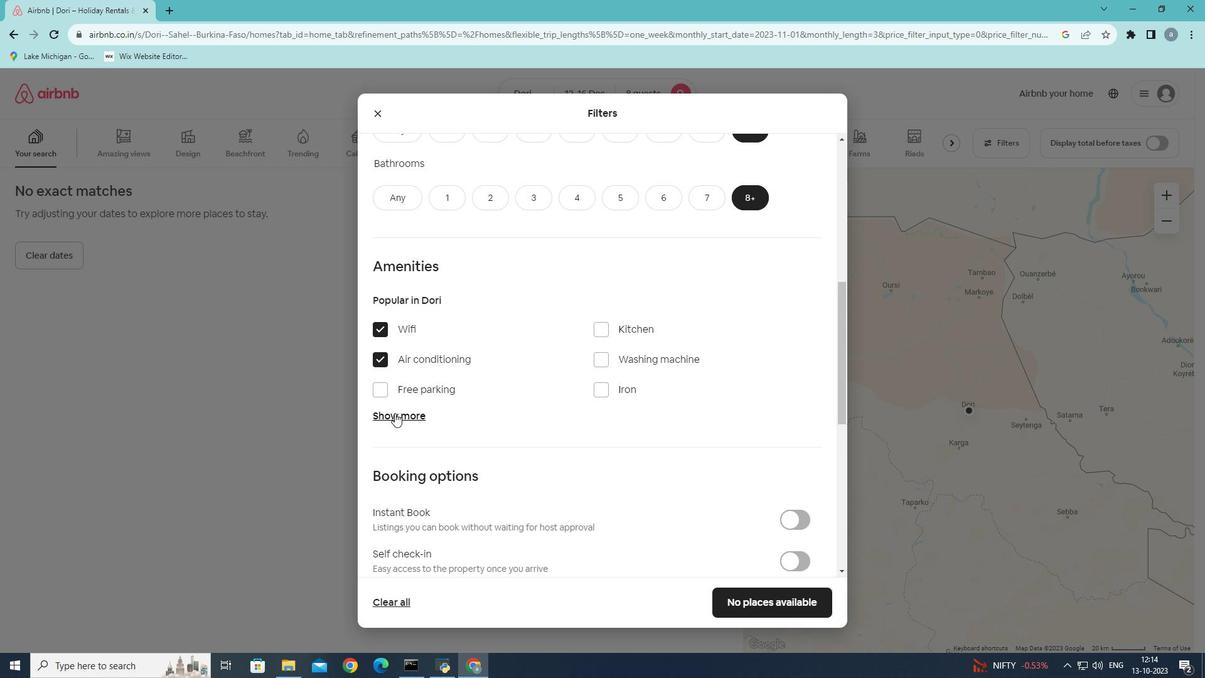 
Action: Mouse pressed left at (394, 413)
Screenshot: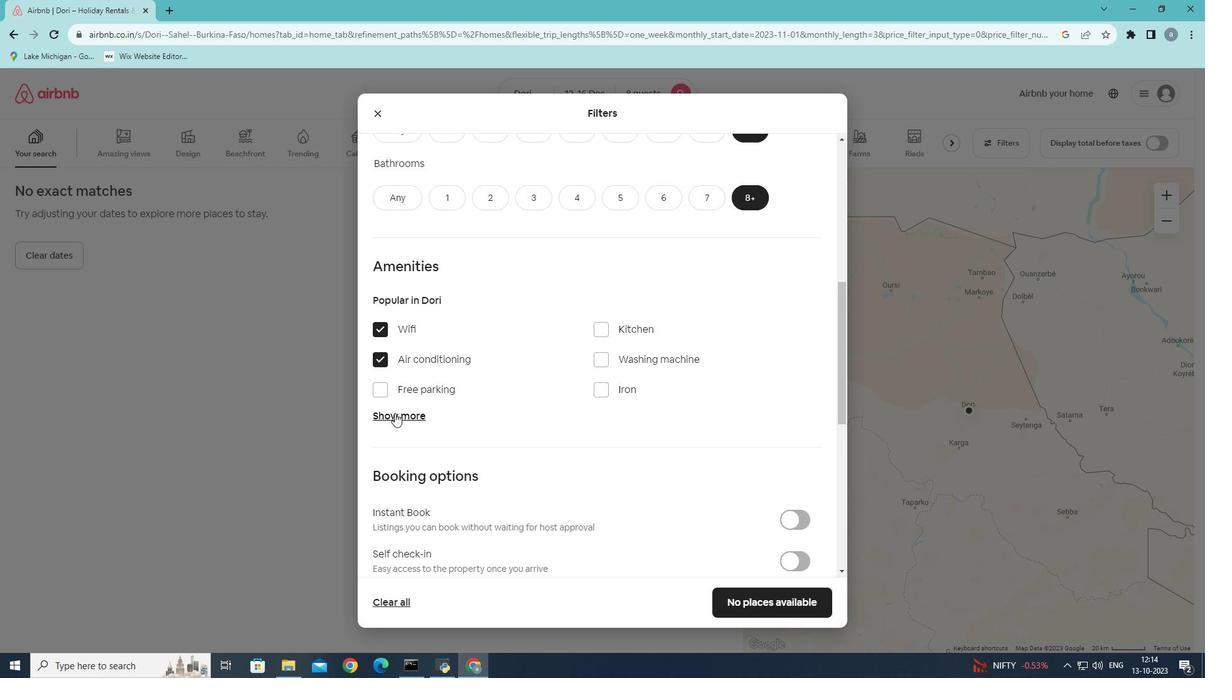 
Action: Mouse moved to (600, 490)
Screenshot: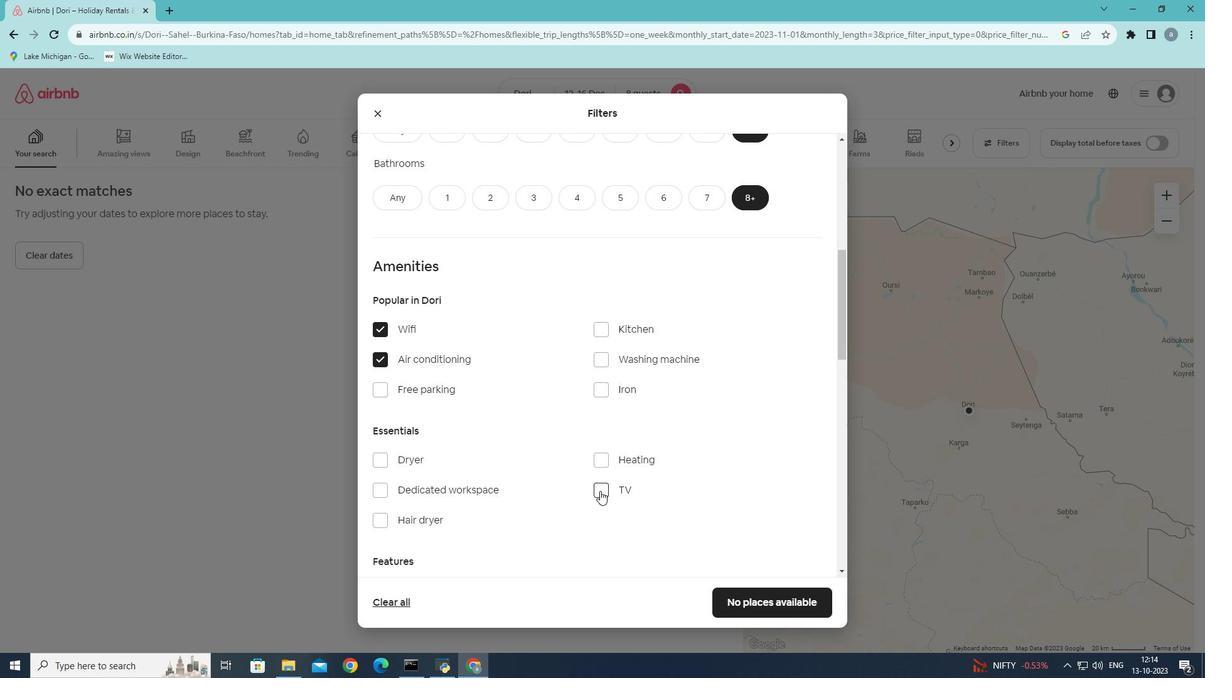 
Action: Mouse pressed left at (600, 490)
Screenshot: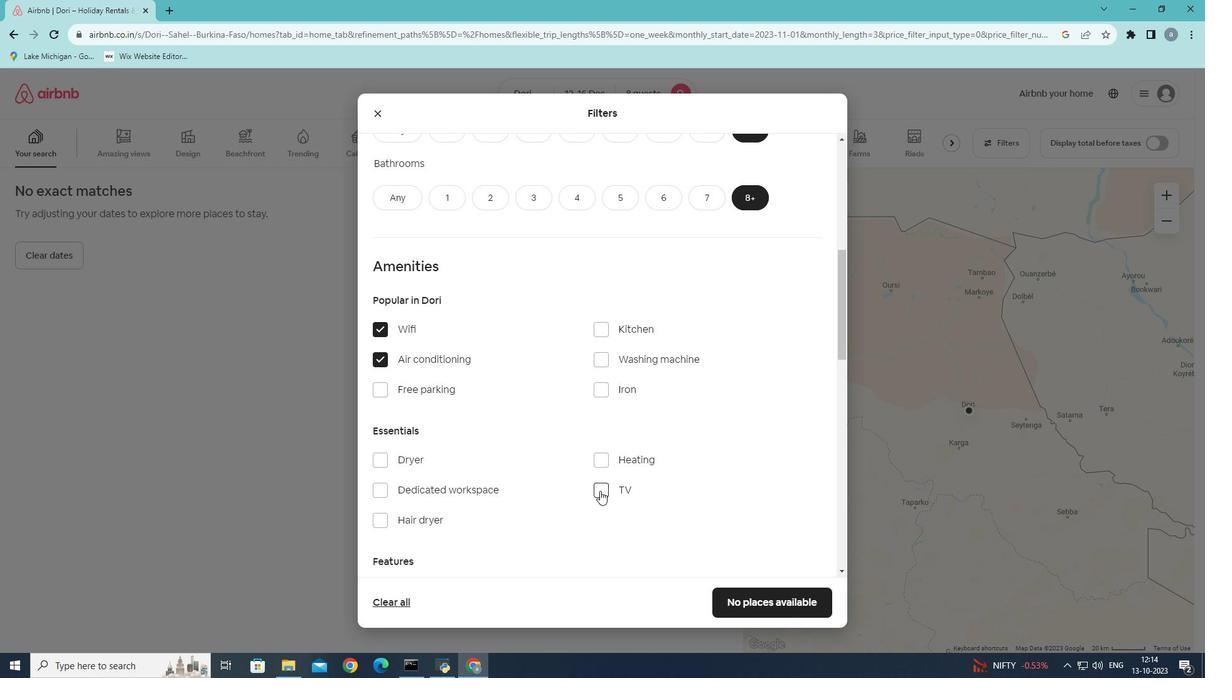 
Action: Mouse moved to (468, 488)
Screenshot: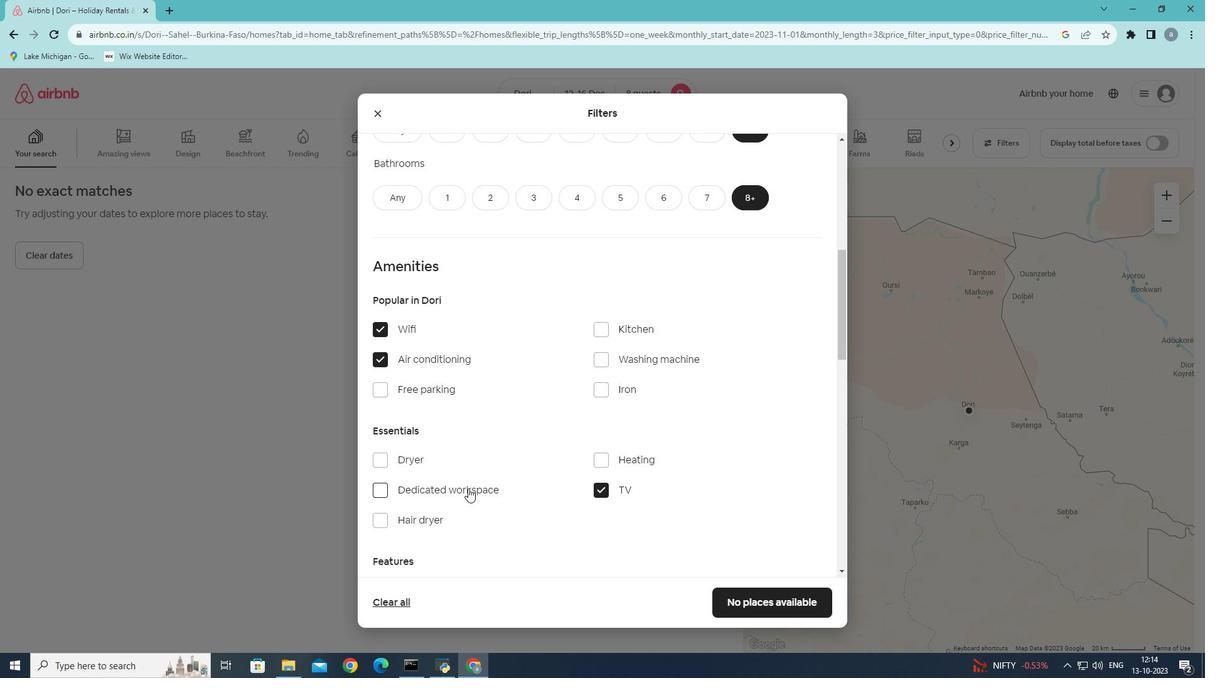 
Action: Mouse scrolled (468, 487) with delta (0, 0)
Screenshot: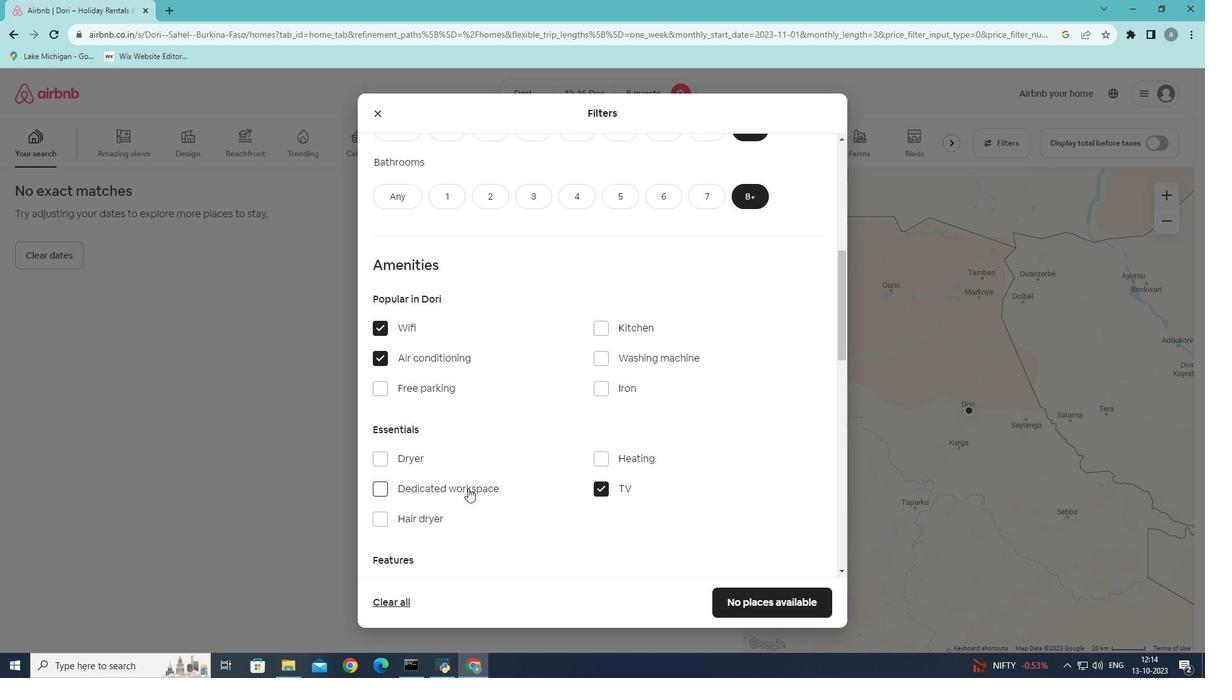 
Action: Mouse scrolled (468, 487) with delta (0, 0)
Screenshot: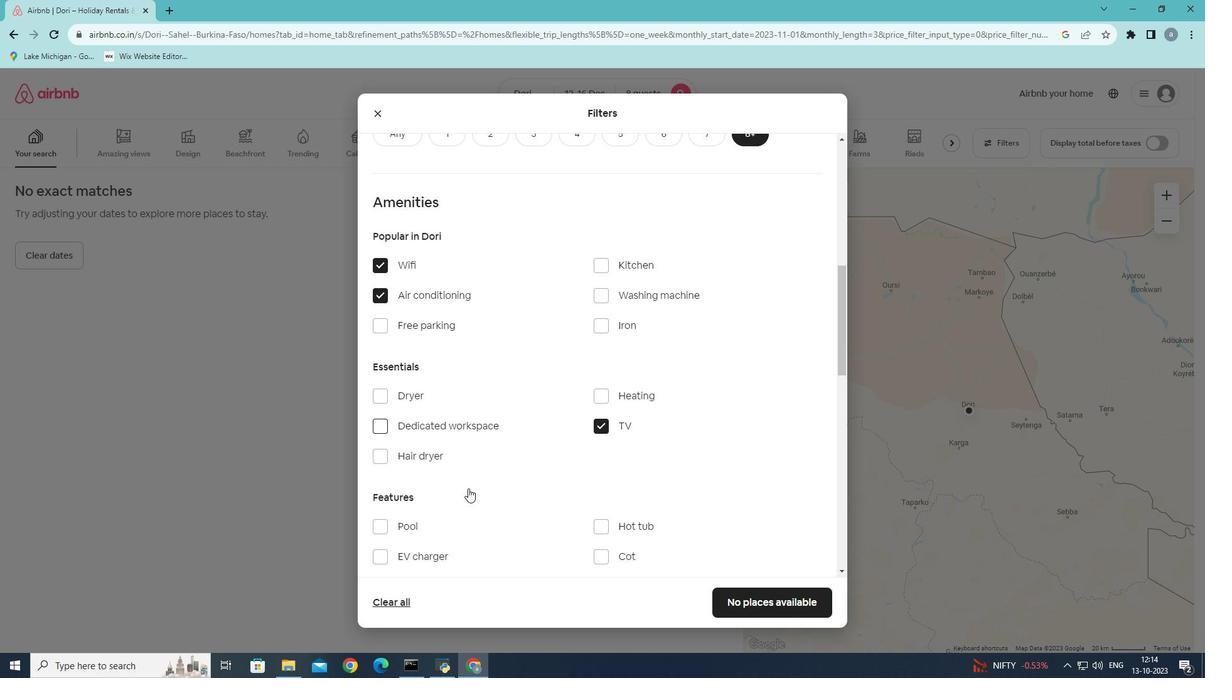 
Action: Mouse scrolled (468, 487) with delta (0, 0)
Screenshot: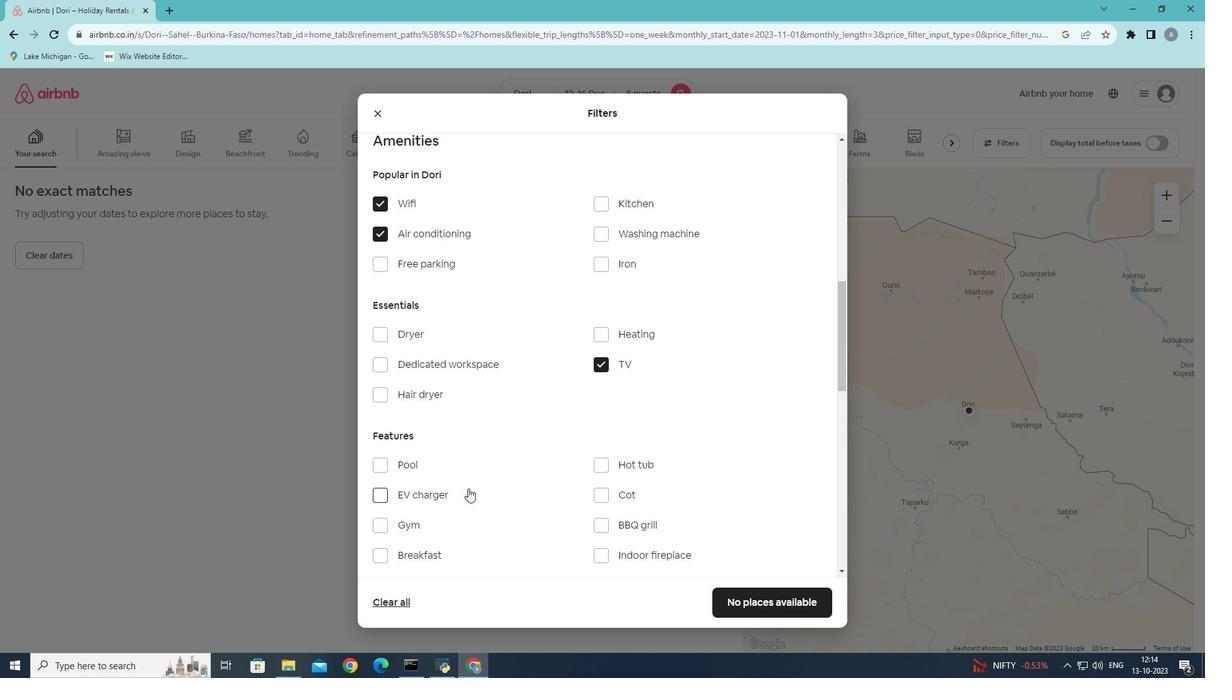 
Action: Mouse moved to (390, 399)
Screenshot: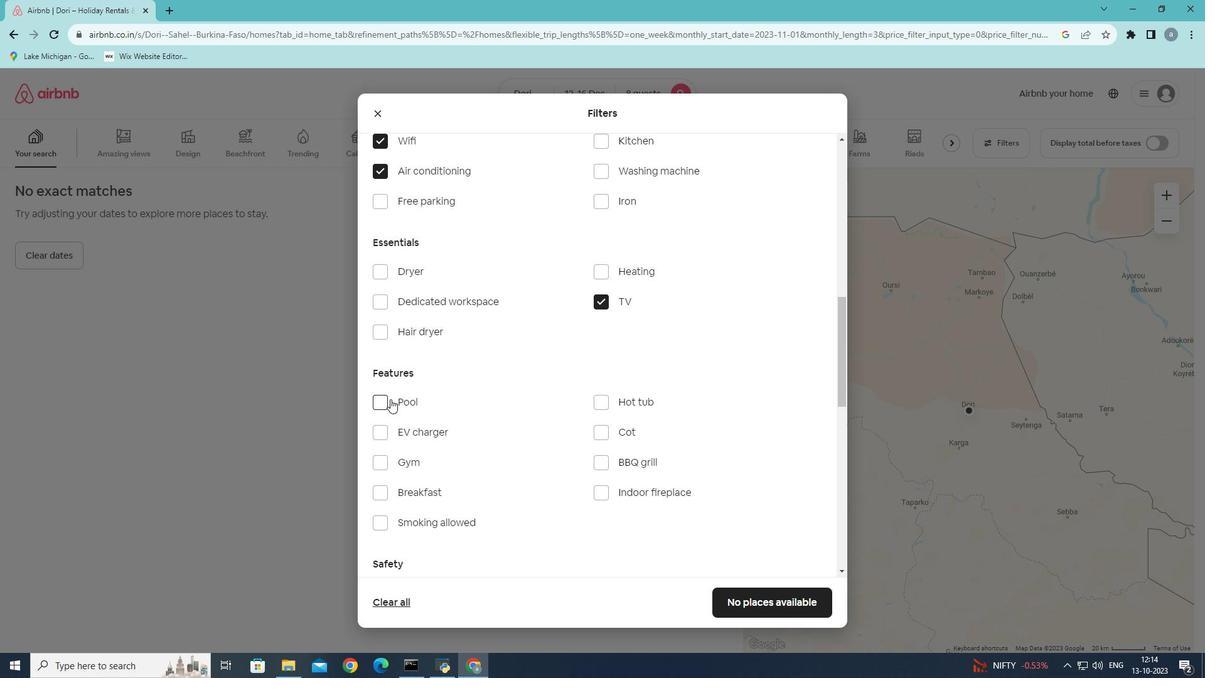 
Action: Mouse pressed left at (390, 399)
Screenshot: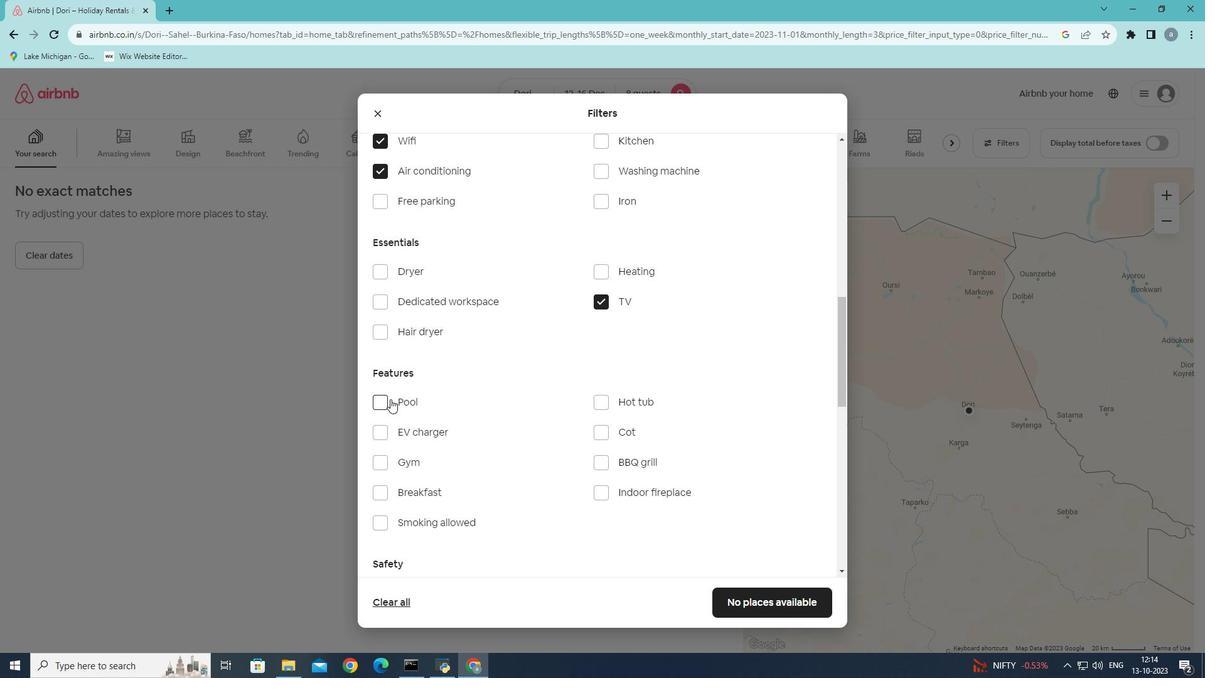 
Action: Mouse moved to (389, 467)
Screenshot: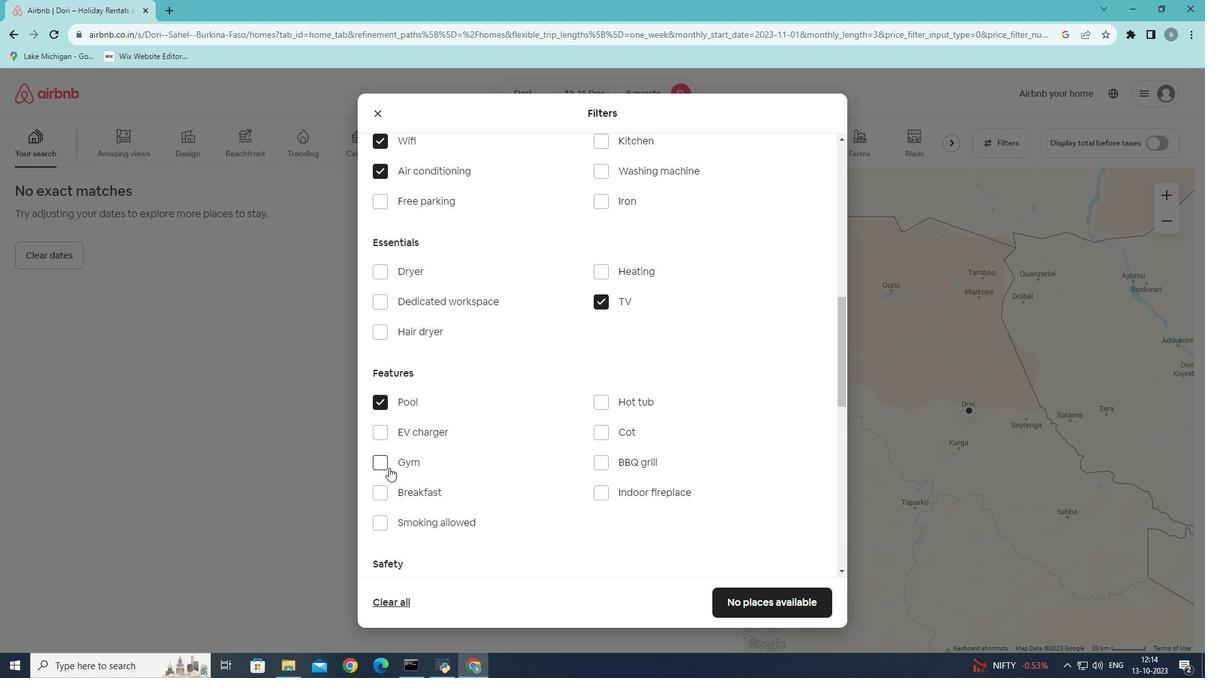 
Action: Mouse pressed left at (389, 467)
Screenshot: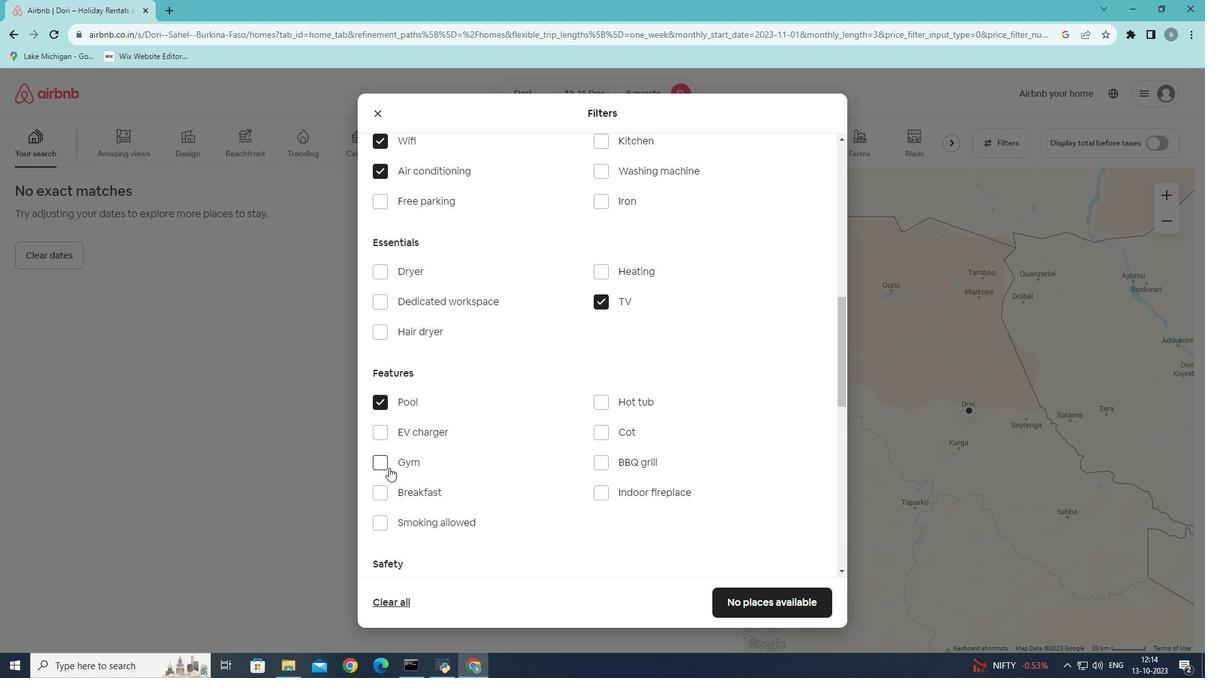 
Action: Mouse moved to (384, 487)
Screenshot: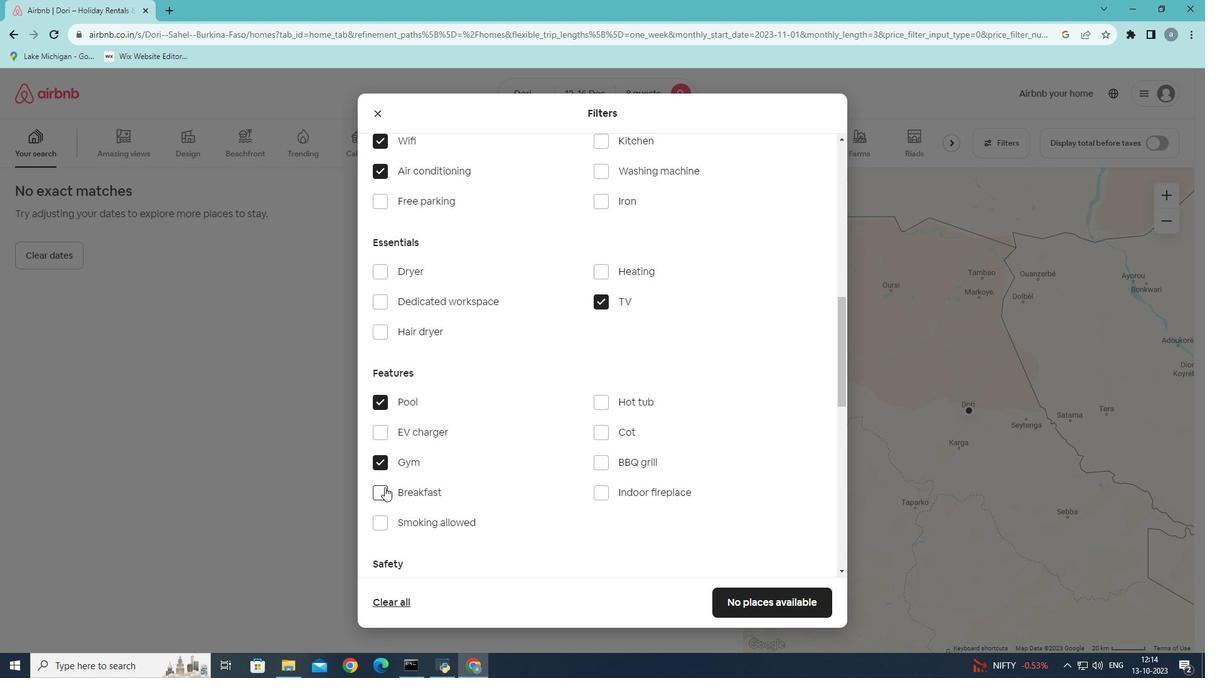 
Action: Mouse pressed left at (384, 487)
Screenshot: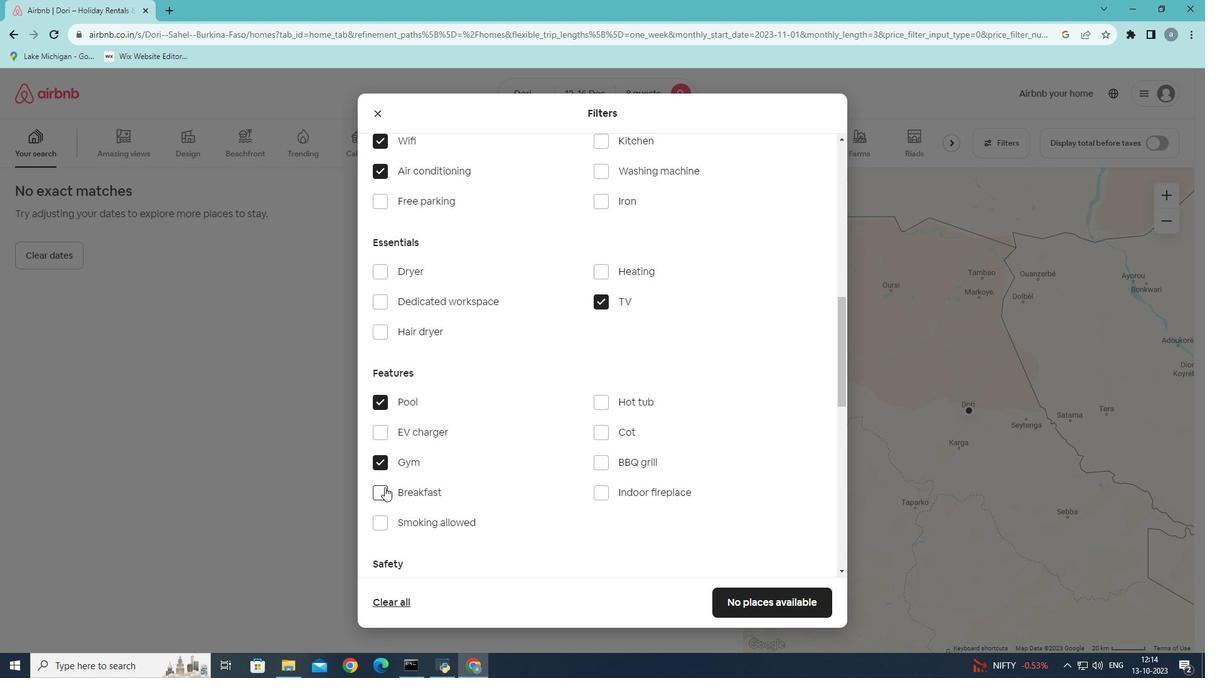 
Action: Mouse moved to (780, 606)
Screenshot: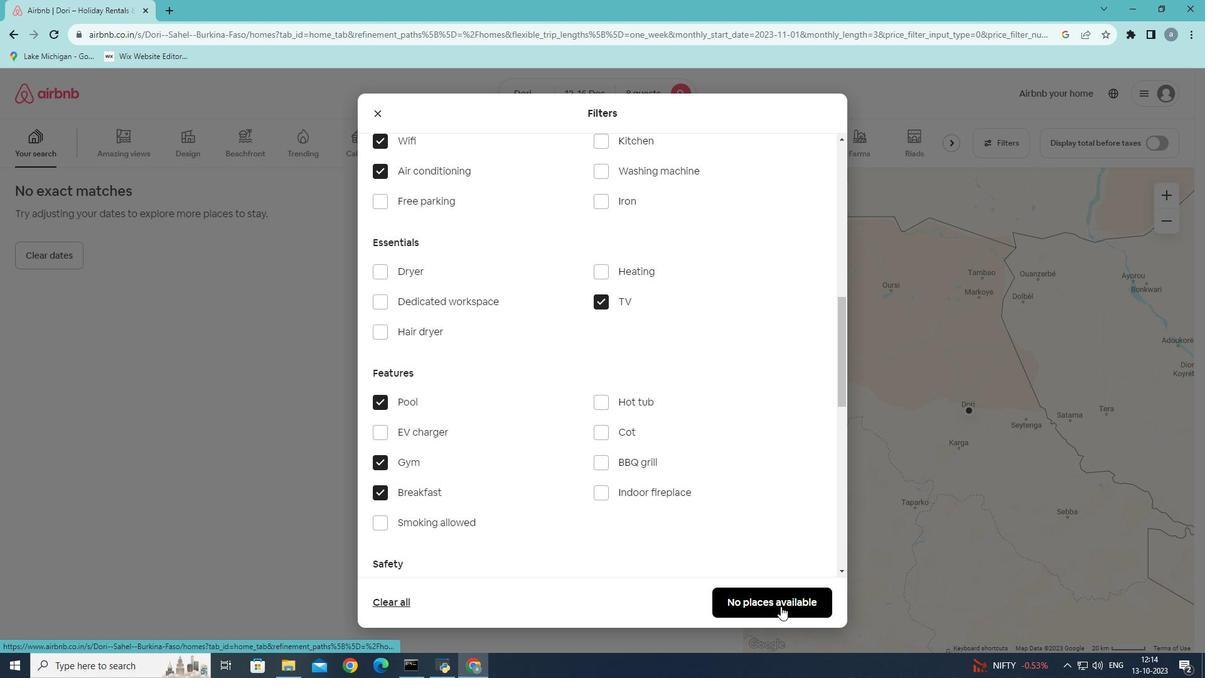 
Action: Mouse pressed left at (780, 606)
Screenshot: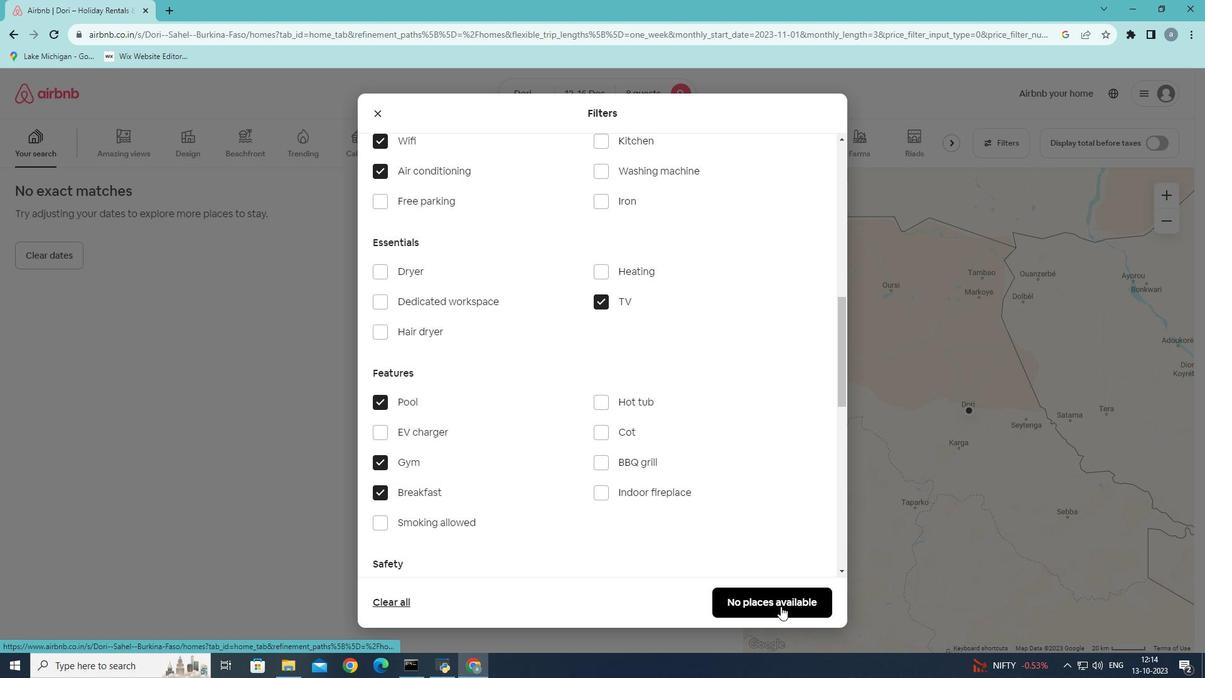 
Action: Mouse moved to (742, 430)
Screenshot: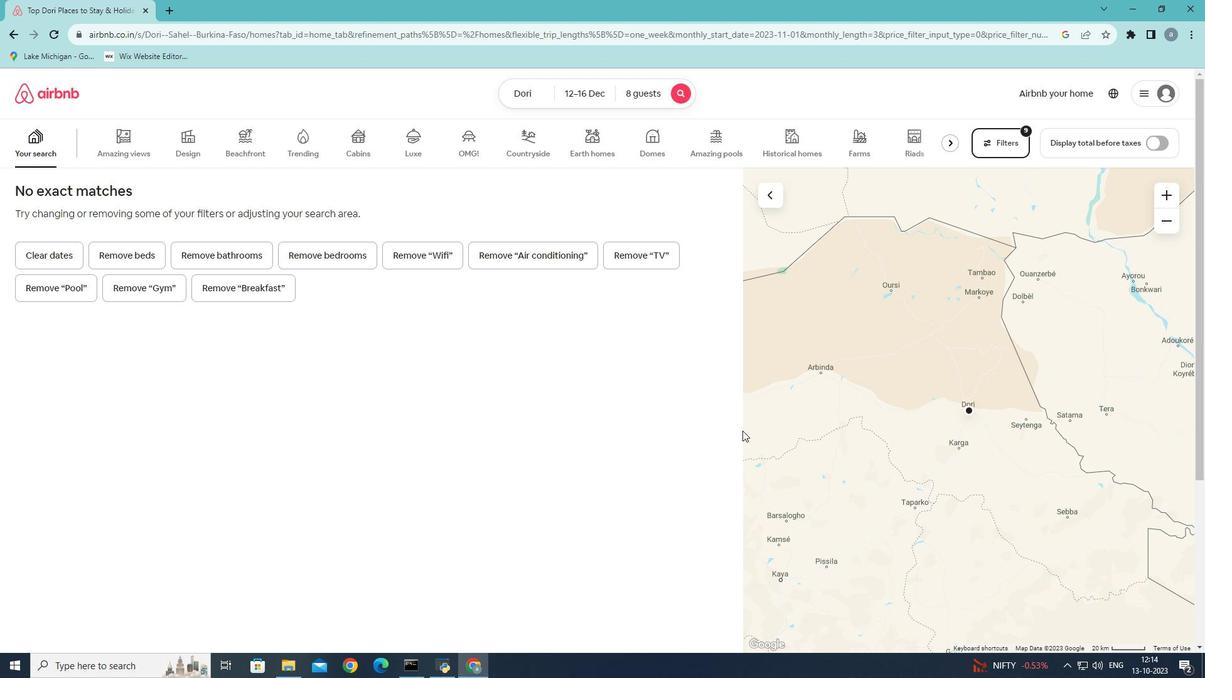 
